 Task: Forward email with the signature Emily Brown with the subject Rejection letter from softage.1@softage.net to softage.10@softage.net with the message Please find attached the revised version of the project scope document., select last 2 words, change the font color from current to purple and background color to black Send the email
Action: Mouse moved to (938, 77)
Screenshot: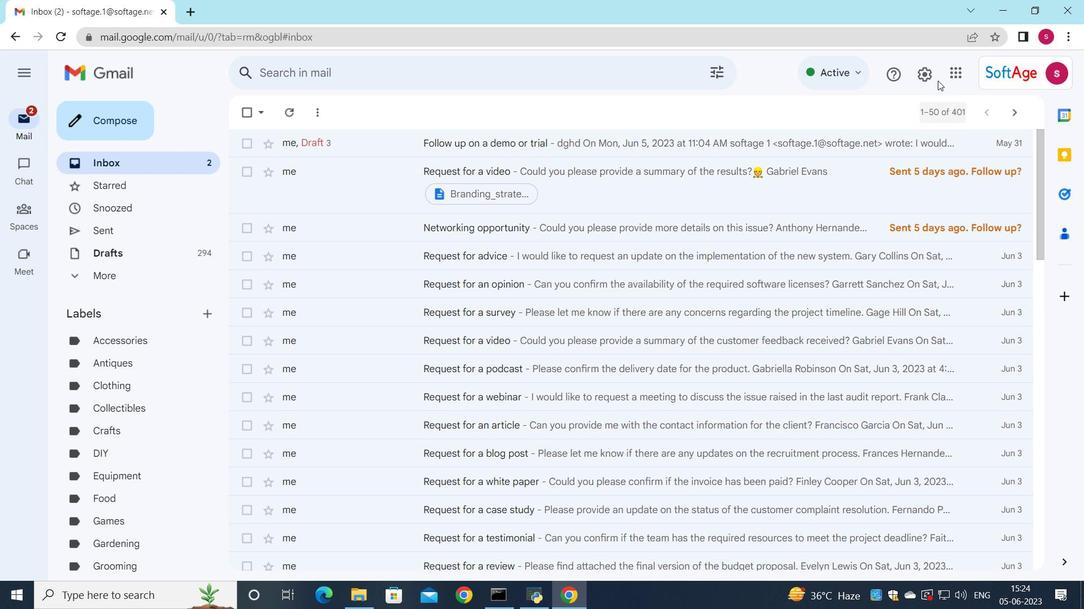 
Action: Mouse pressed left at (938, 77)
Screenshot: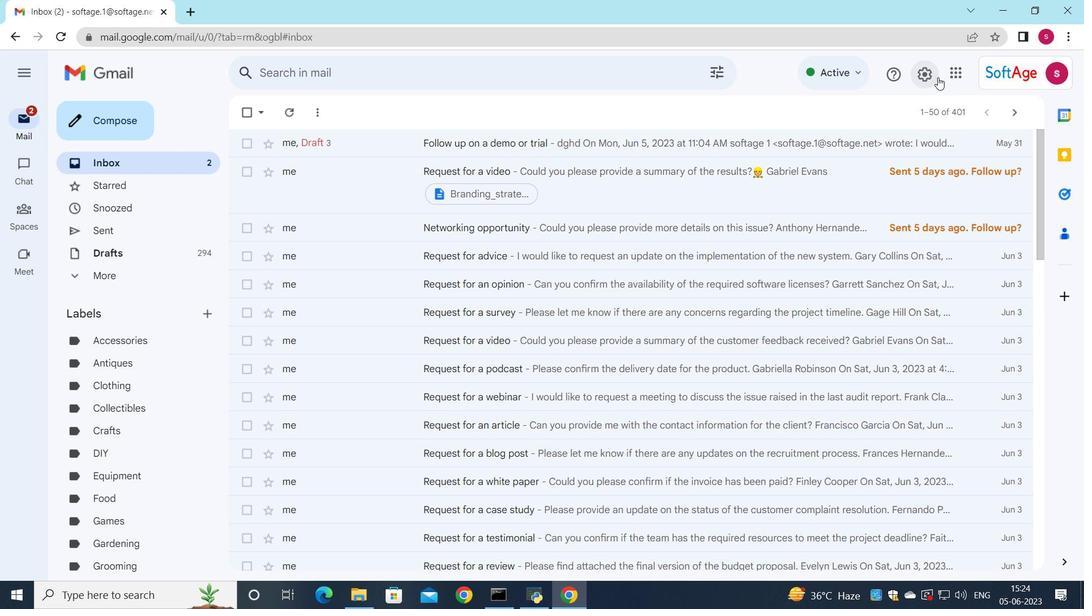 
Action: Mouse scrolled (938, 76) with delta (0, 0)
Screenshot: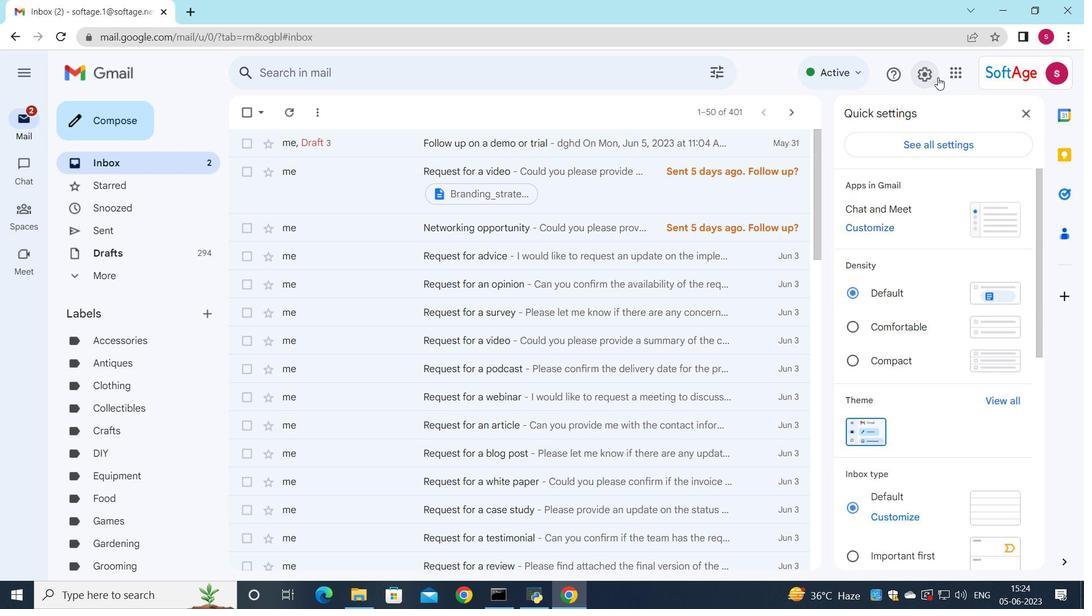 
Action: Mouse moved to (940, 146)
Screenshot: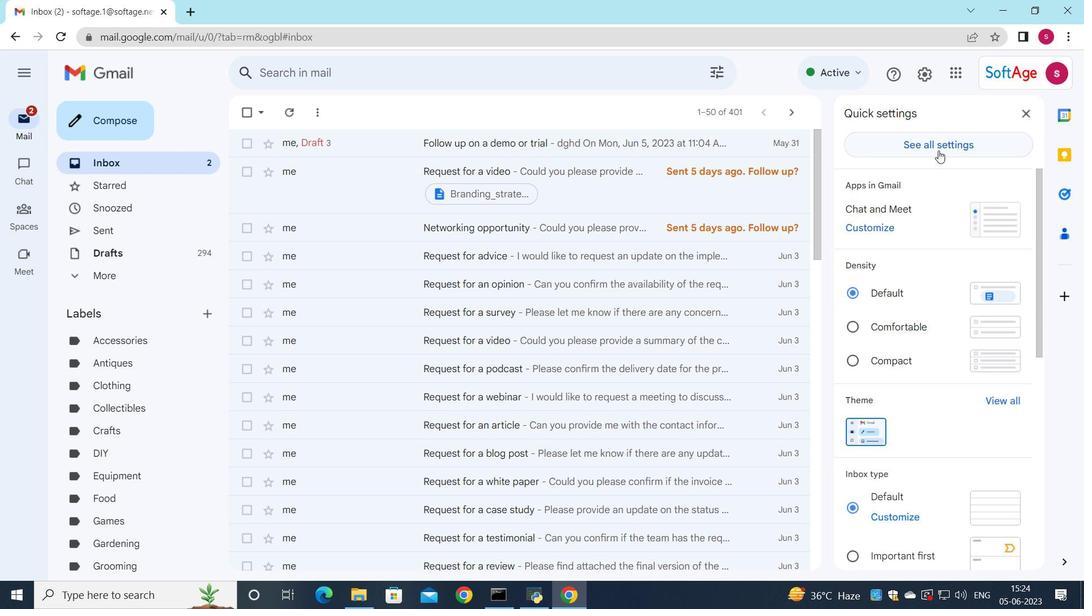 
Action: Mouse pressed left at (940, 146)
Screenshot: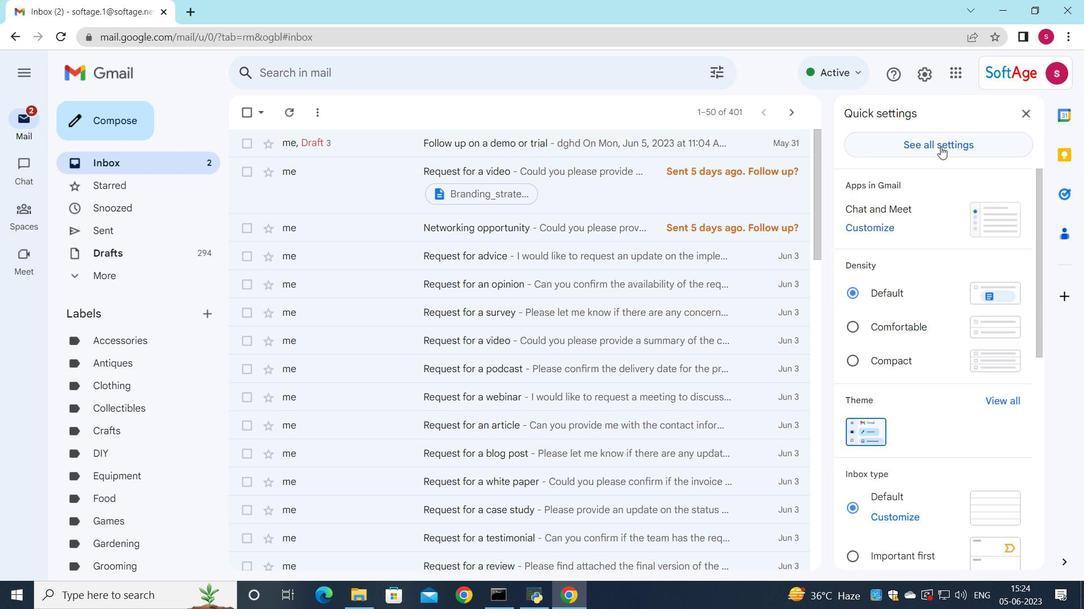 
Action: Mouse moved to (729, 247)
Screenshot: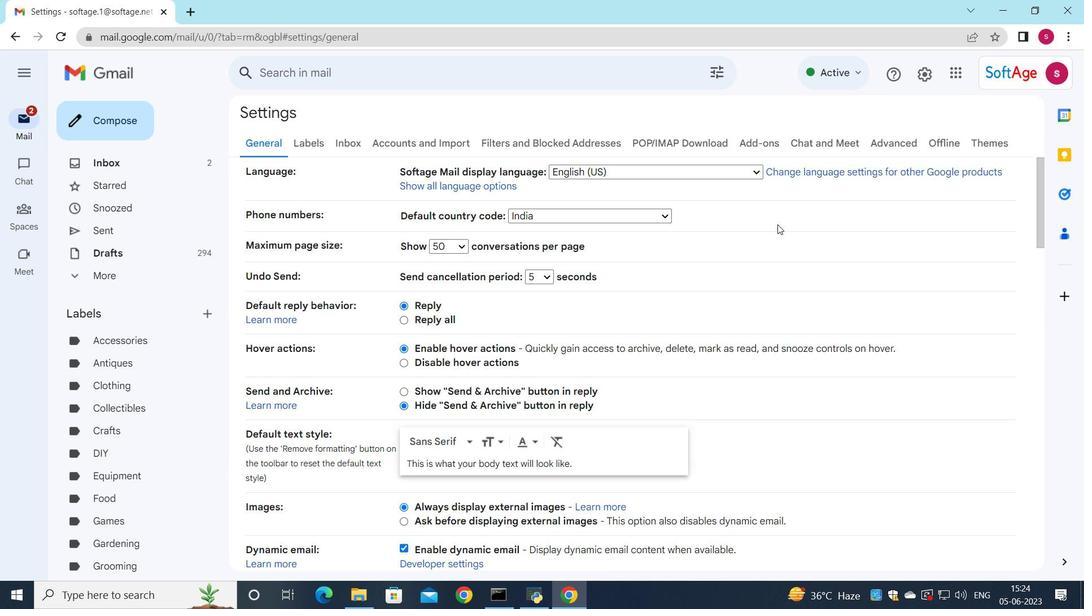 
Action: Mouse scrolled (729, 246) with delta (0, 0)
Screenshot: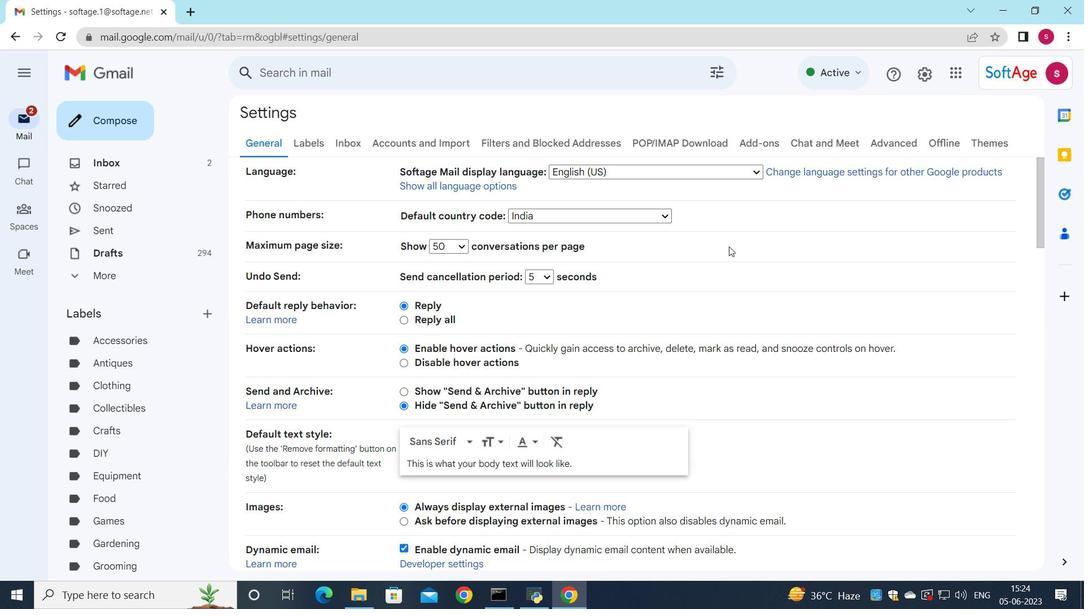 
Action: Mouse scrolled (729, 246) with delta (0, 0)
Screenshot: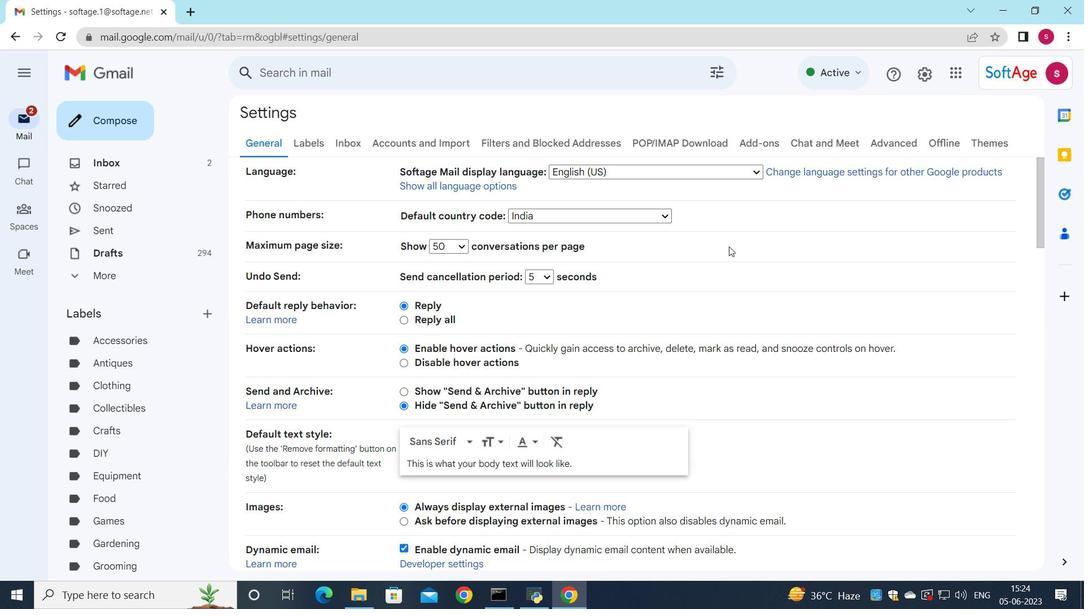 
Action: Mouse scrolled (729, 246) with delta (0, 0)
Screenshot: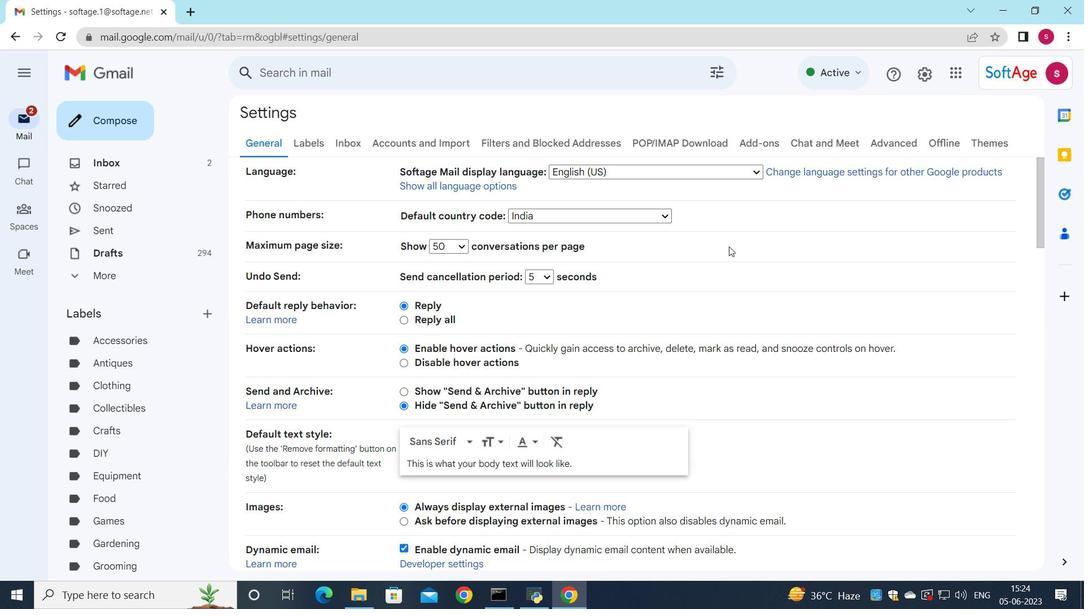 
Action: Mouse moved to (705, 269)
Screenshot: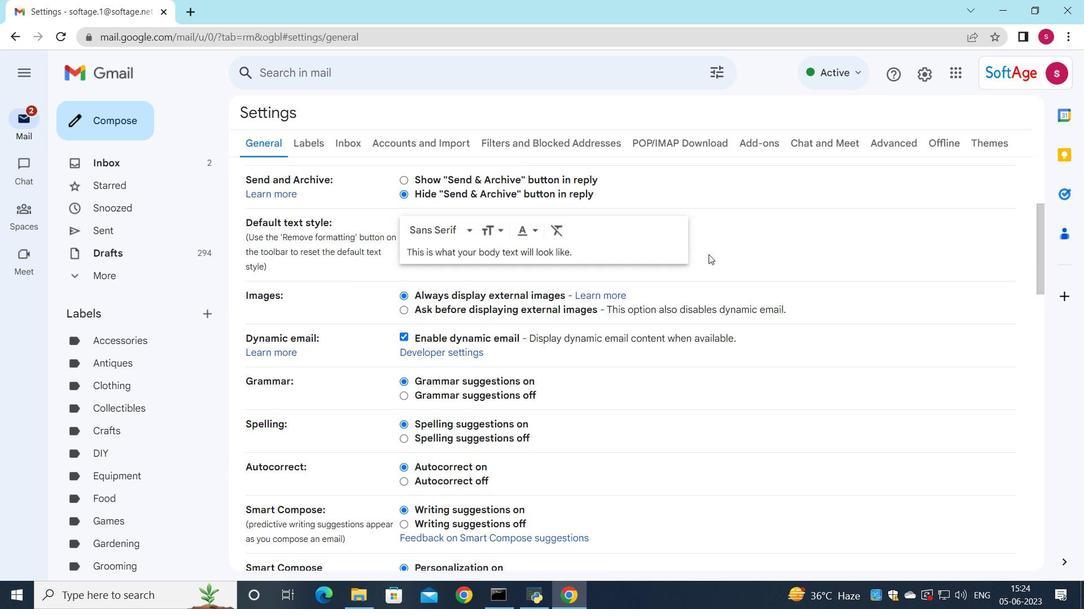 
Action: Mouse scrolled (707, 259) with delta (0, 0)
Screenshot: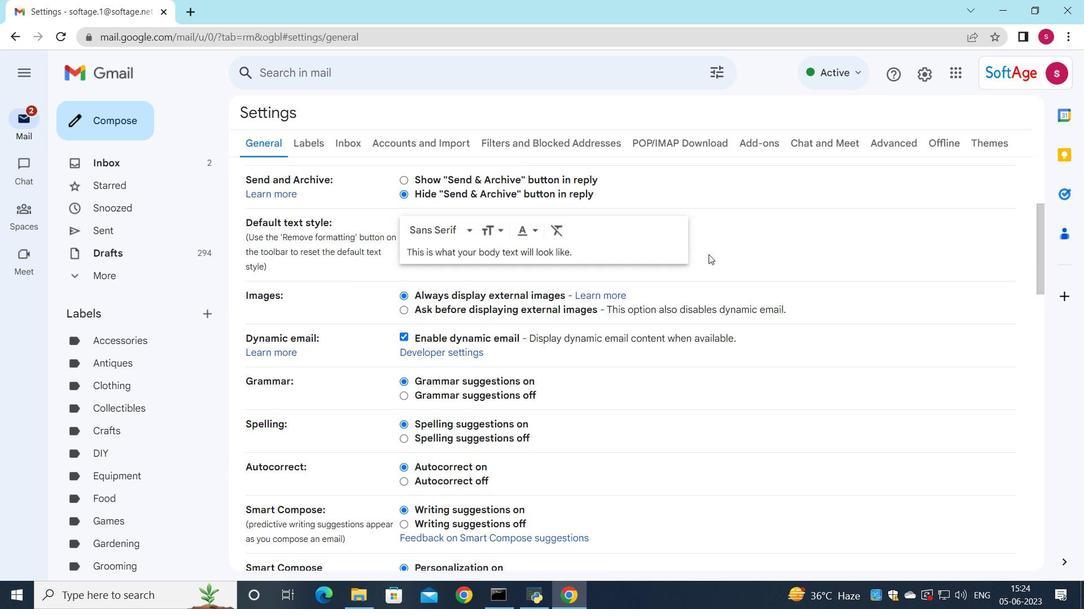 
Action: Mouse moved to (705, 271)
Screenshot: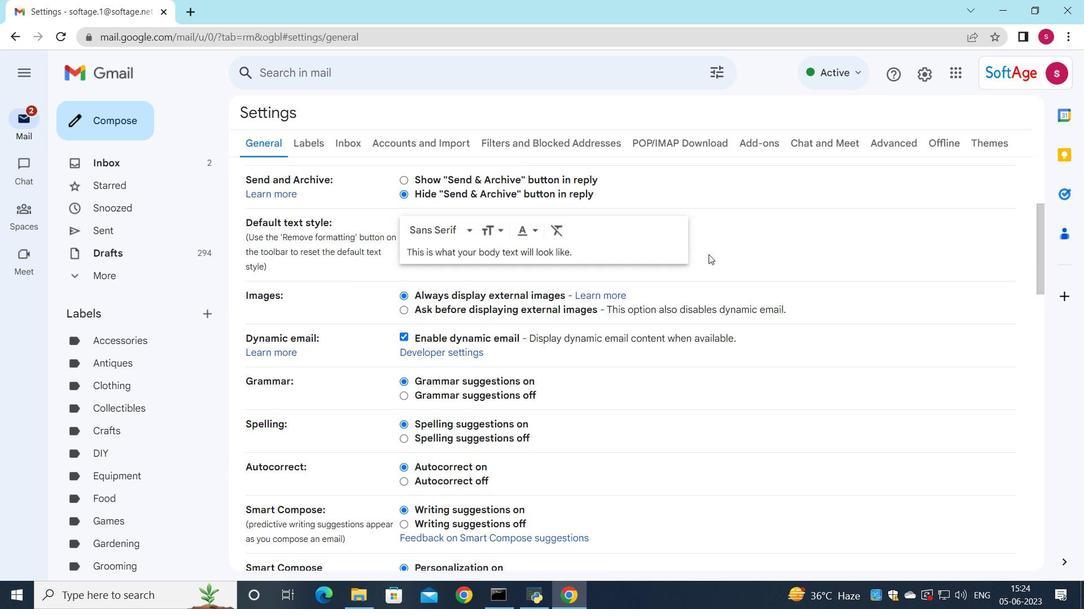 
Action: Mouse scrolled (705, 269) with delta (0, 0)
Screenshot: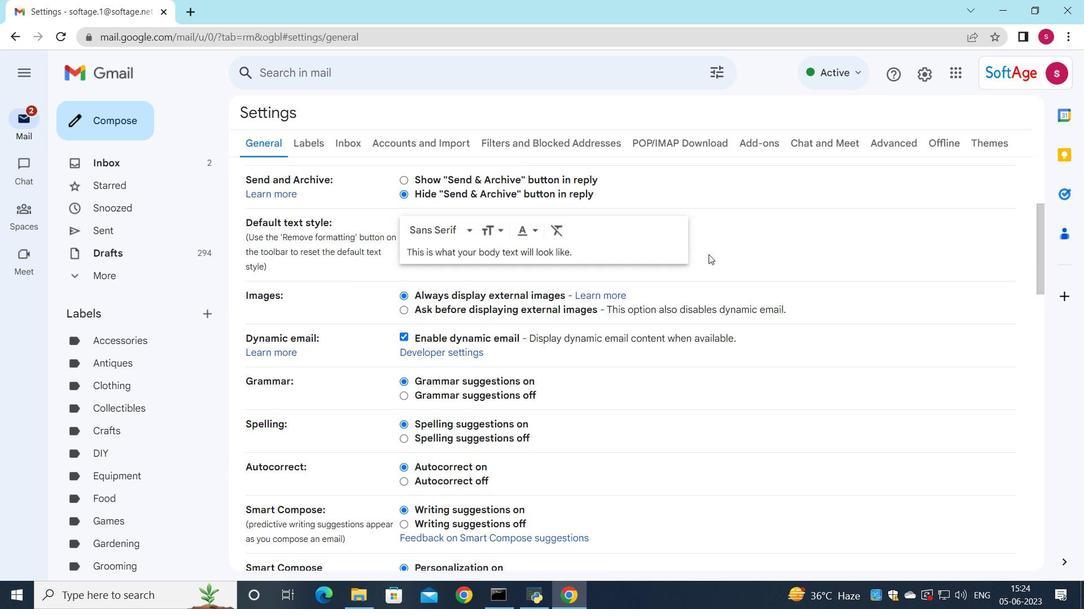 
Action: Mouse moved to (701, 277)
Screenshot: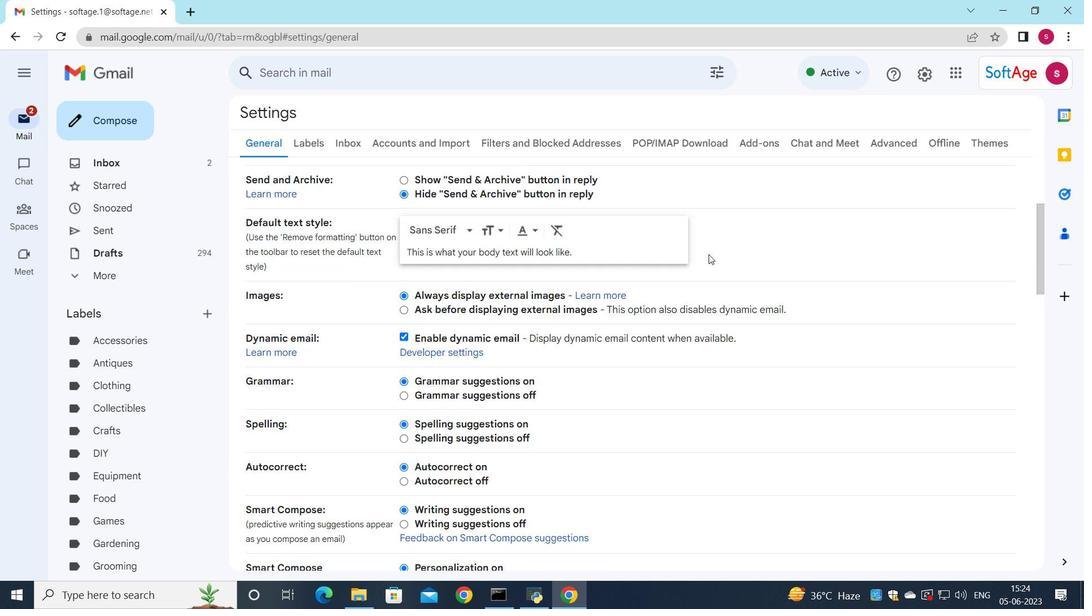 
Action: Mouse scrolled (701, 277) with delta (0, 0)
Screenshot: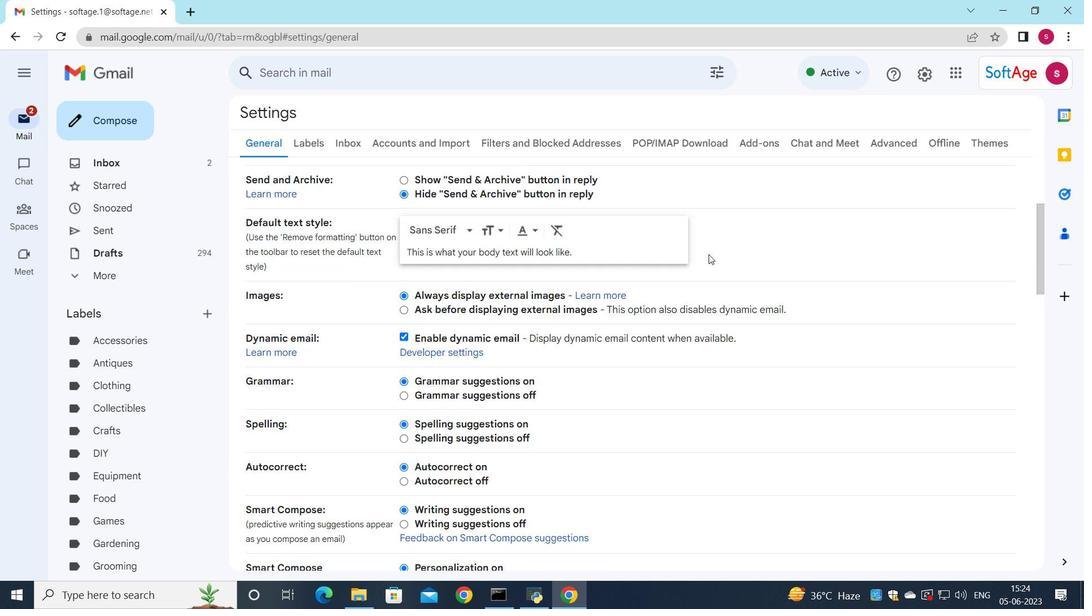 
Action: Mouse moved to (694, 289)
Screenshot: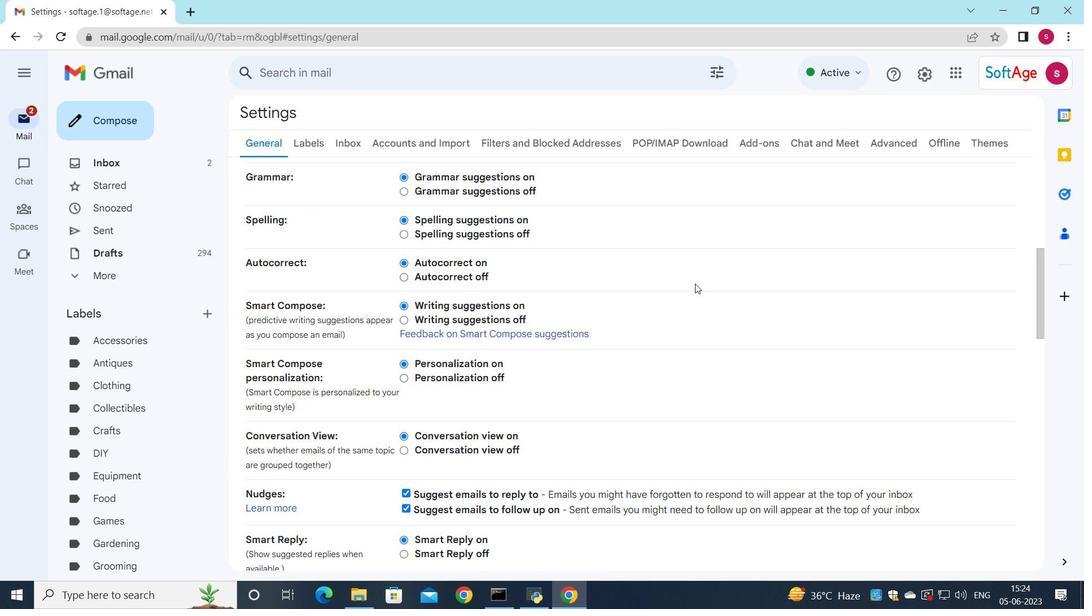 
Action: Mouse scrolled (694, 289) with delta (0, 0)
Screenshot: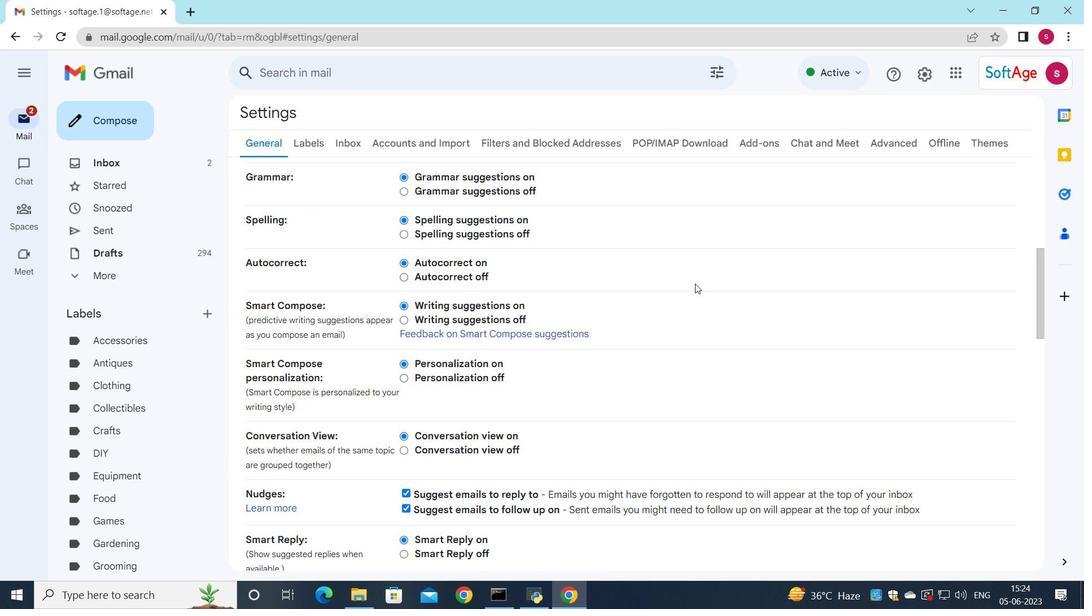 
Action: Mouse moved to (693, 291)
Screenshot: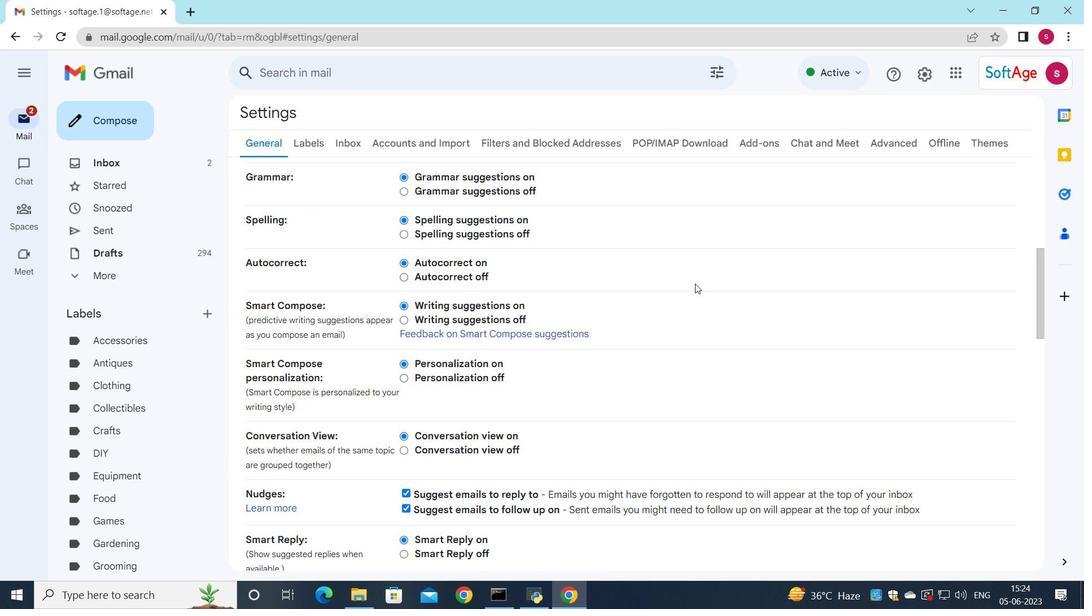 
Action: Mouse scrolled (693, 291) with delta (0, 0)
Screenshot: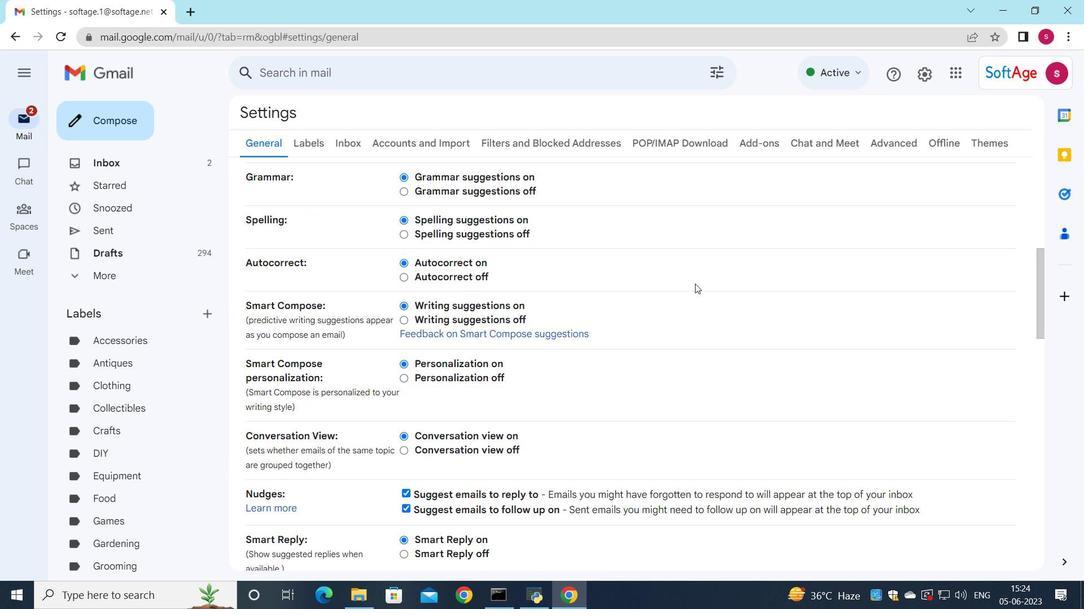 
Action: Mouse moved to (691, 296)
Screenshot: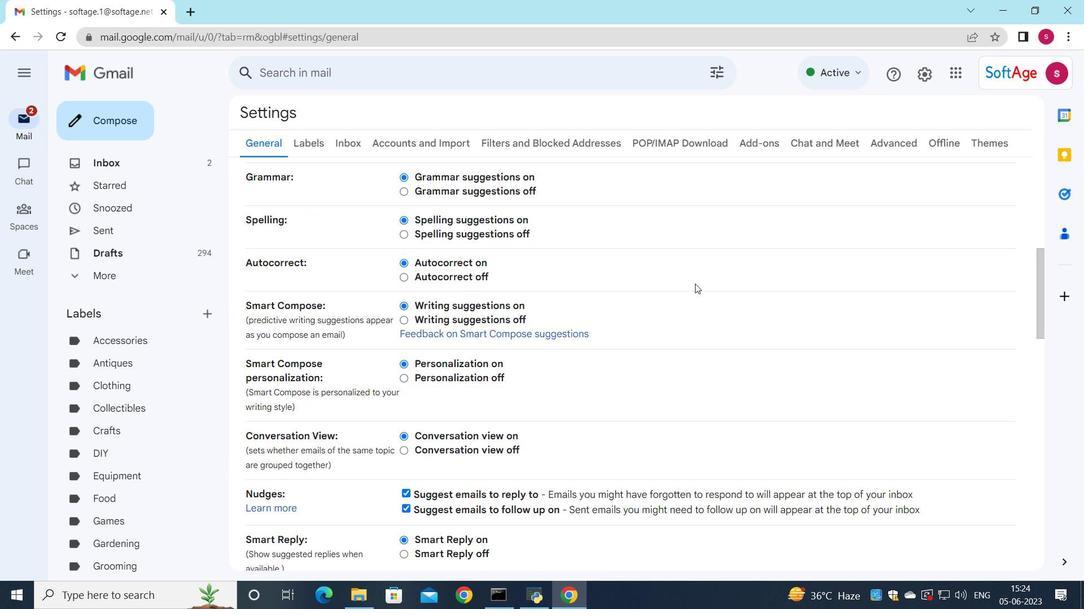 
Action: Mouse scrolled (691, 295) with delta (0, 0)
Screenshot: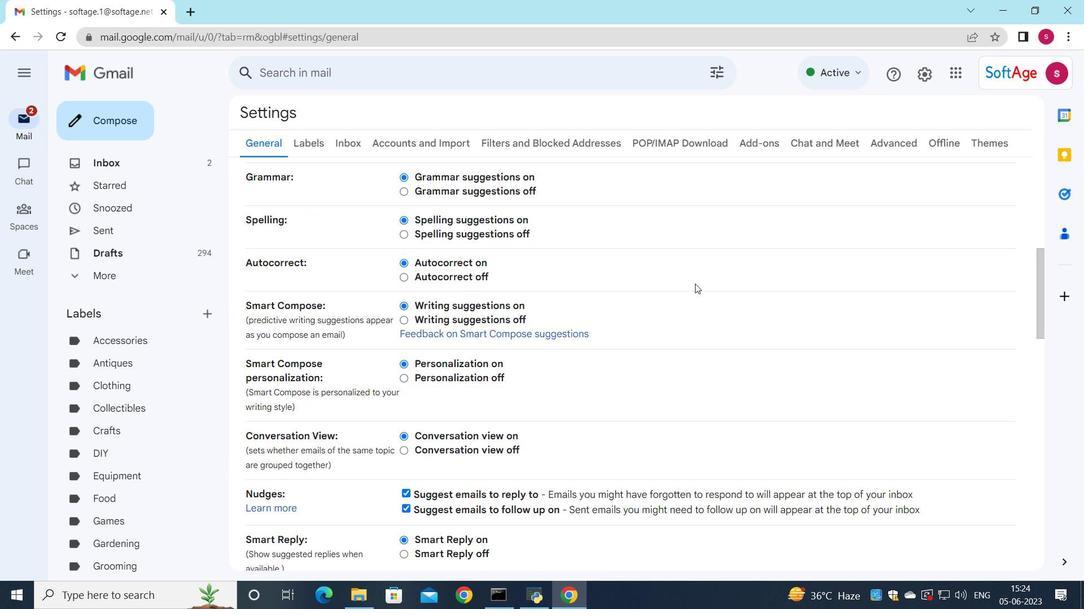 
Action: Mouse moved to (686, 303)
Screenshot: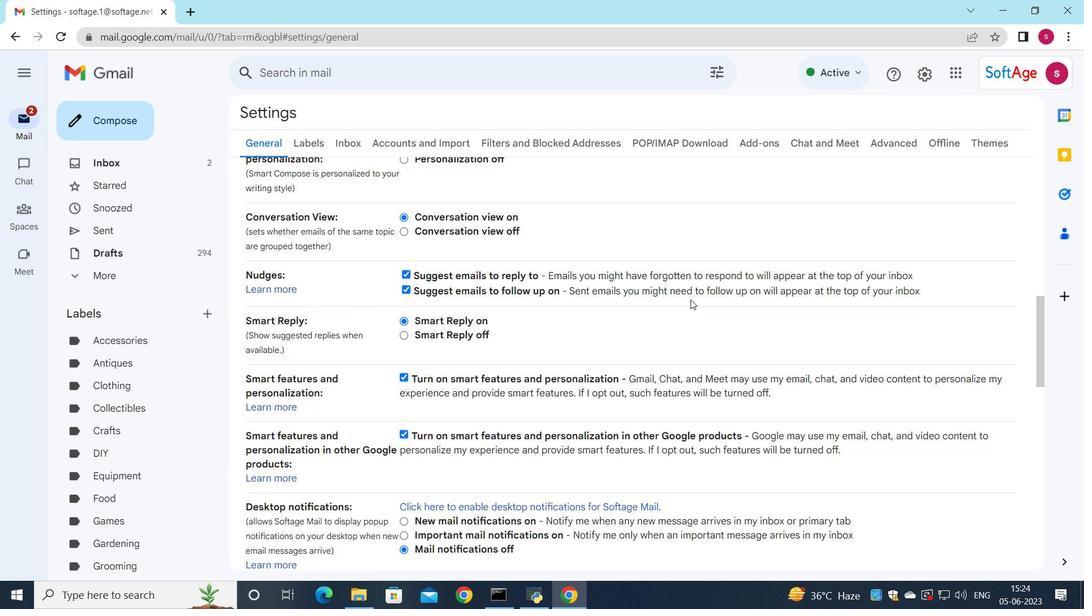 
Action: Mouse scrolled (686, 302) with delta (0, 0)
Screenshot: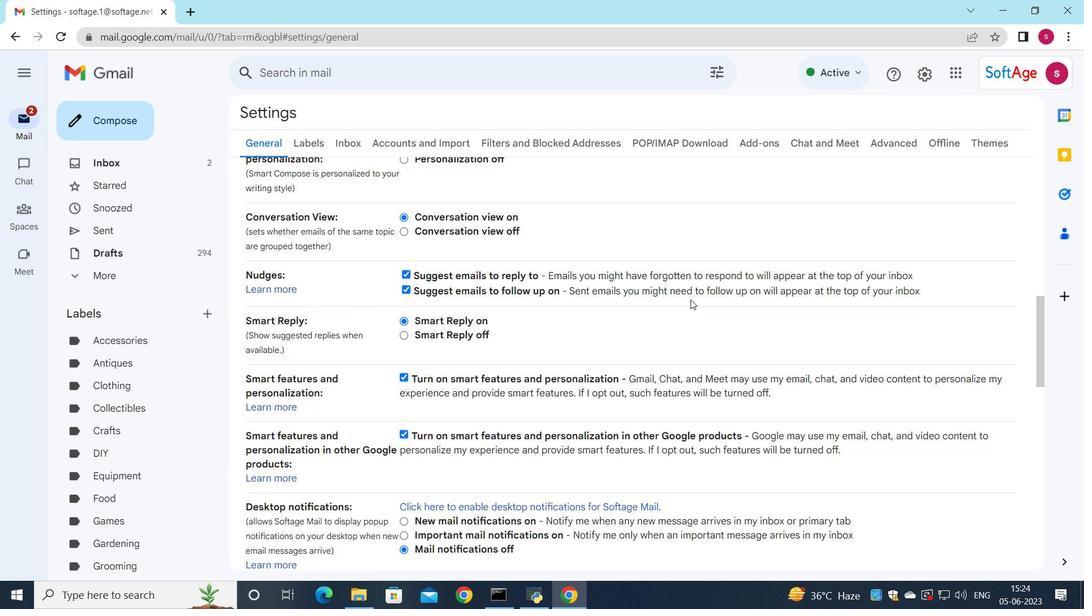 
Action: Mouse moved to (685, 304)
Screenshot: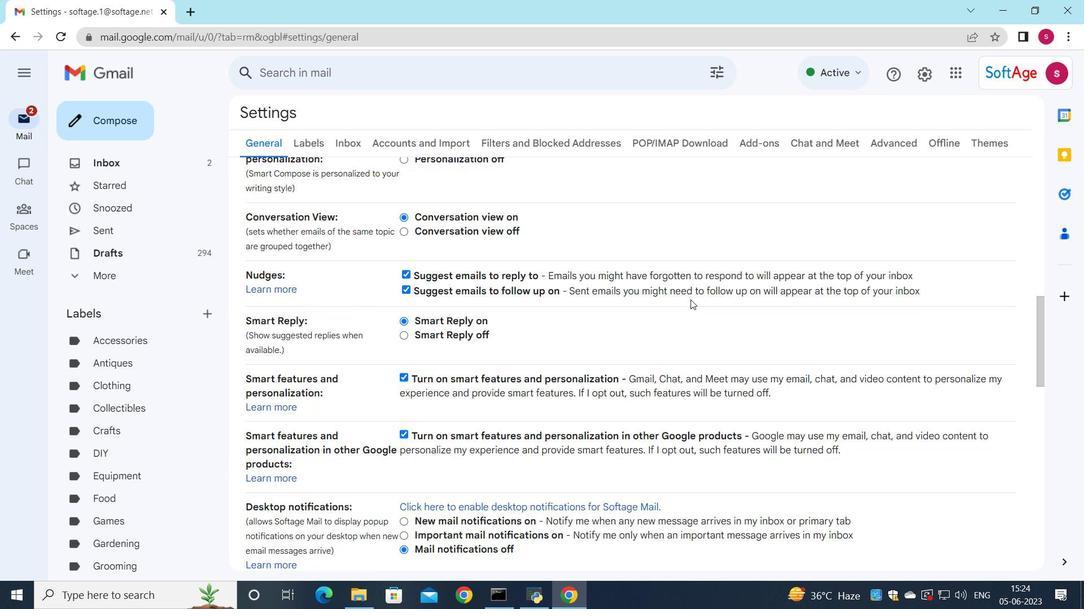 
Action: Mouse scrolled (685, 304) with delta (0, 0)
Screenshot: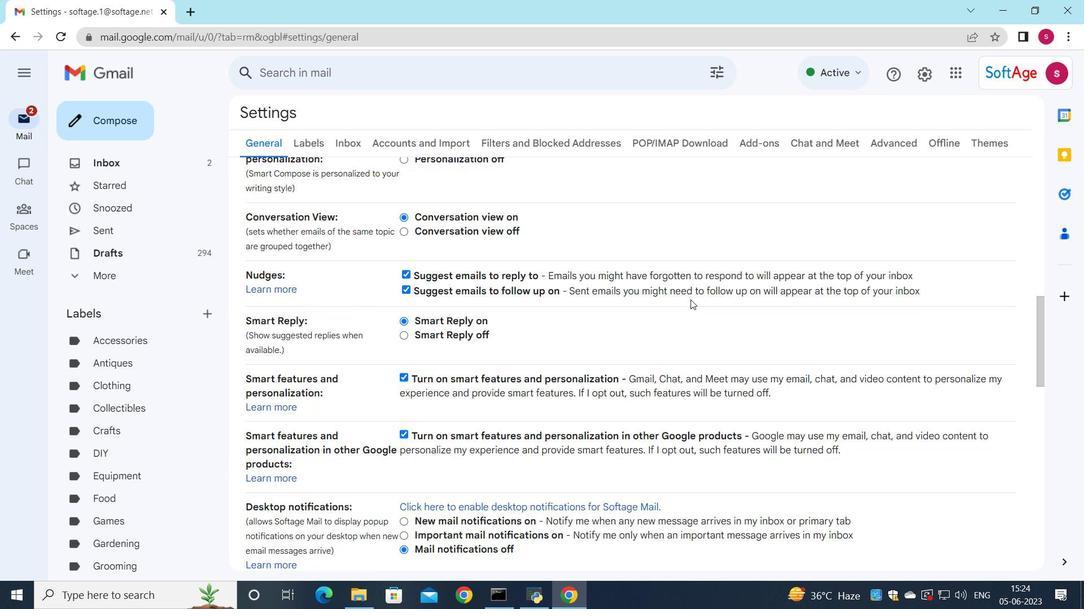 
Action: Mouse moved to (683, 306)
Screenshot: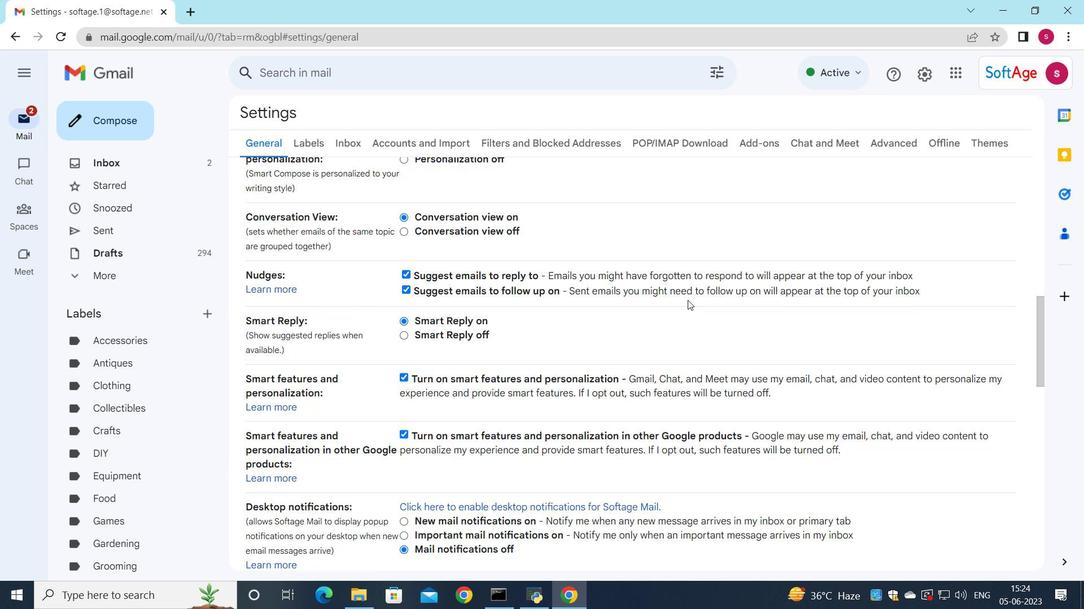 
Action: Mouse scrolled (683, 305) with delta (0, 0)
Screenshot: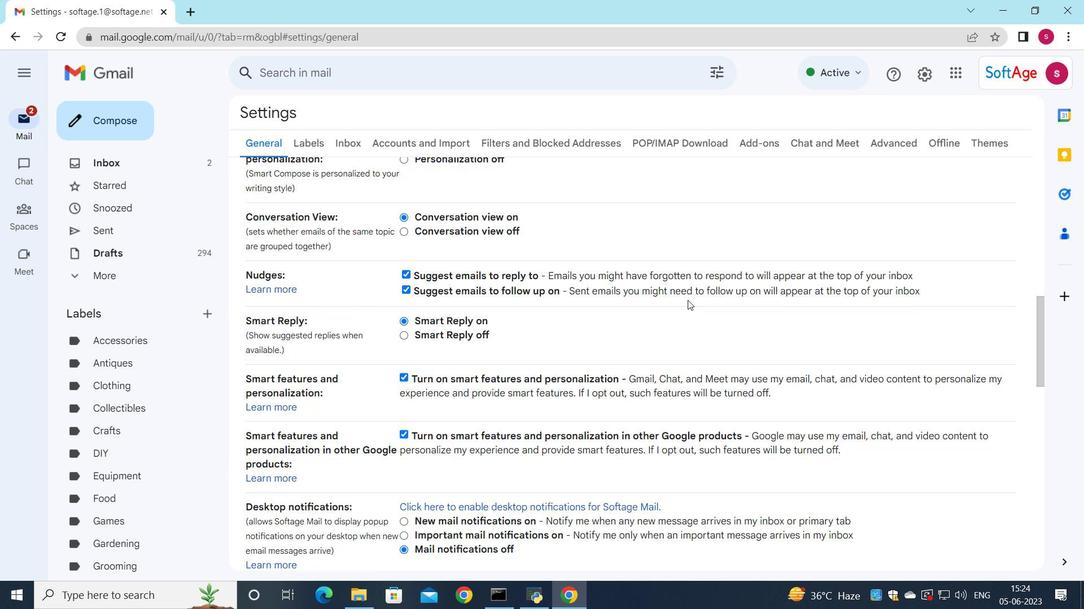 
Action: Mouse moved to (711, 150)
Screenshot: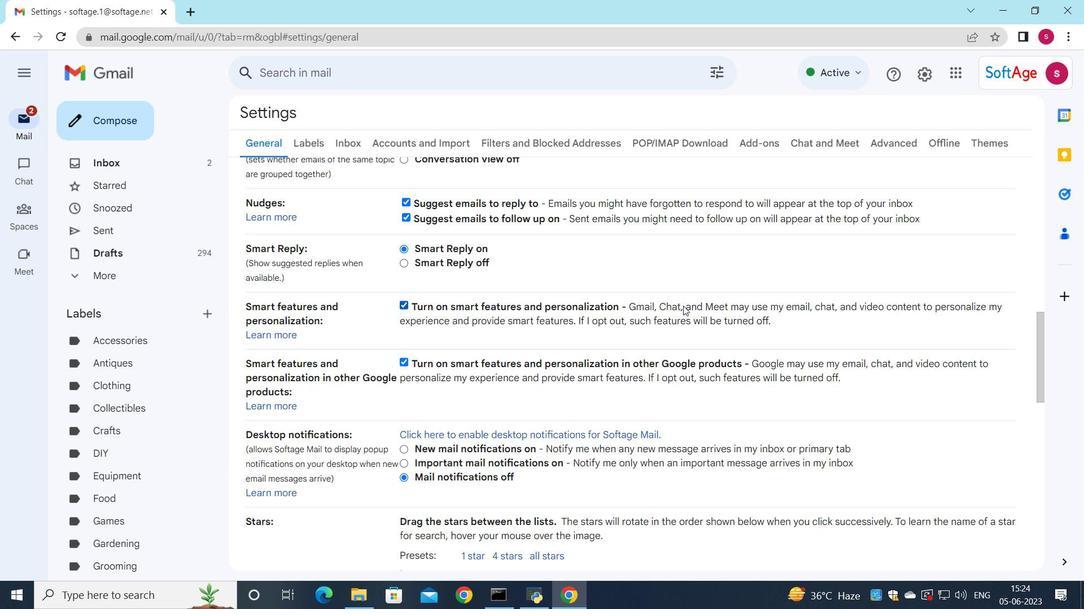 
Action: Mouse scrolled (711, 149) with delta (0, 0)
Screenshot: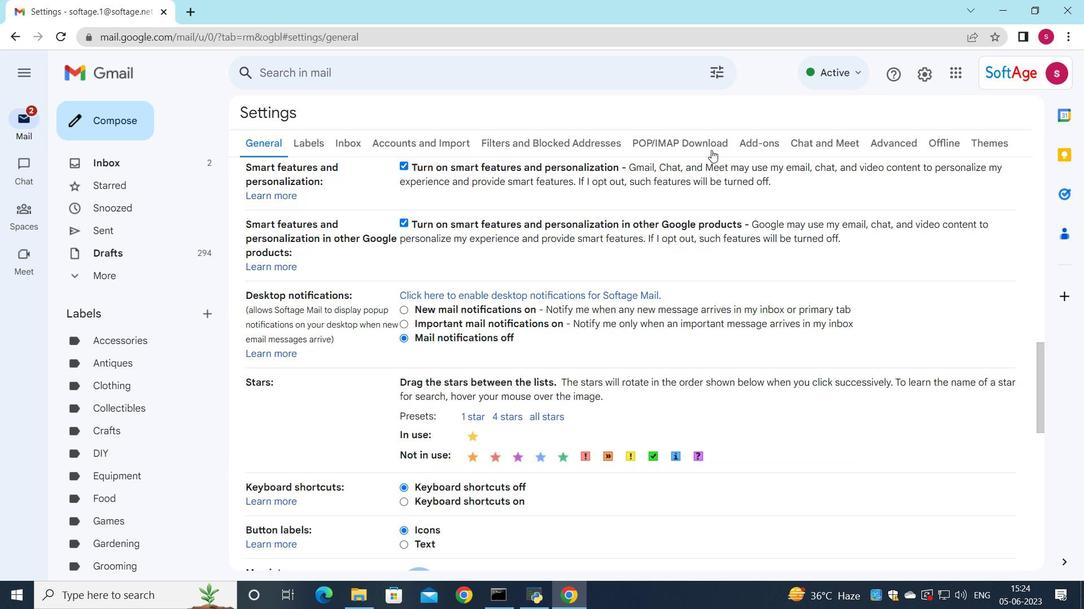 
Action: Mouse moved to (712, 155)
Screenshot: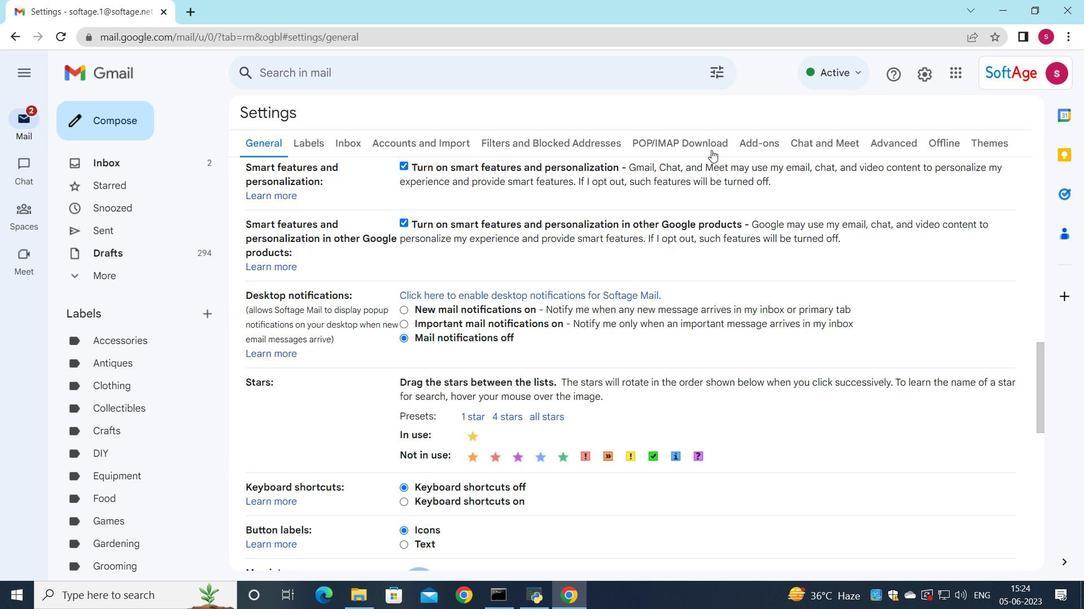 
Action: Mouse scrolled (712, 154) with delta (0, 0)
Screenshot: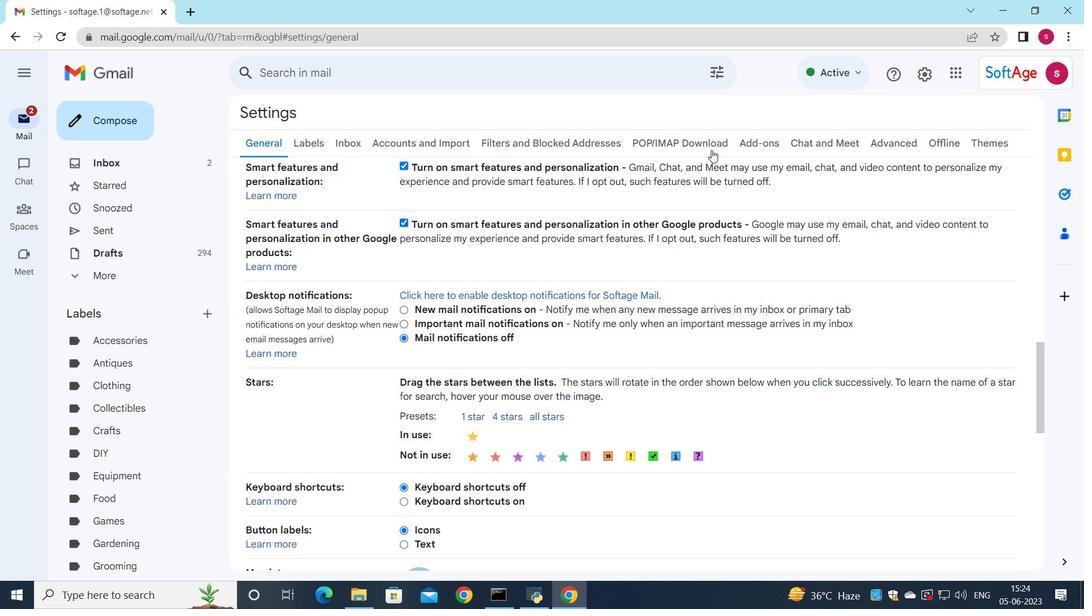 
Action: Mouse moved to (692, 258)
Screenshot: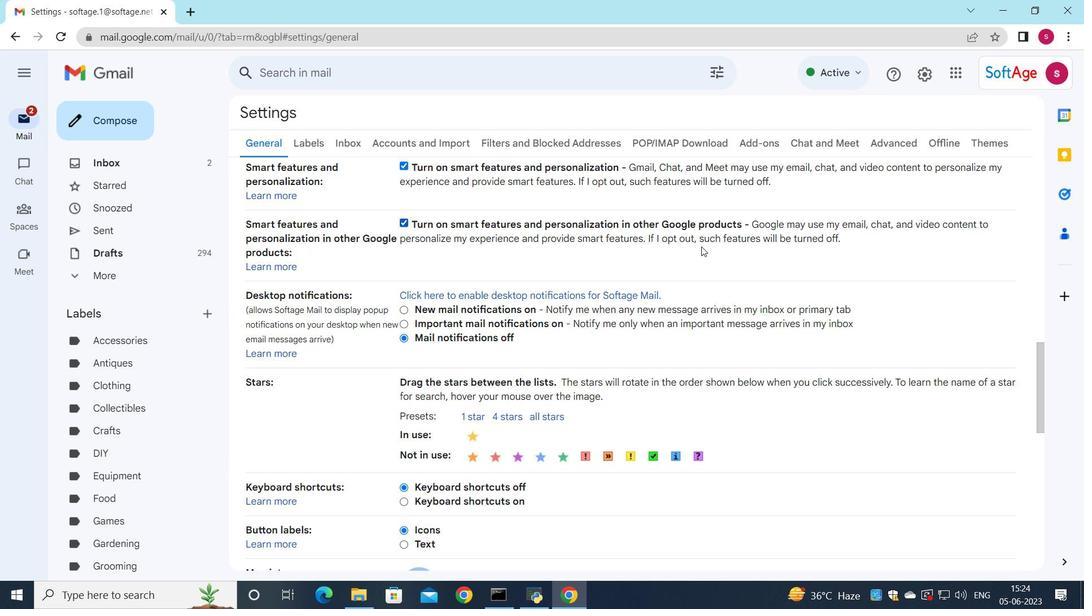 
Action: Mouse scrolled (692, 257) with delta (0, 0)
Screenshot: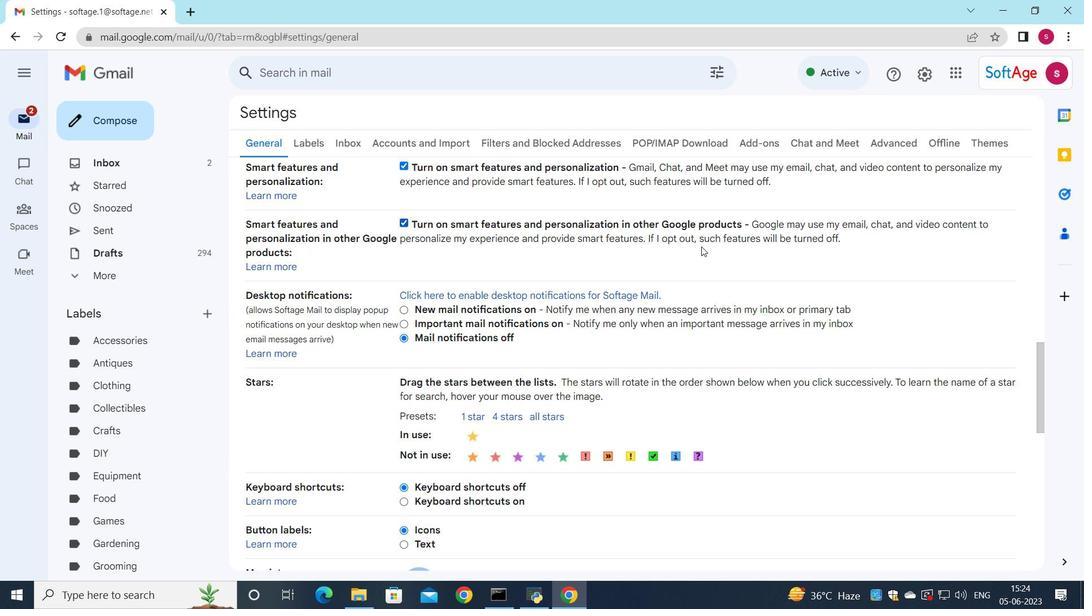 
Action: Mouse moved to (688, 264)
Screenshot: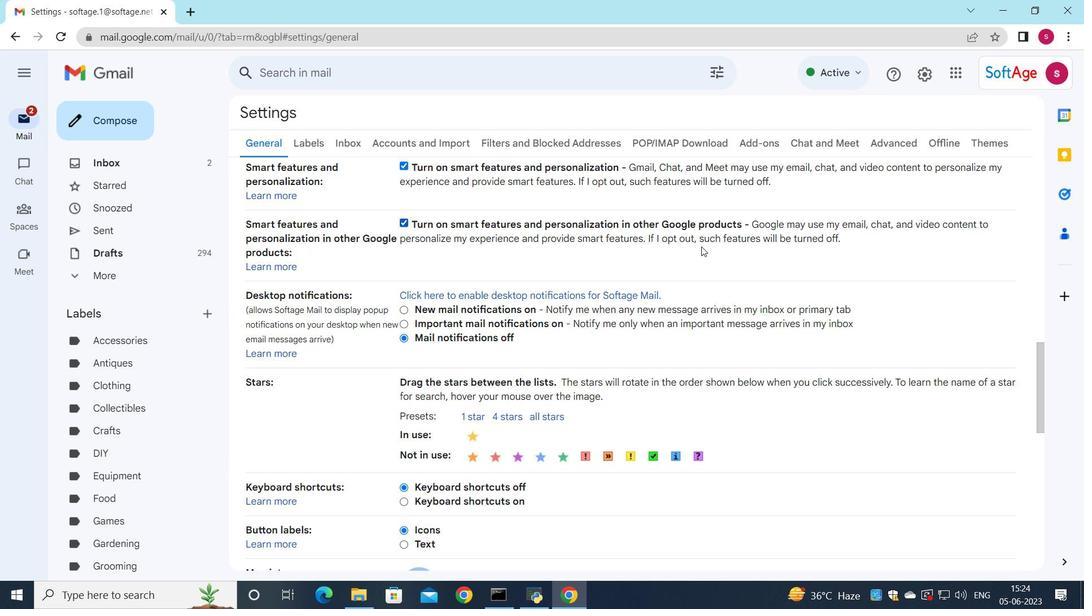 
Action: Mouse scrolled (688, 263) with delta (0, 0)
Screenshot: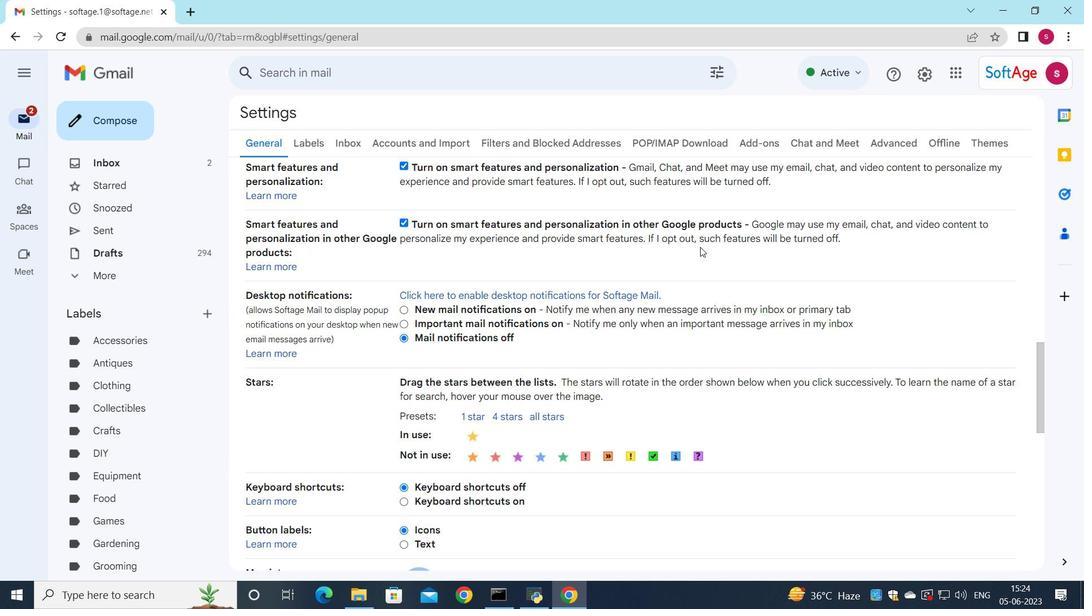 
Action: Mouse moved to (681, 276)
Screenshot: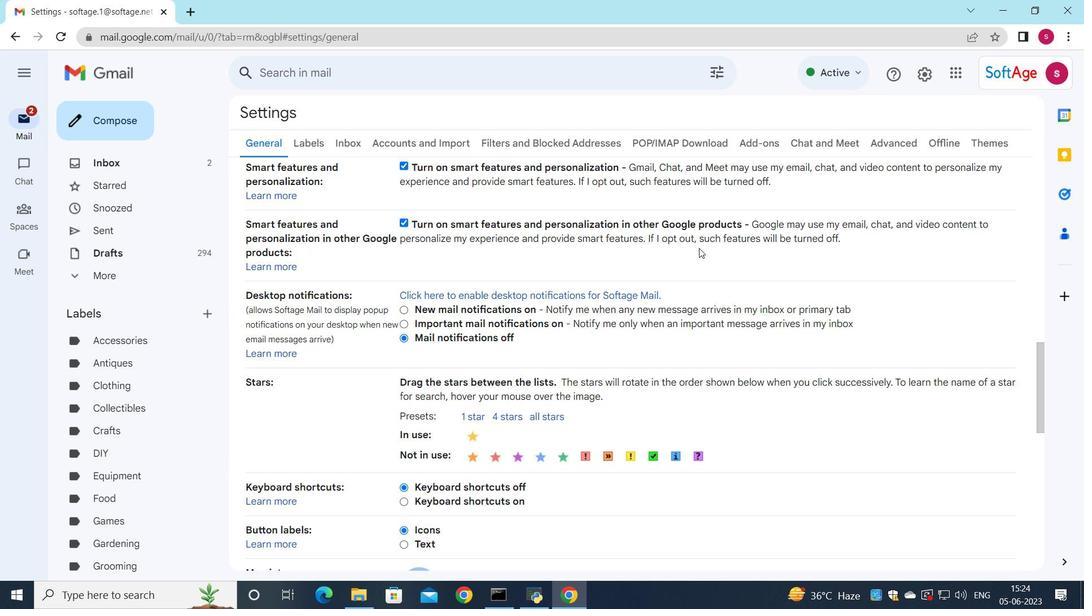 
Action: Mouse scrolled (681, 275) with delta (0, 0)
Screenshot: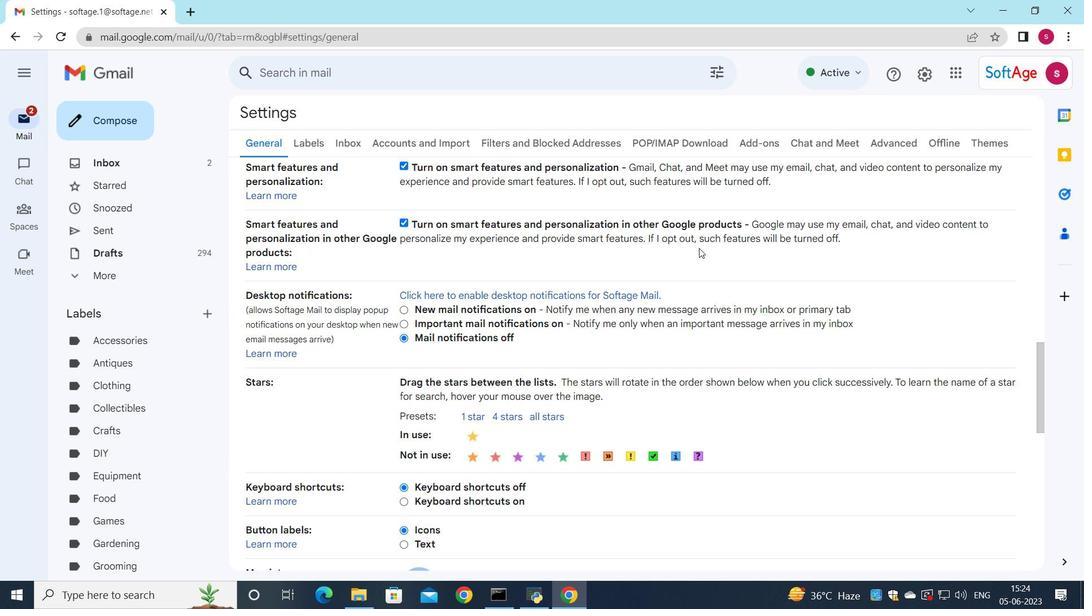 
Action: Mouse moved to (604, 323)
Screenshot: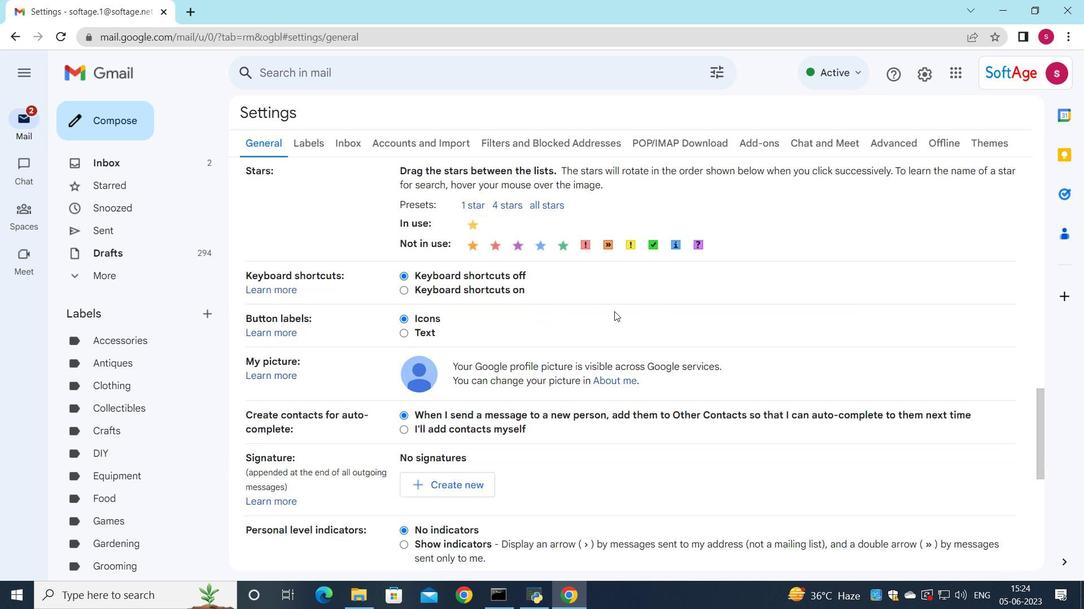 
Action: Mouse scrolled (604, 322) with delta (0, 0)
Screenshot: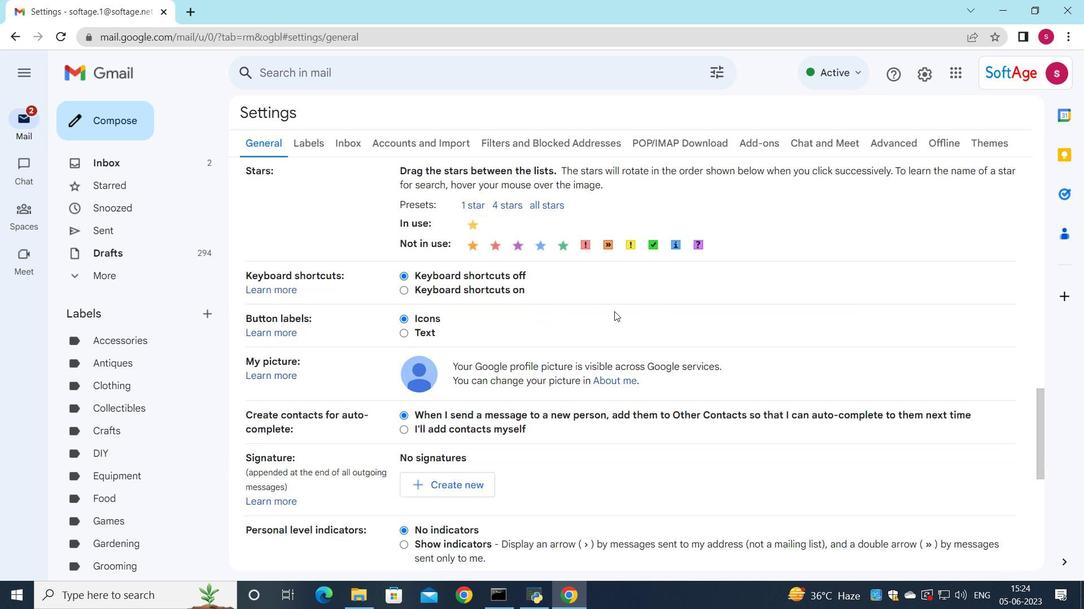 
Action: Mouse moved to (604, 323)
Screenshot: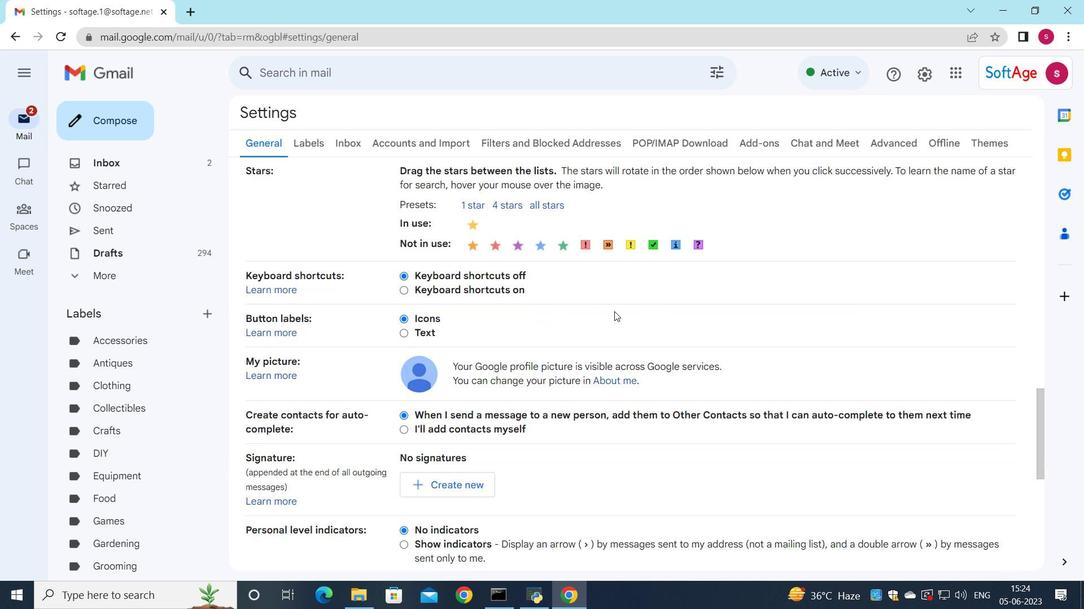 
Action: Mouse scrolled (604, 323) with delta (0, 0)
Screenshot: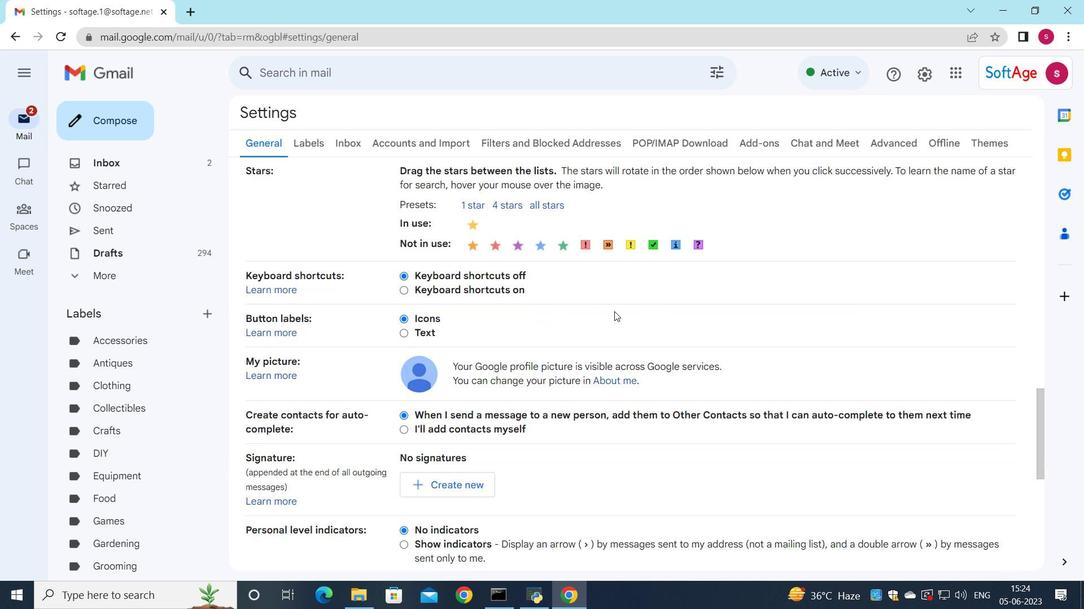 
Action: Mouse moved to (603, 324)
Screenshot: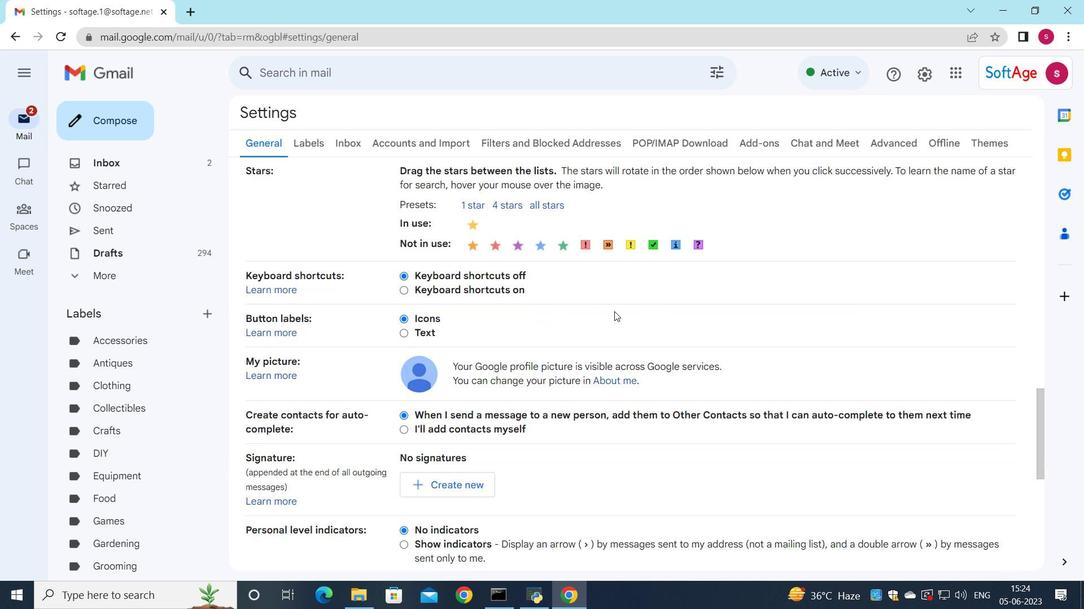 
Action: Mouse scrolled (603, 324) with delta (0, 0)
Screenshot: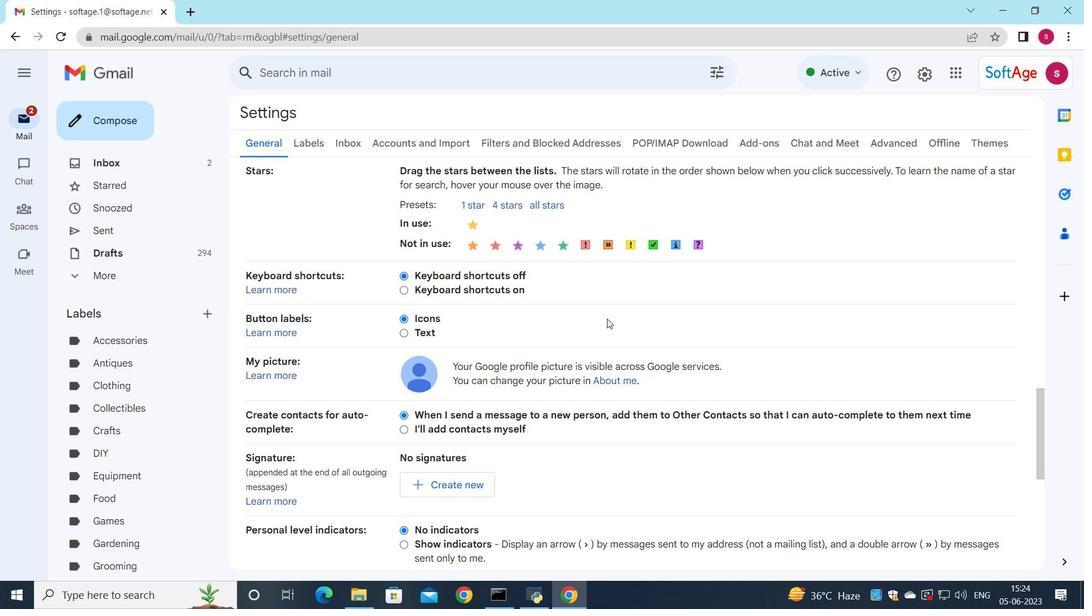 
Action: Mouse moved to (459, 268)
Screenshot: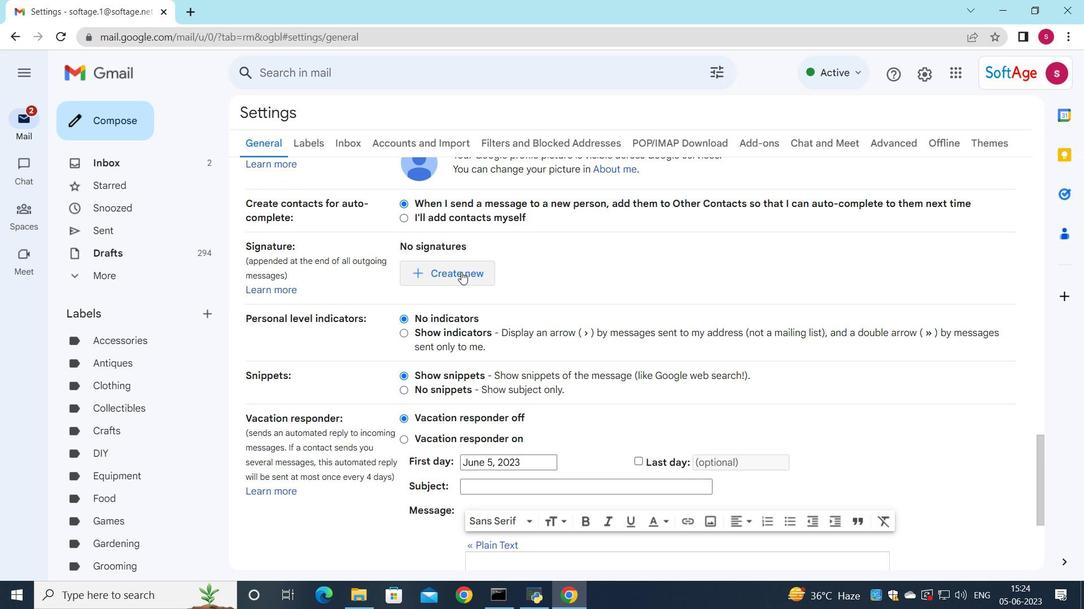 
Action: Mouse pressed left at (459, 268)
Screenshot: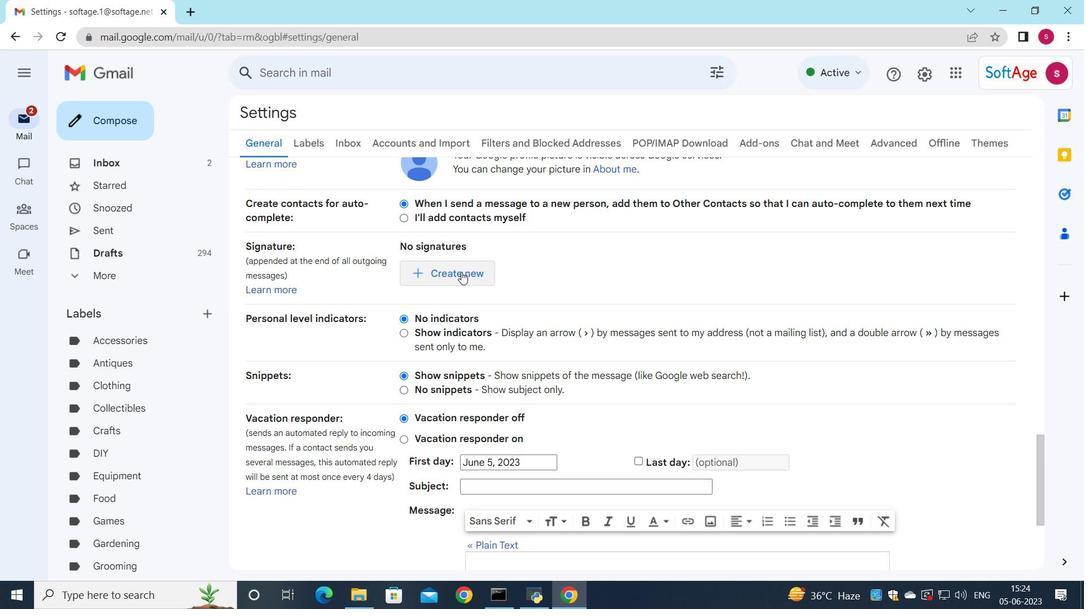 
Action: Mouse moved to (700, 221)
Screenshot: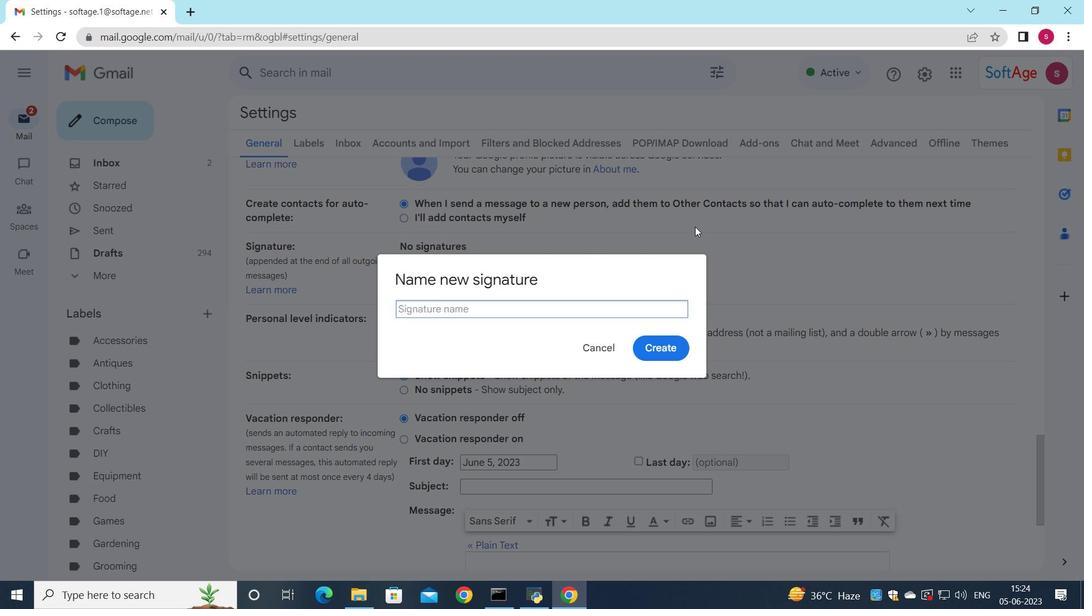 
Action: Key pressed <Key.shift>Emily<Key.space><Key.shift>Brpwn
Screenshot: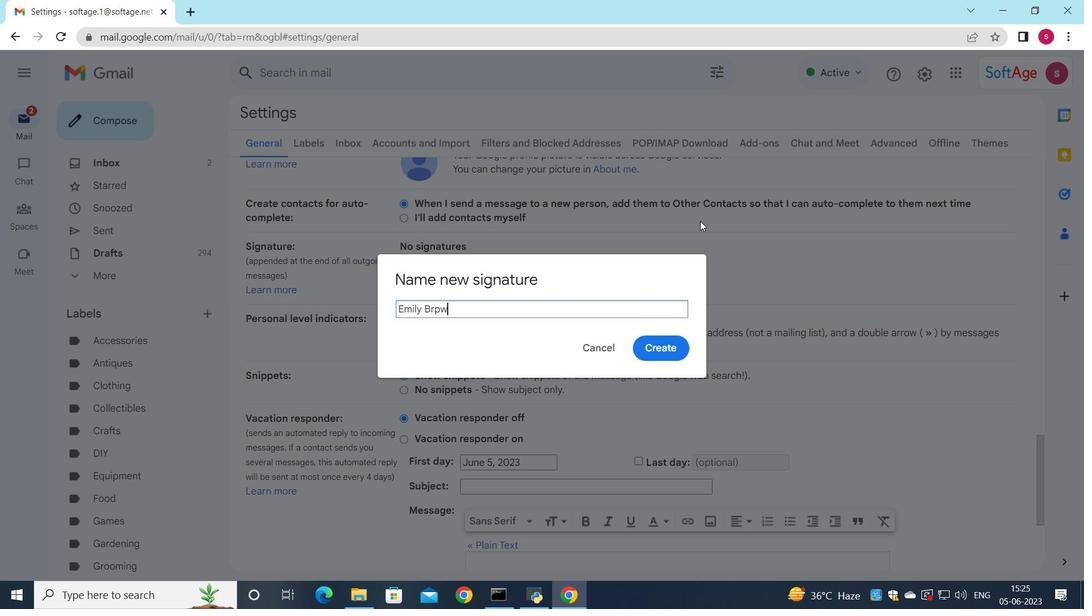 
Action: Mouse moved to (440, 313)
Screenshot: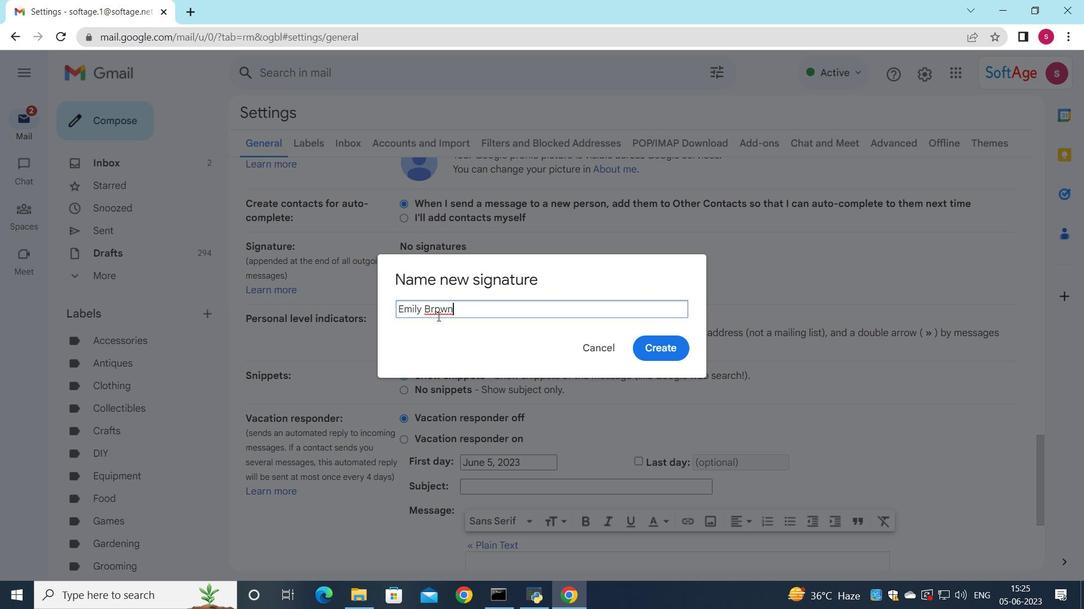 
Action: Mouse pressed left at (440, 313)
Screenshot: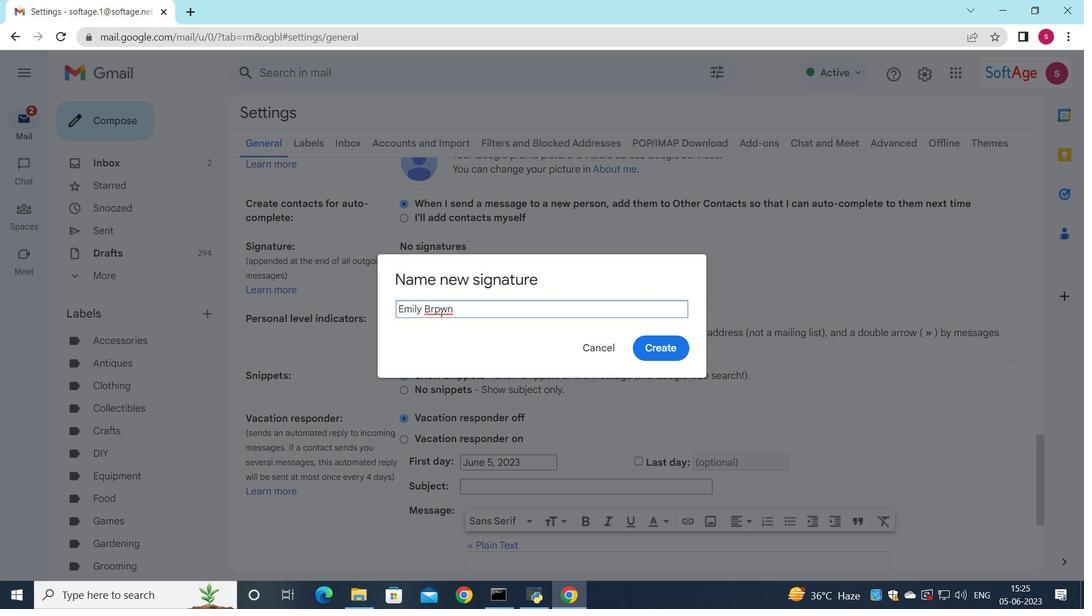 
Action: Mouse moved to (443, 129)
Screenshot: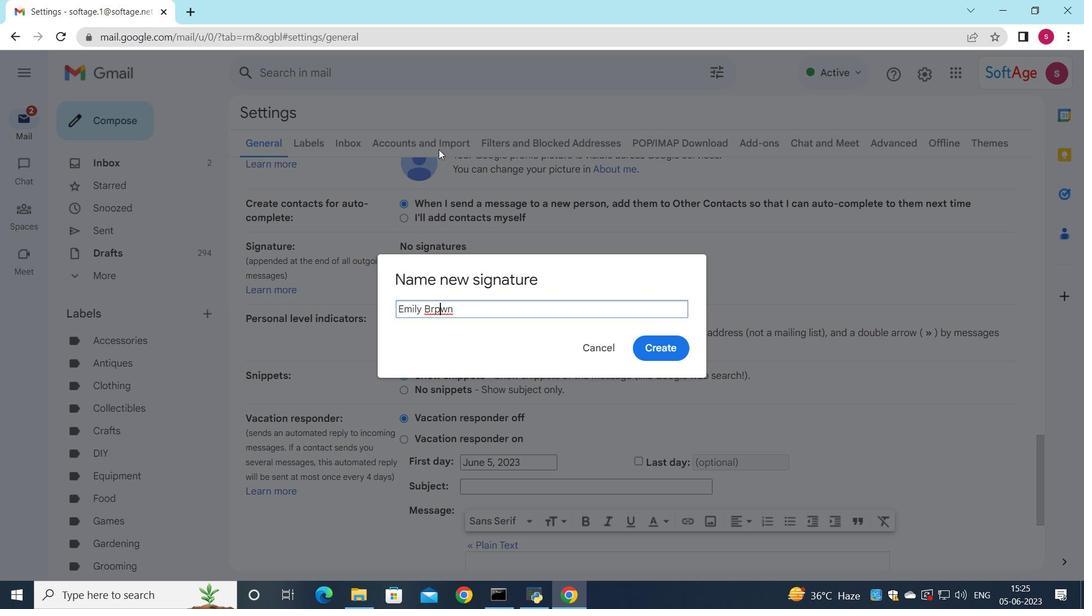 
Action: Key pressed <Key.backspace>o
Screenshot: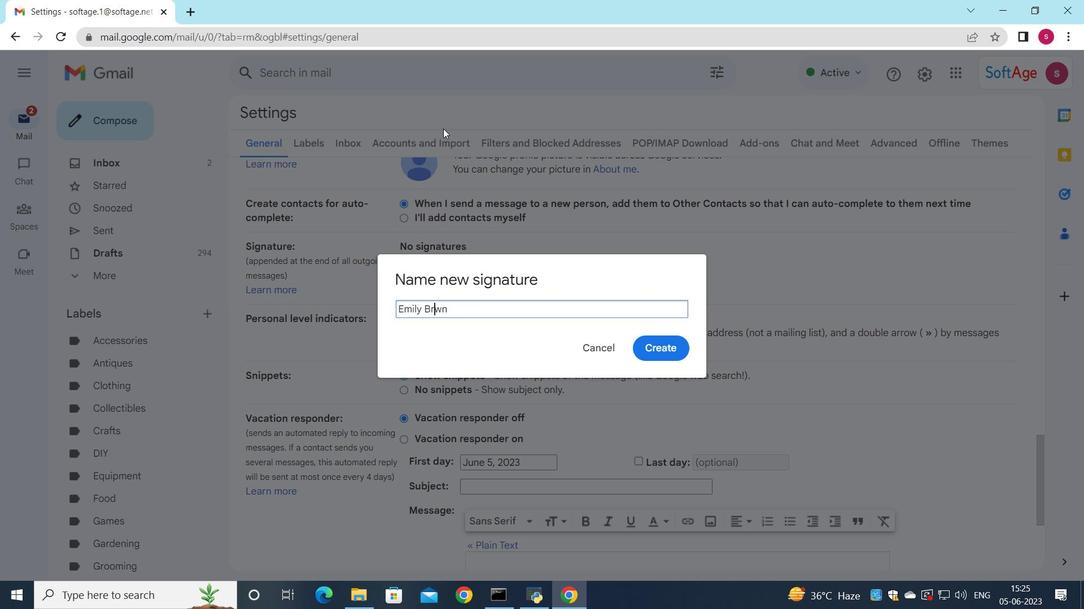 
Action: Mouse moved to (649, 352)
Screenshot: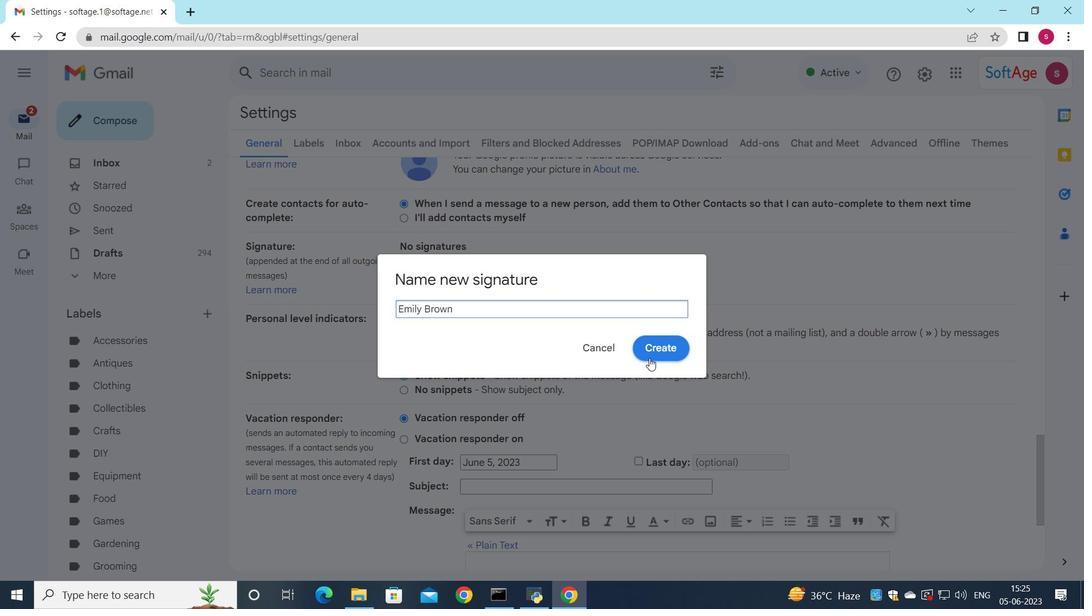 
Action: Mouse pressed left at (649, 352)
Screenshot: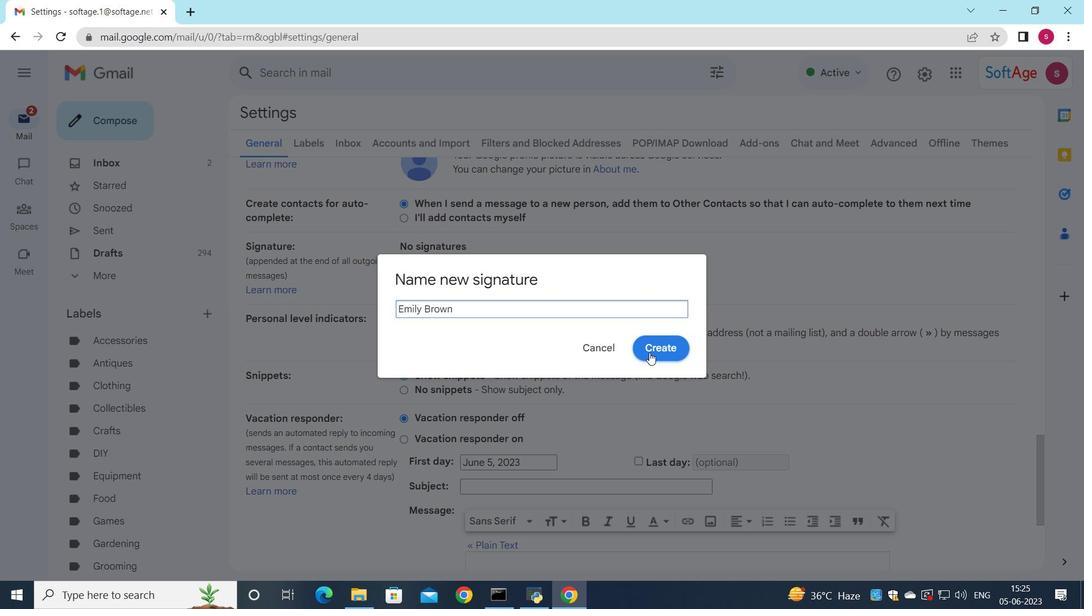 
Action: Mouse moved to (607, 288)
Screenshot: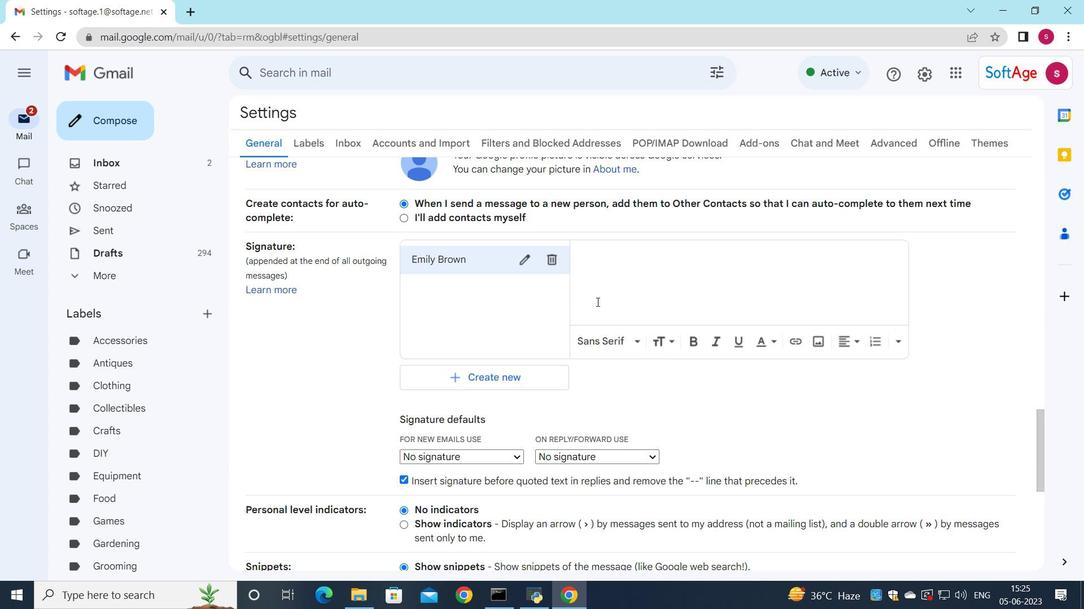 
Action: Mouse pressed left at (607, 288)
Screenshot: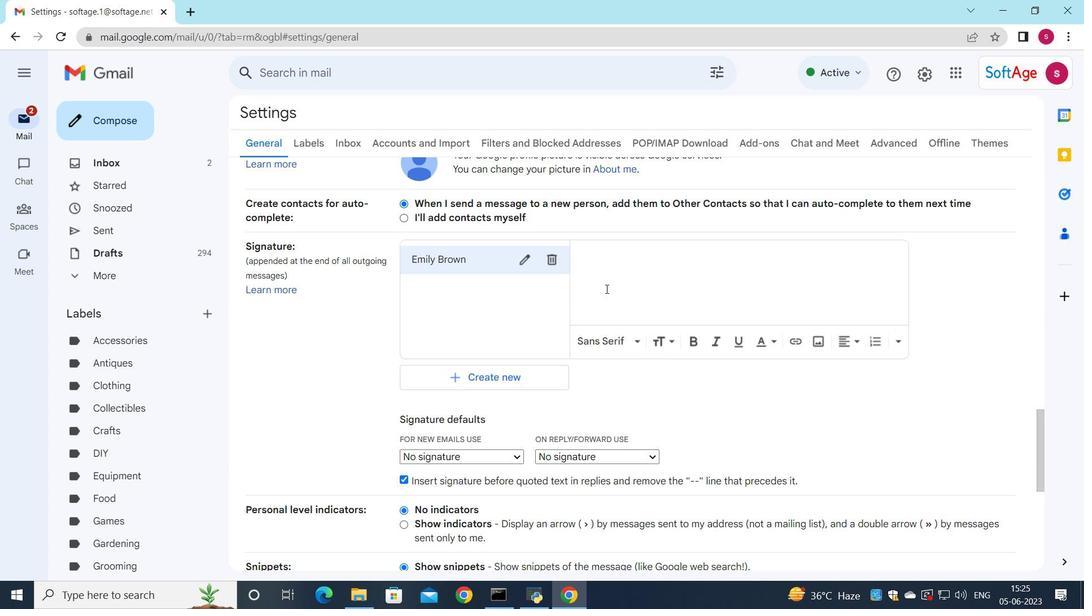 
Action: Key pressed <Key.shift><Key.shift><Key.shift><Key.shift><Key.shift><Key.shift><Key.shift>Emily<Key.space><Key.shift>Brown
Screenshot: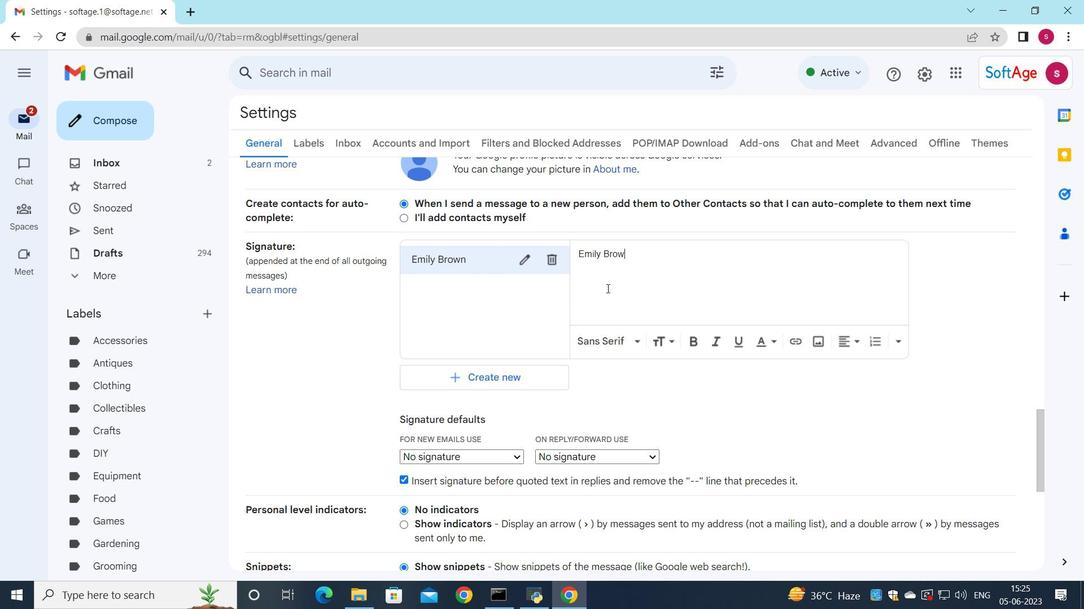 
Action: Mouse scrolled (607, 288) with delta (0, 0)
Screenshot: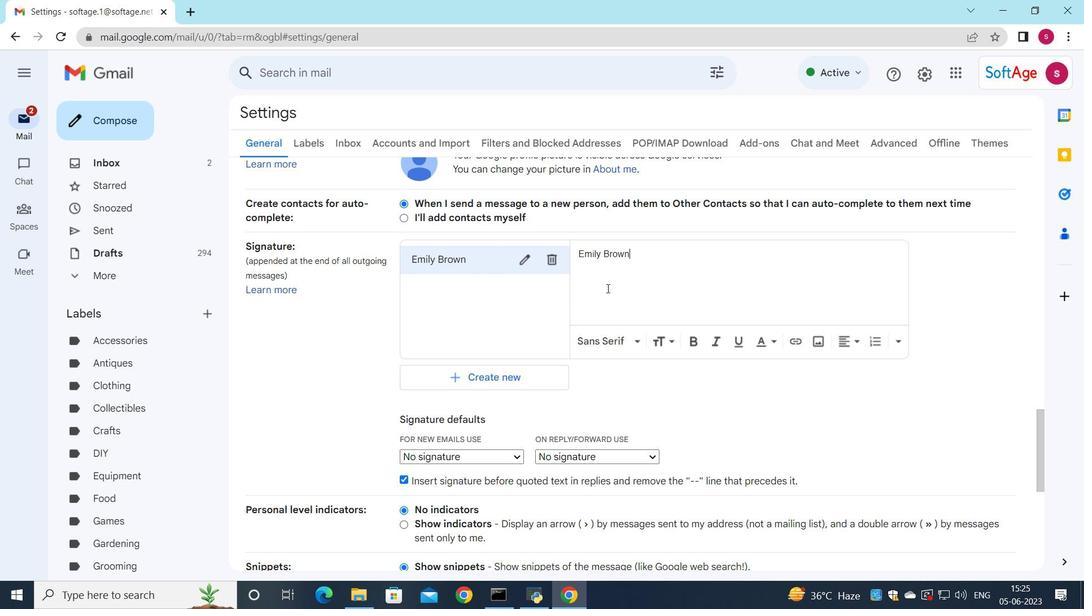 
Action: Mouse scrolled (607, 288) with delta (0, 0)
Screenshot: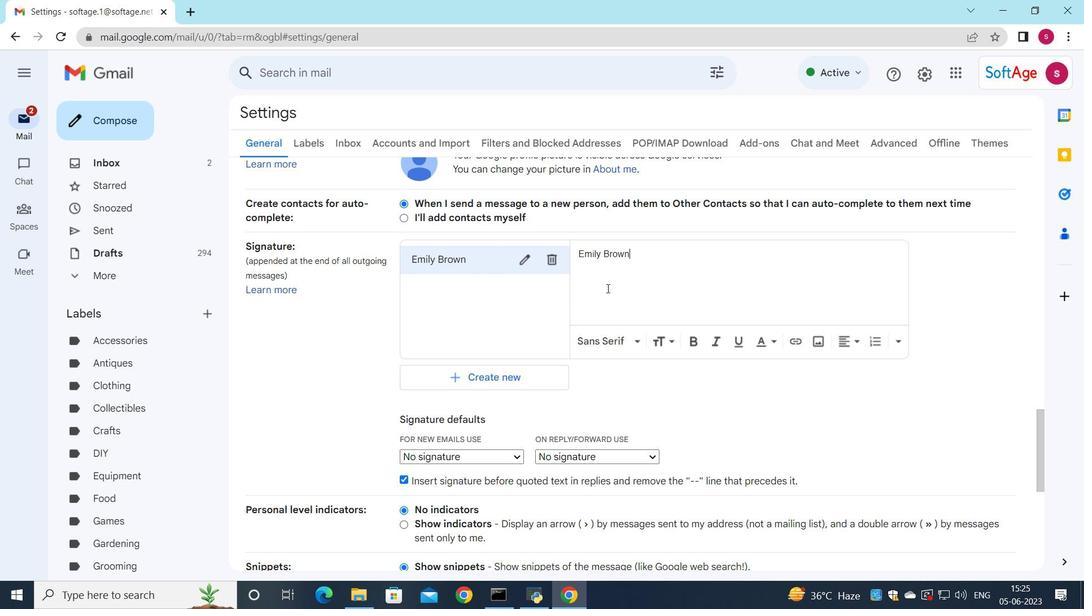 
Action: Mouse moved to (607, 293)
Screenshot: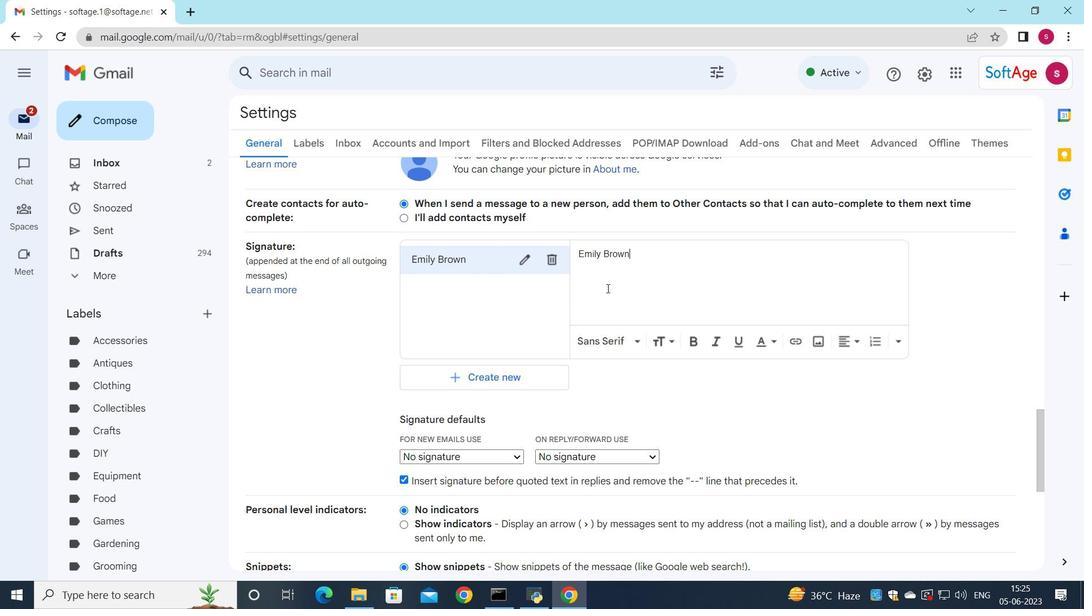 
Action: Mouse scrolled (607, 292) with delta (0, 0)
Screenshot: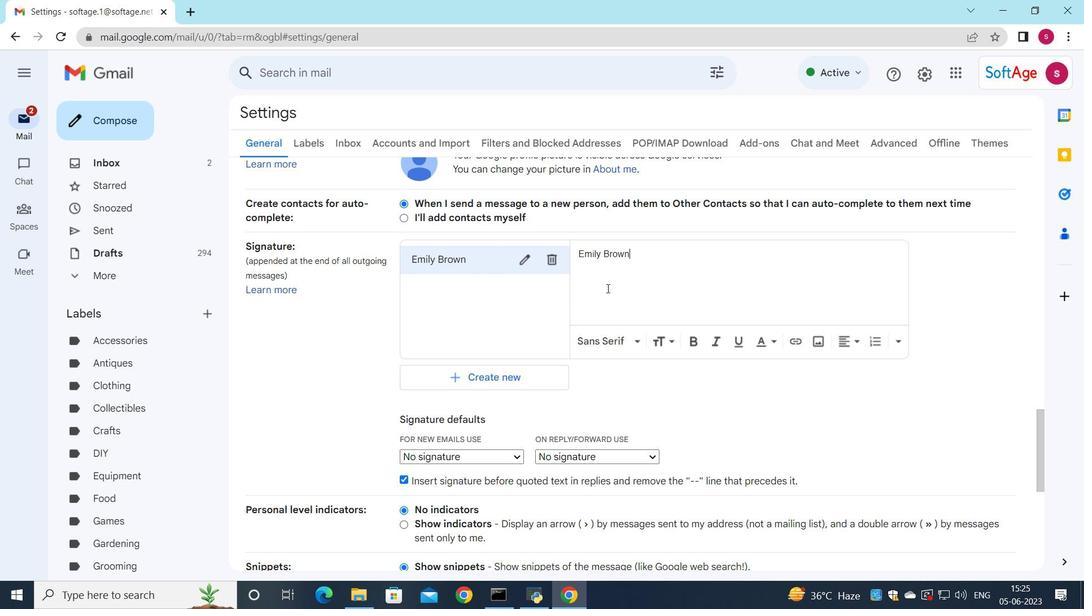 
Action: Mouse moved to (512, 237)
Screenshot: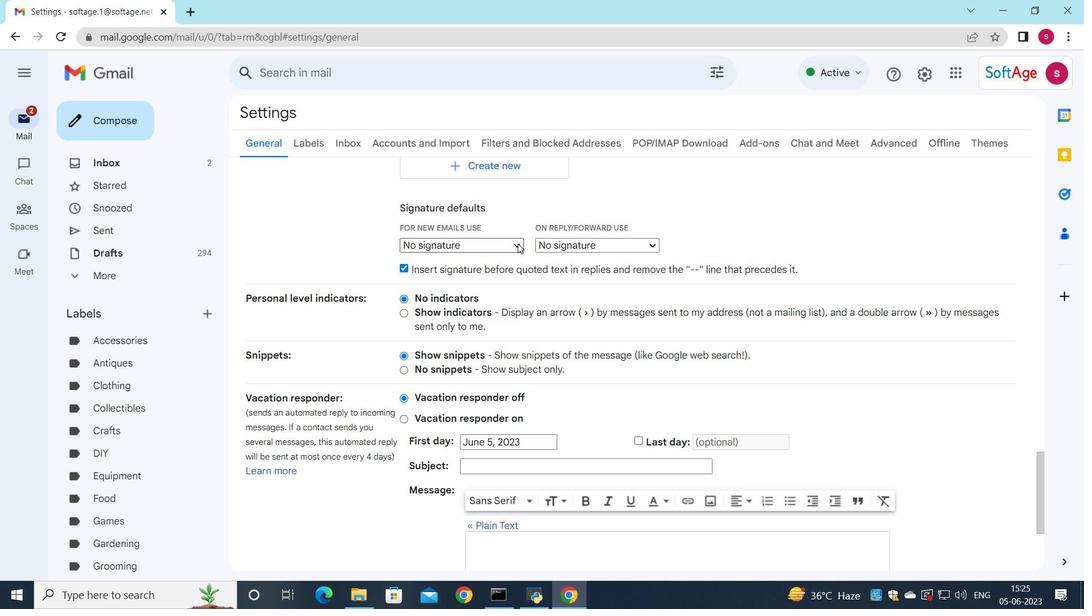 
Action: Mouse pressed left at (512, 237)
Screenshot: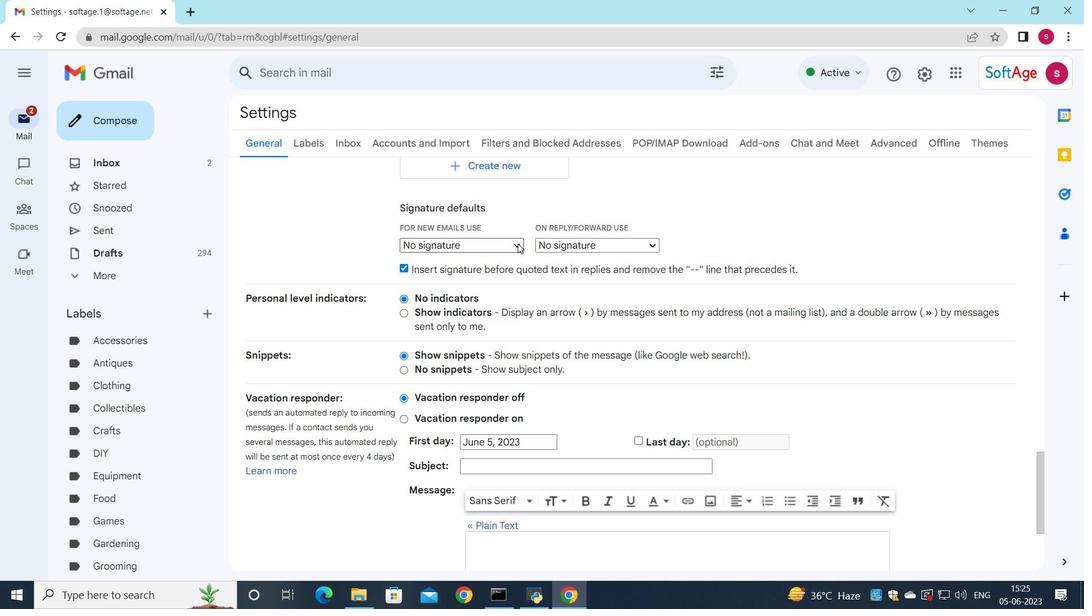
Action: Mouse moved to (503, 273)
Screenshot: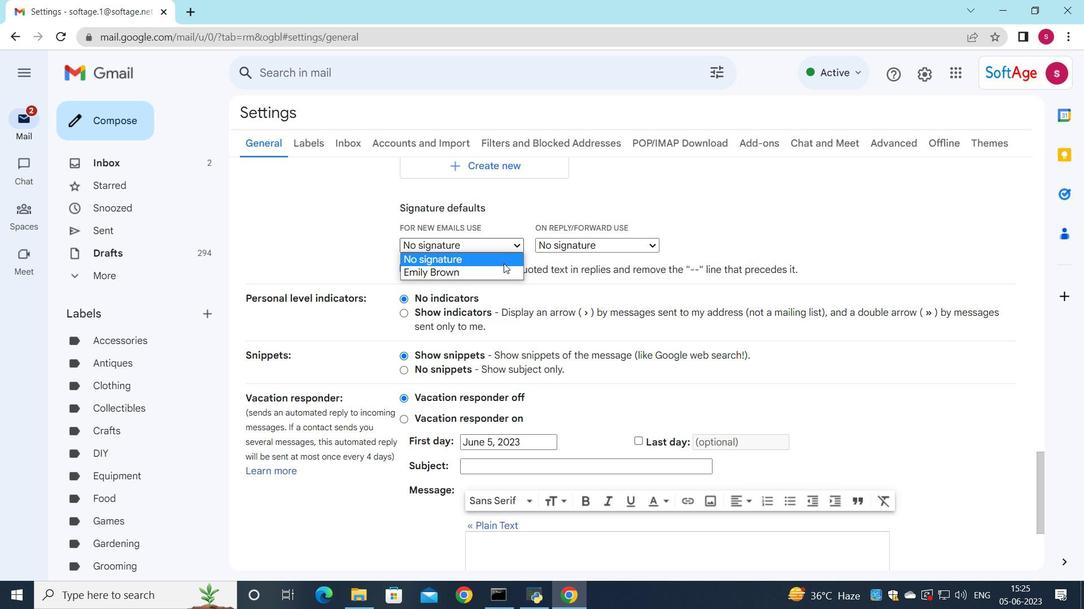 
Action: Mouse pressed left at (503, 273)
Screenshot: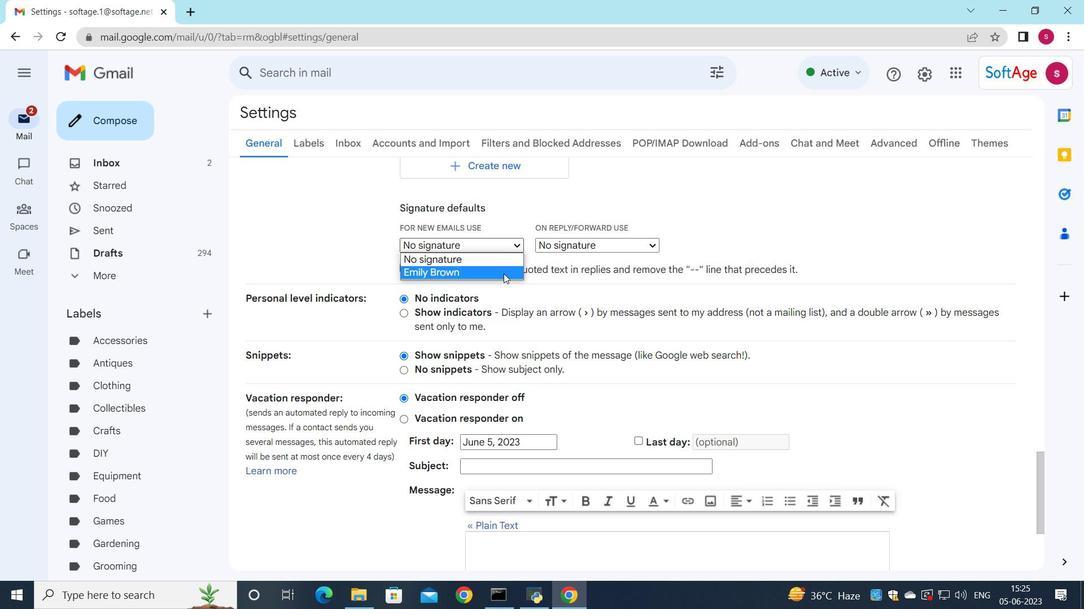 
Action: Mouse moved to (583, 249)
Screenshot: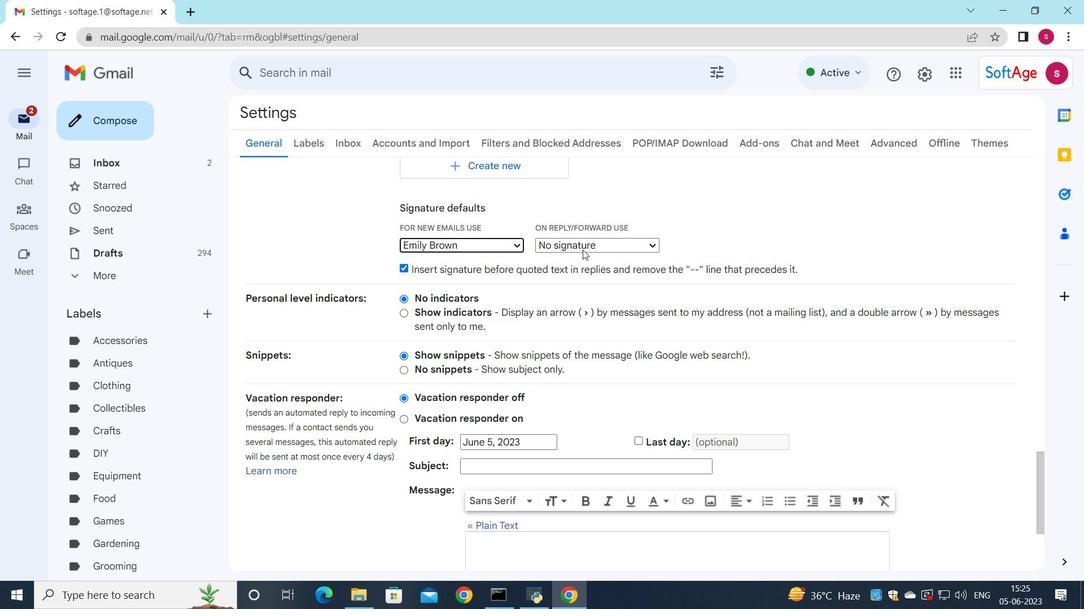 
Action: Mouse pressed left at (583, 249)
Screenshot: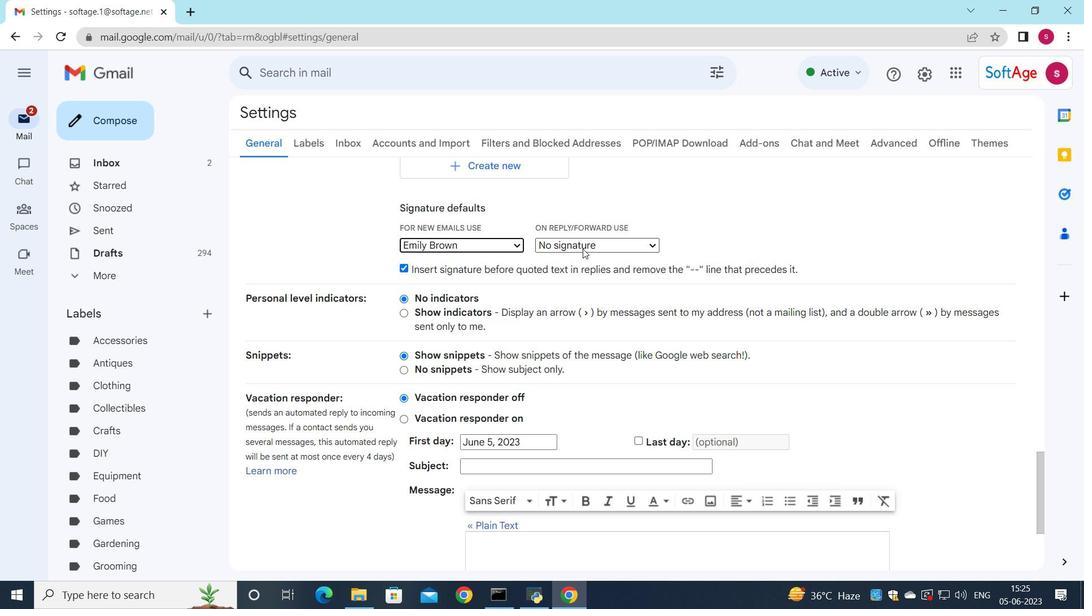 
Action: Mouse moved to (583, 273)
Screenshot: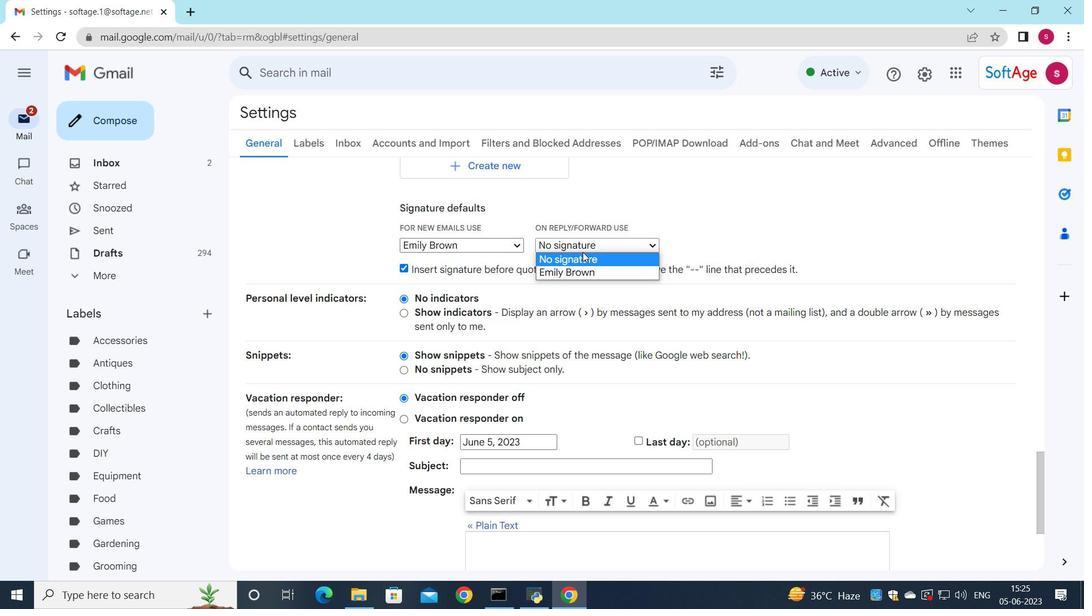 
Action: Mouse pressed left at (583, 273)
Screenshot: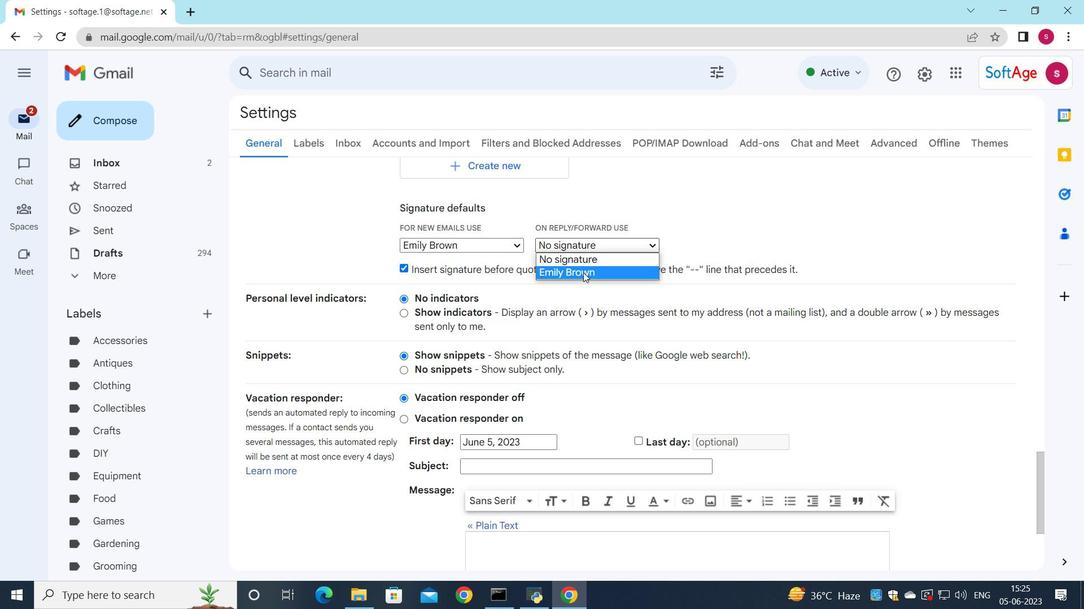 
Action: Mouse scrolled (583, 272) with delta (0, 0)
Screenshot: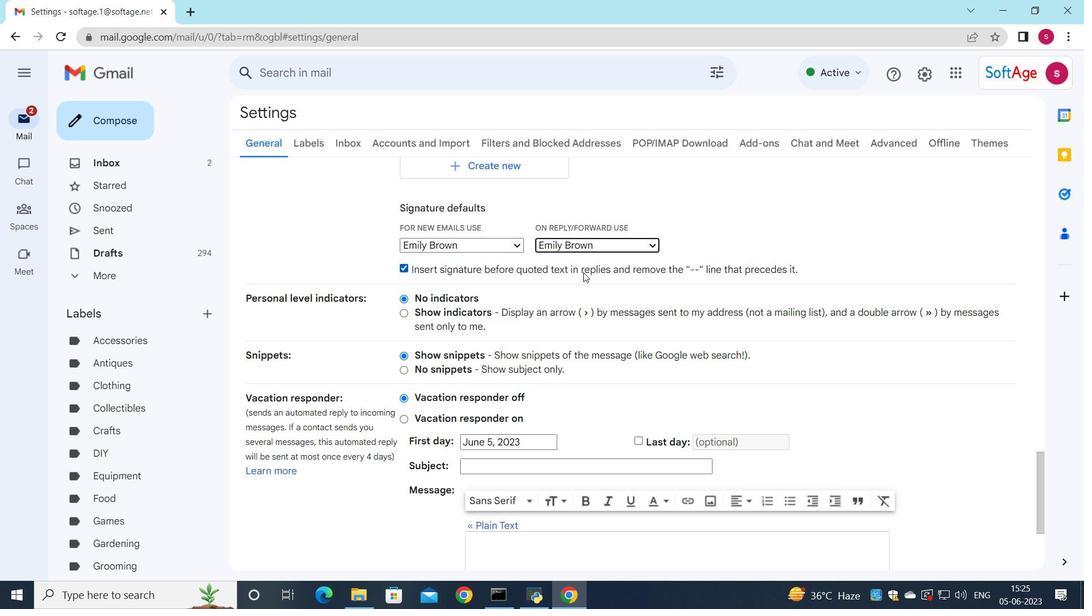 
Action: Mouse scrolled (583, 272) with delta (0, 0)
Screenshot: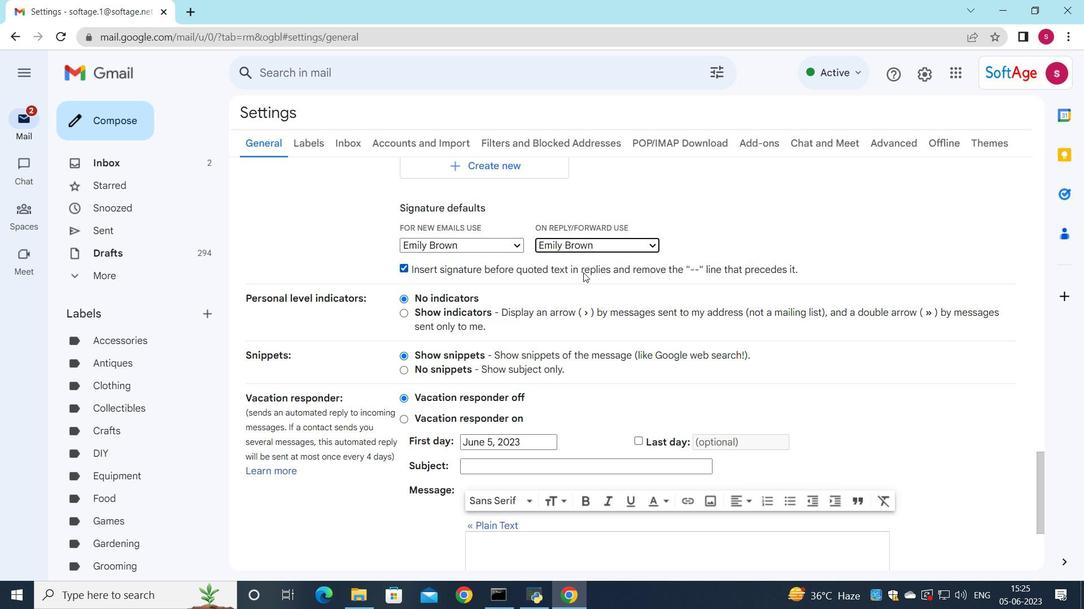 
Action: Mouse scrolled (583, 272) with delta (0, 0)
Screenshot: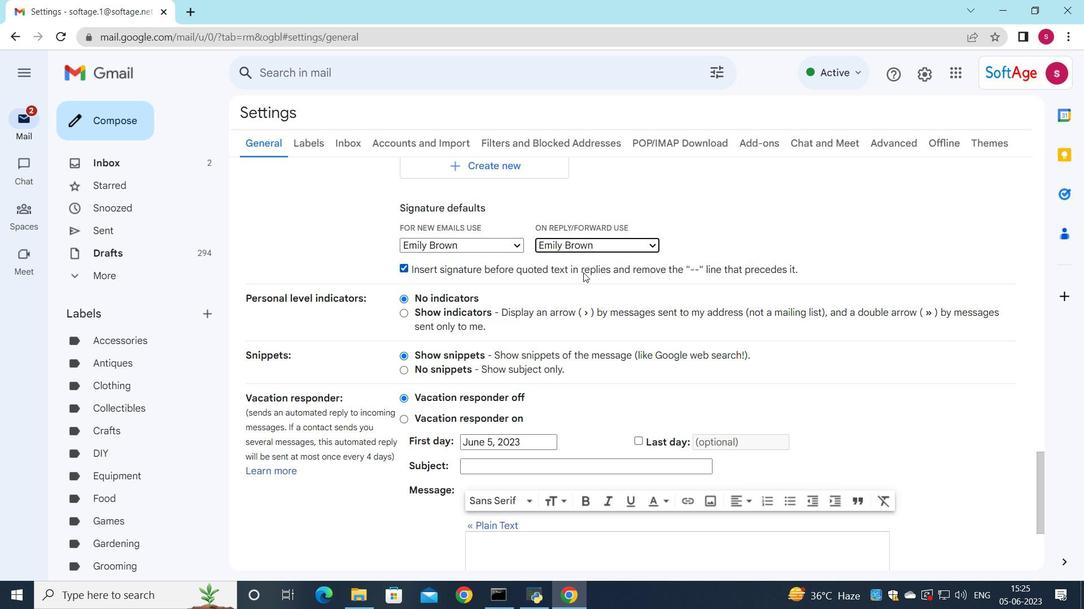 
Action: Mouse scrolled (583, 272) with delta (0, 0)
Screenshot: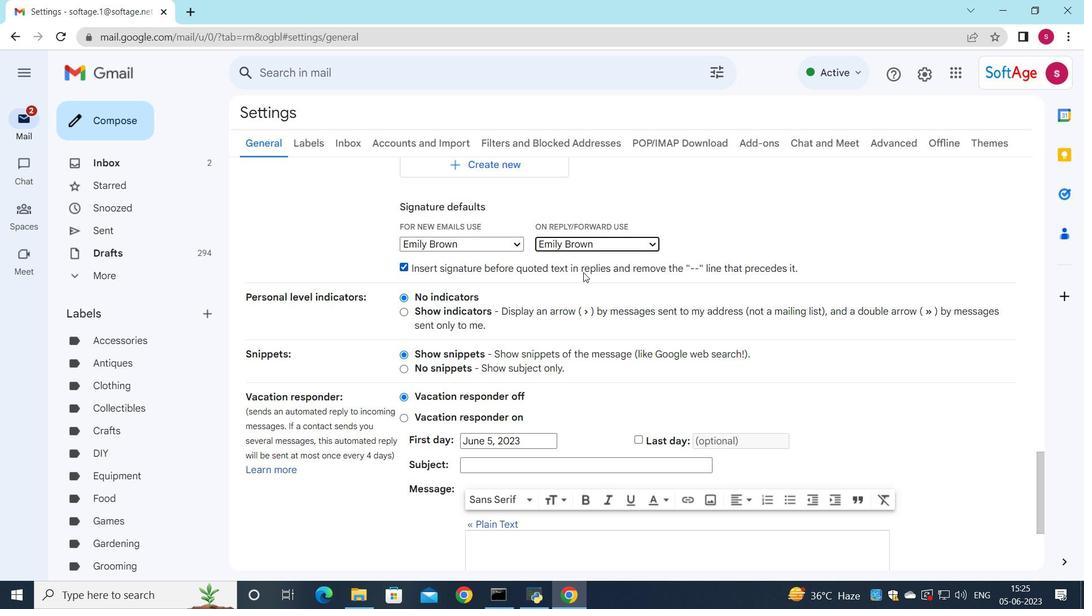 
Action: Mouse moved to (592, 313)
Screenshot: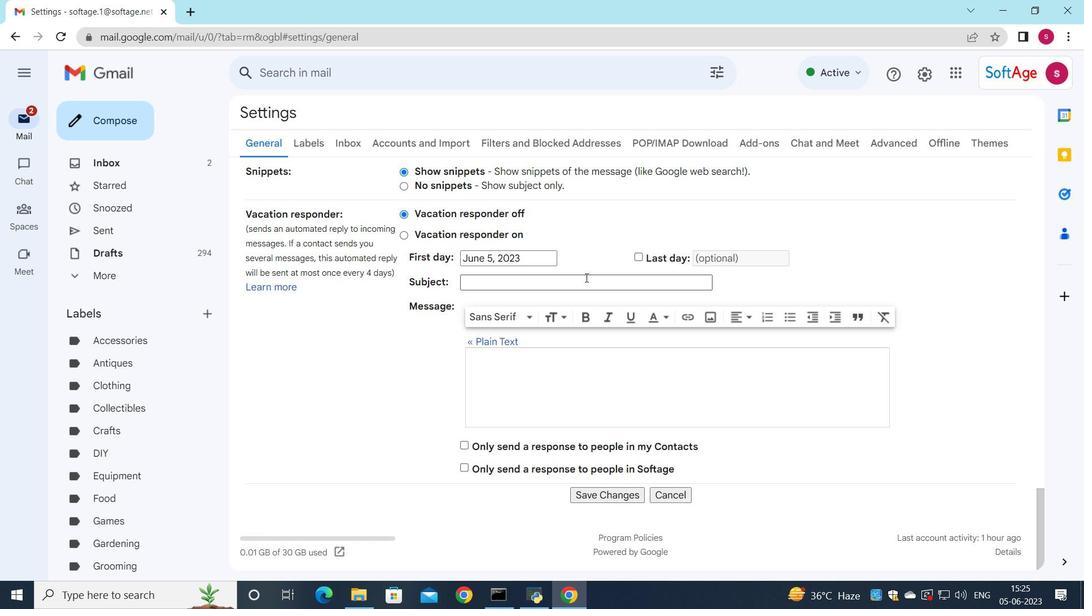 
Action: Mouse scrolled (592, 313) with delta (0, 0)
Screenshot: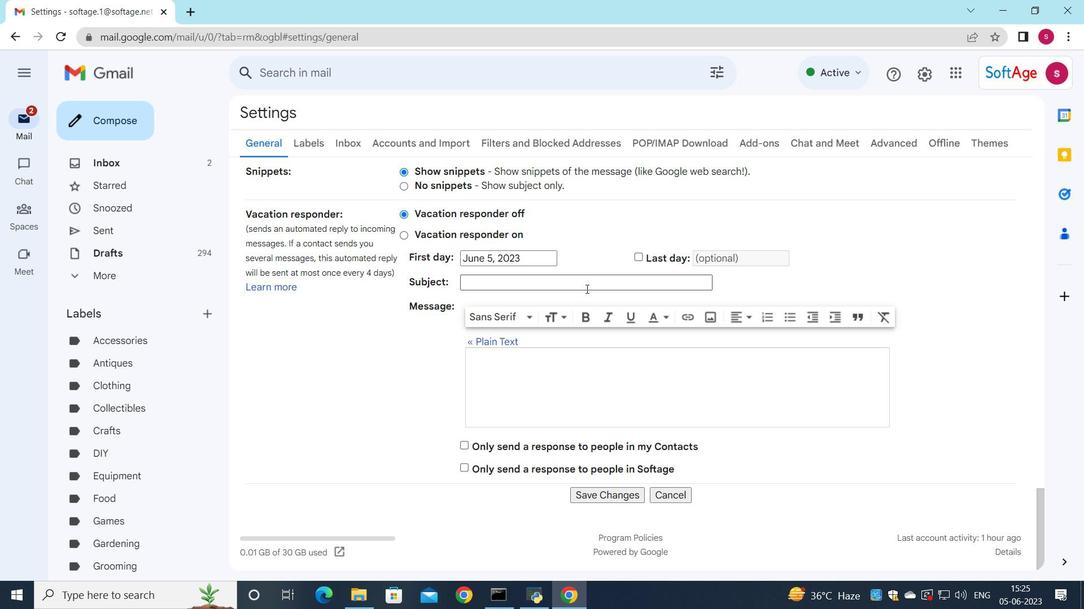 
Action: Mouse moved to (592, 316)
Screenshot: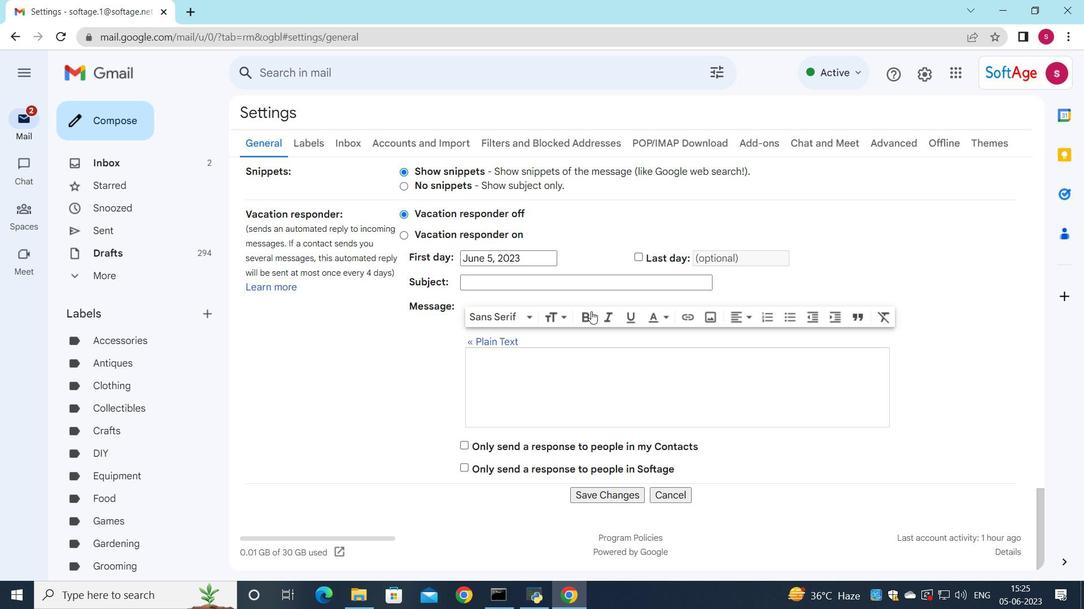 
Action: Mouse scrolled (592, 315) with delta (0, 0)
Screenshot: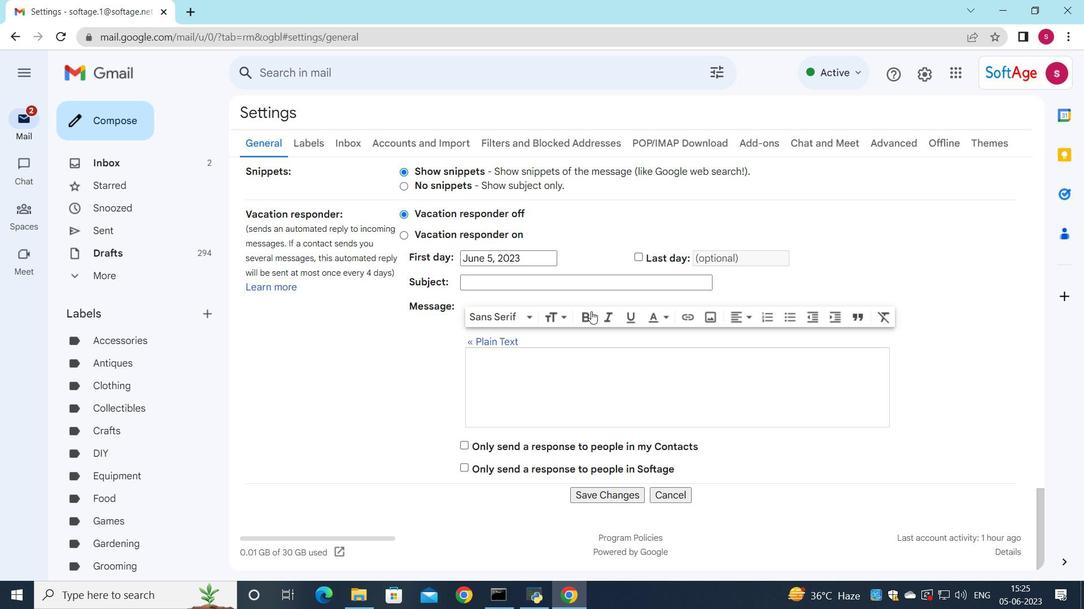 
Action: Mouse moved to (592, 323)
Screenshot: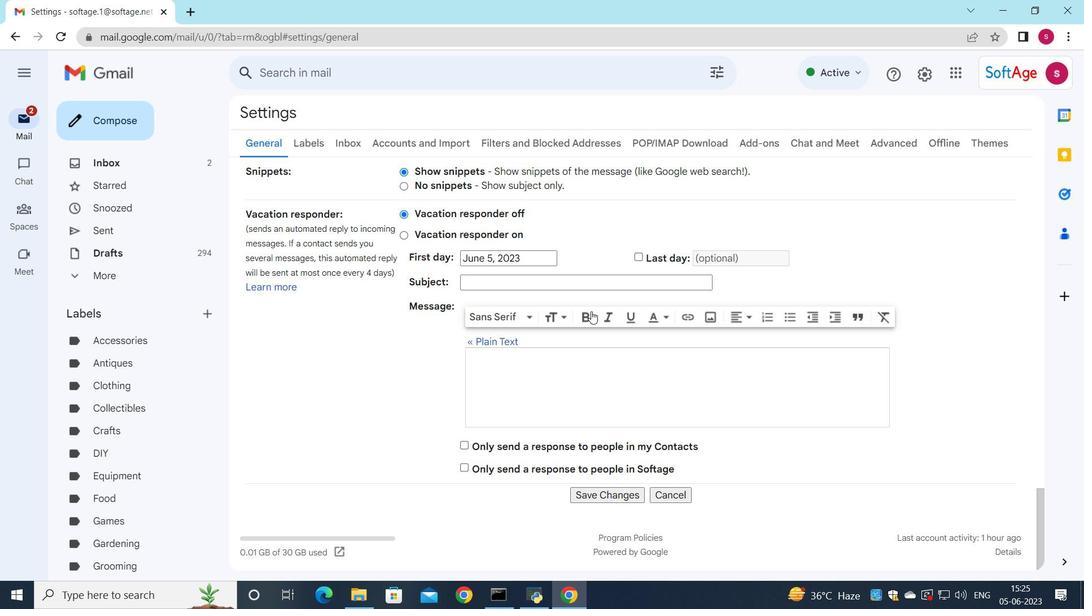 
Action: Mouse scrolled (592, 322) with delta (0, 0)
Screenshot: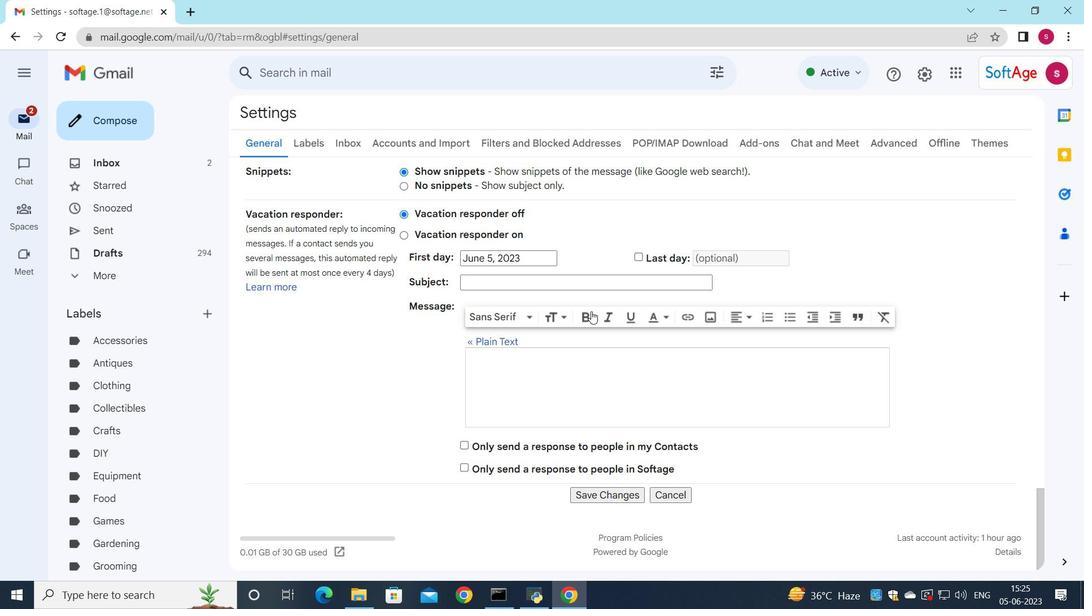 
Action: Mouse moved to (607, 496)
Screenshot: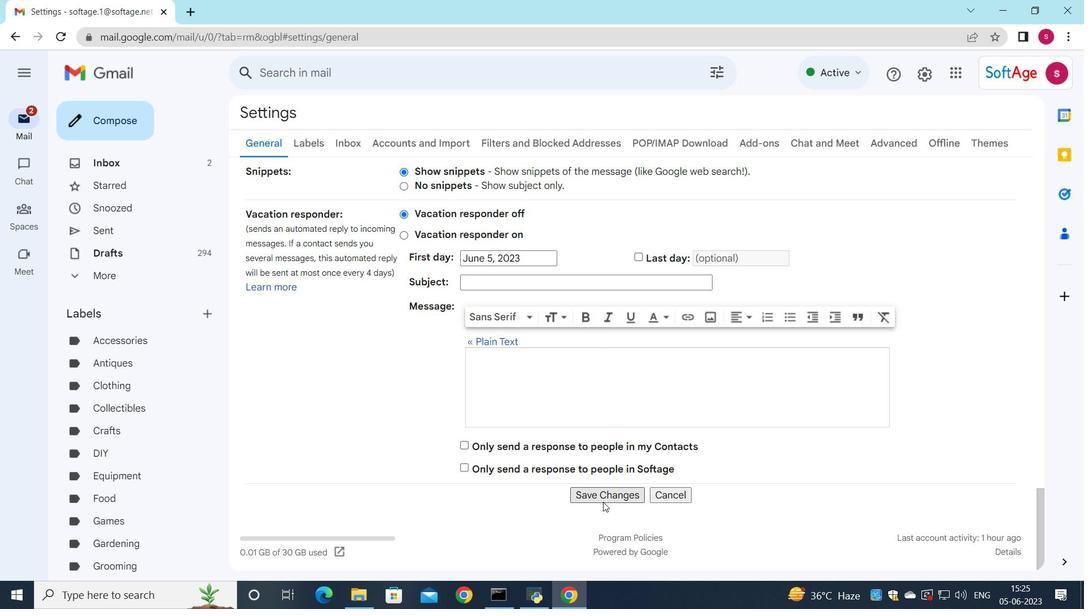 
Action: Mouse pressed left at (607, 496)
Screenshot: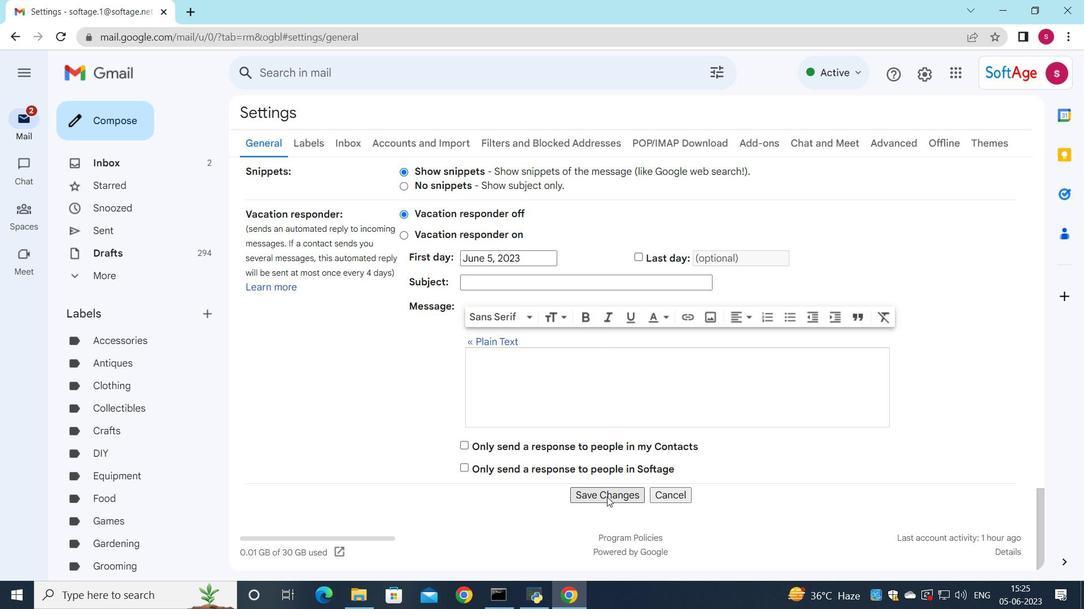 
Action: Mouse moved to (644, 178)
Screenshot: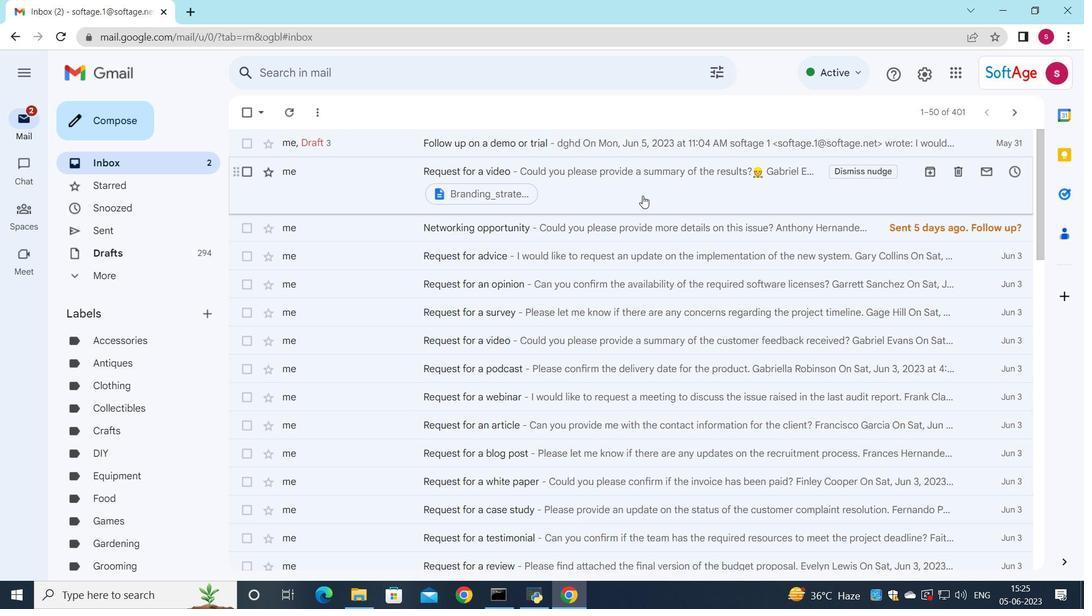 
Action: Mouse pressed left at (644, 178)
Screenshot: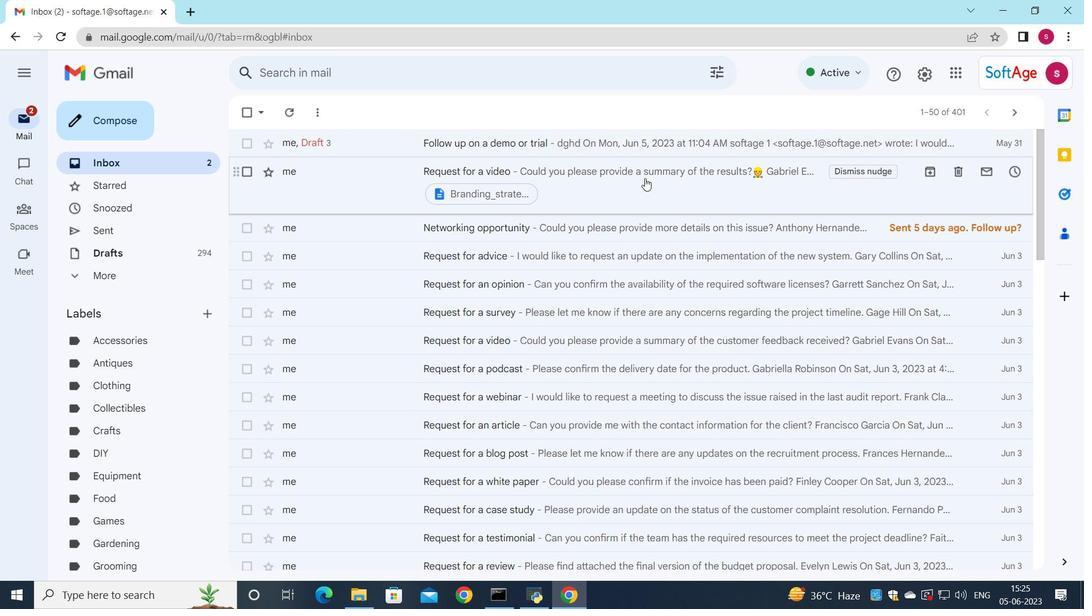
Action: Mouse moved to (490, 444)
Screenshot: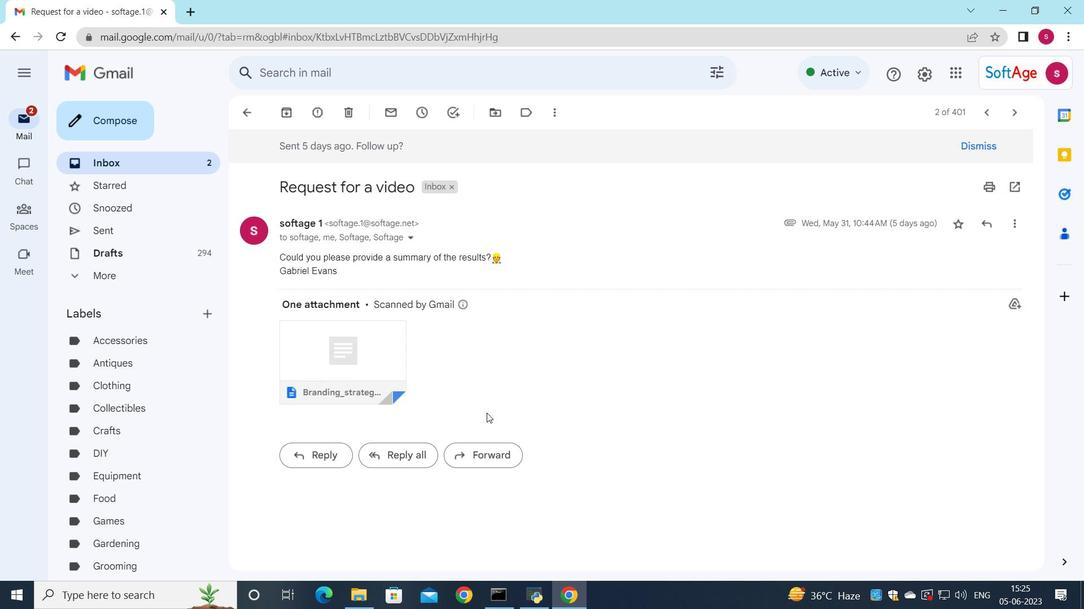 
Action: Mouse pressed left at (490, 444)
Screenshot: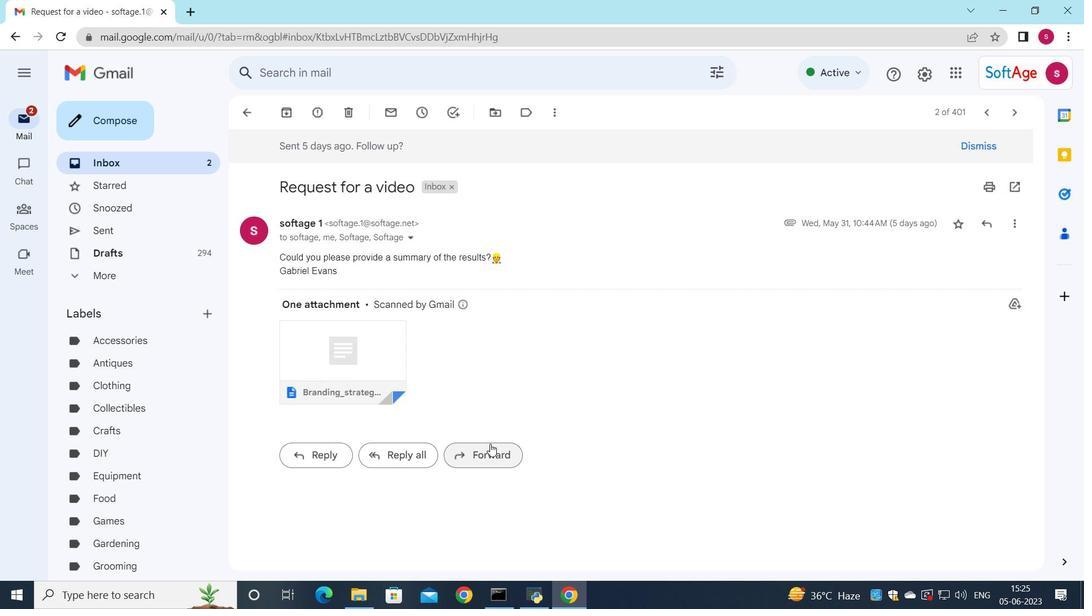 
Action: Mouse moved to (307, 430)
Screenshot: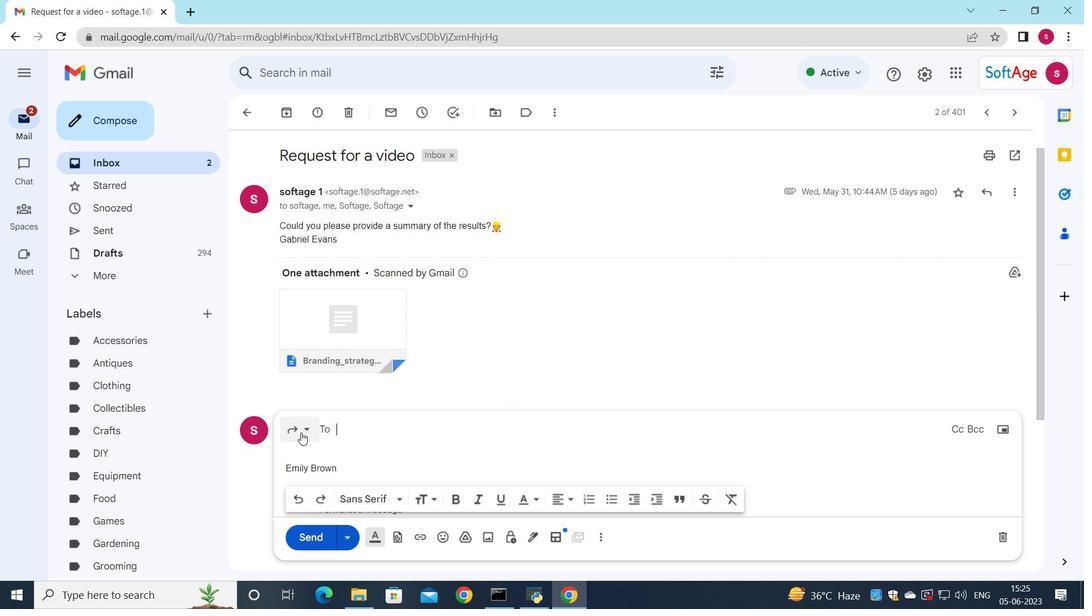 
Action: Mouse pressed left at (307, 430)
Screenshot: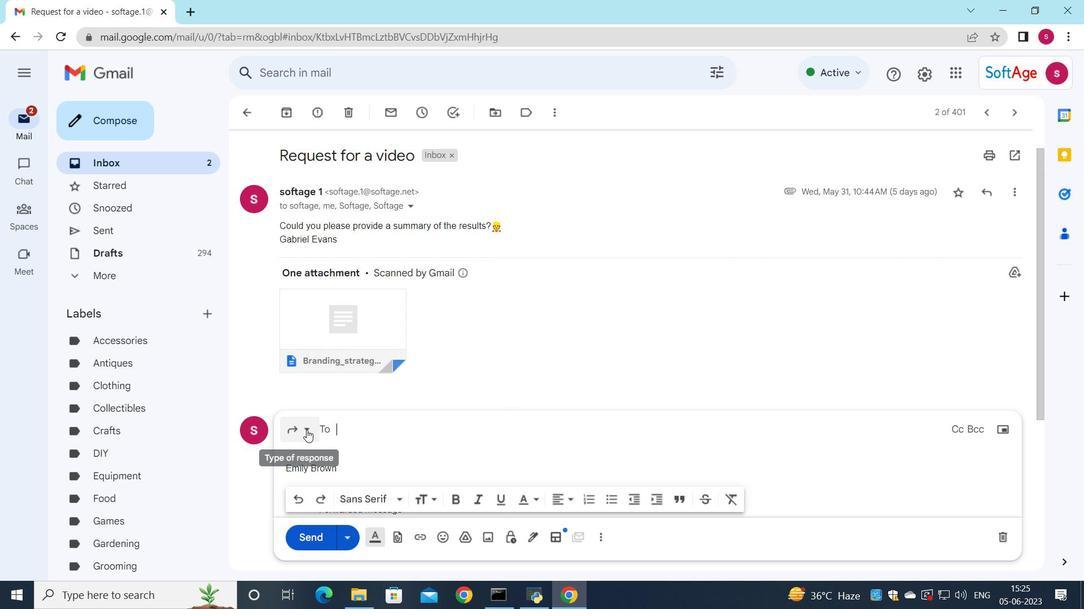 
Action: Mouse moved to (337, 374)
Screenshot: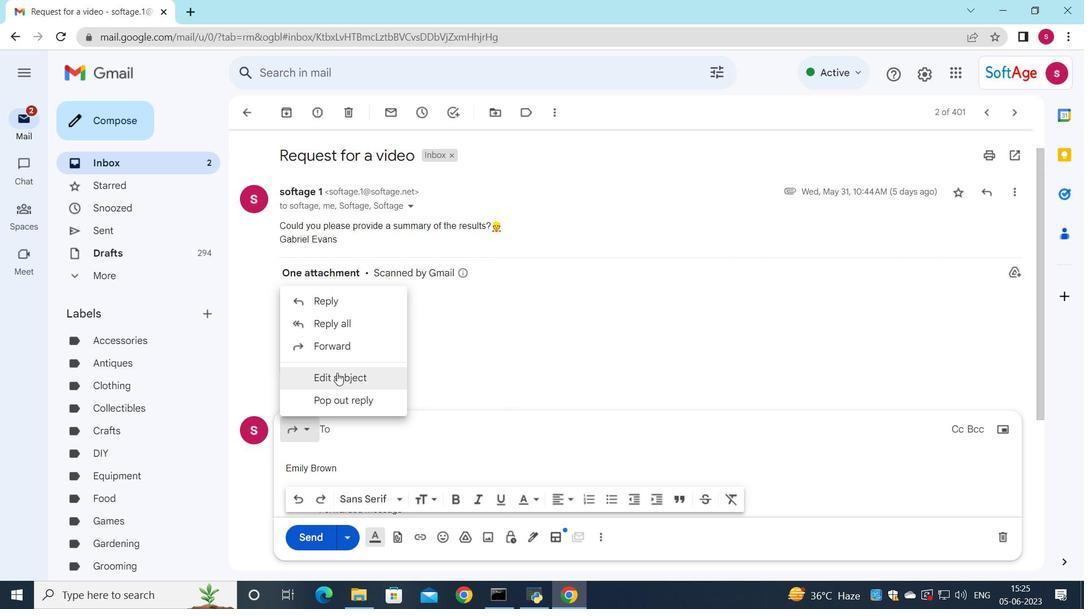 
Action: Mouse pressed left at (337, 374)
Screenshot: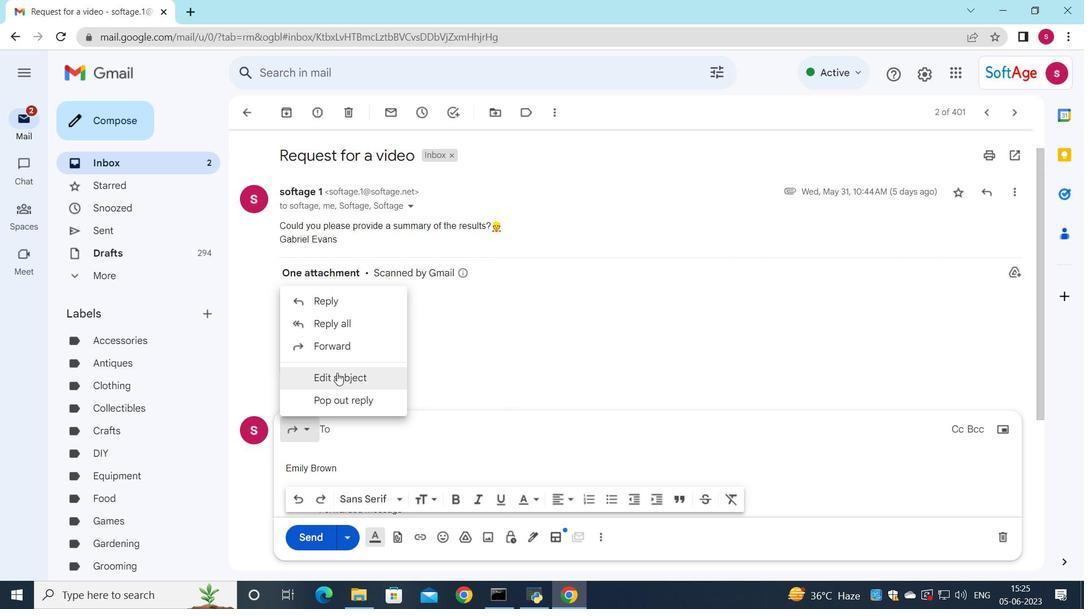 
Action: Mouse moved to (406, 358)
Screenshot: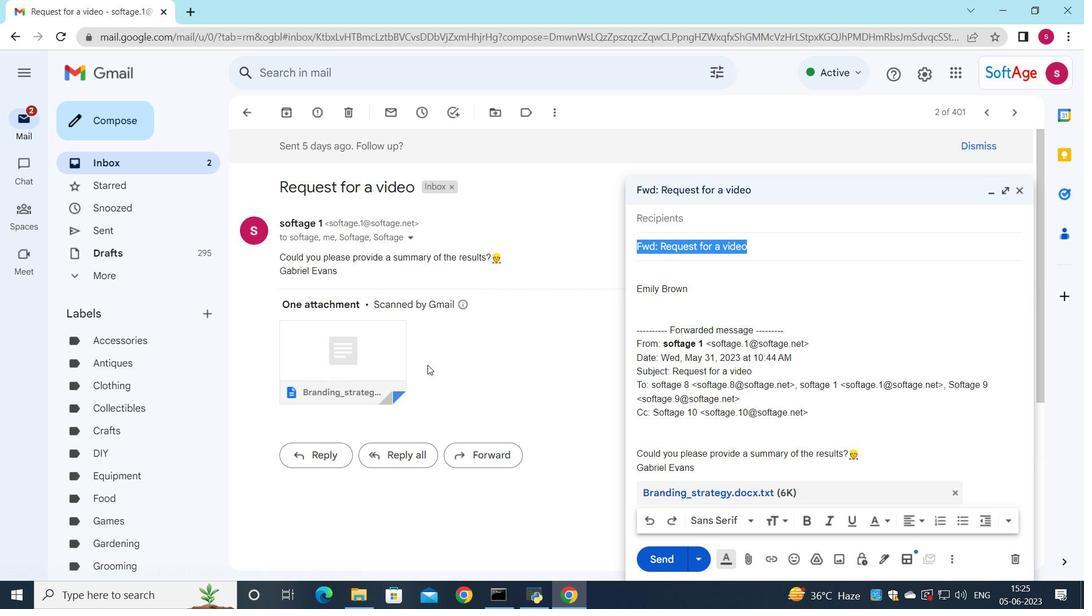 
Action: Key pressed <Key.shift>Rejection<Key.space>letter
Screenshot: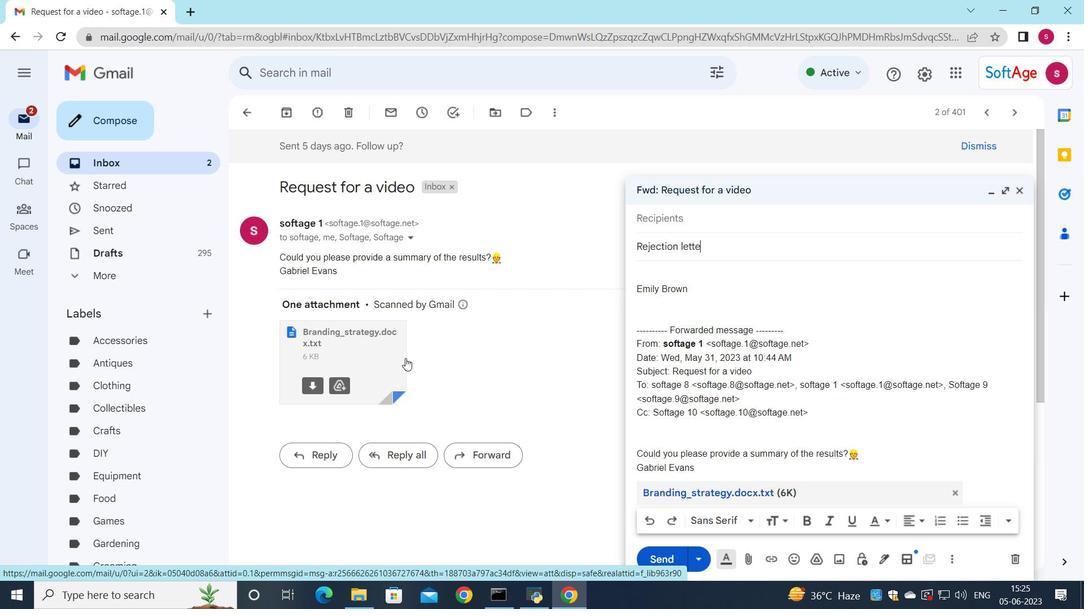 
Action: Mouse moved to (656, 220)
Screenshot: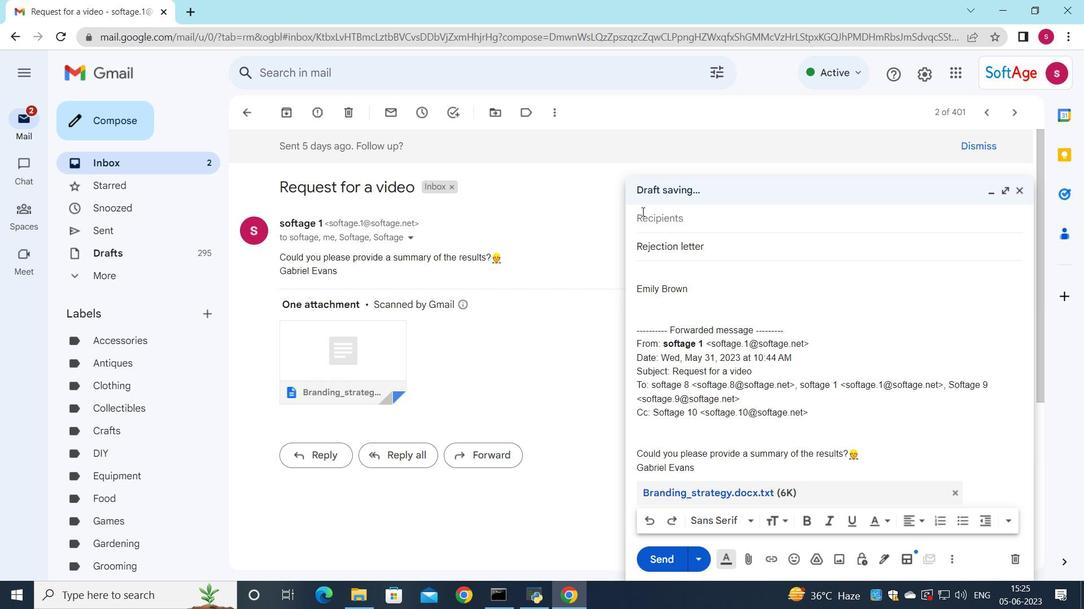 
Action: Mouse pressed left at (656, 220)
Screenshot: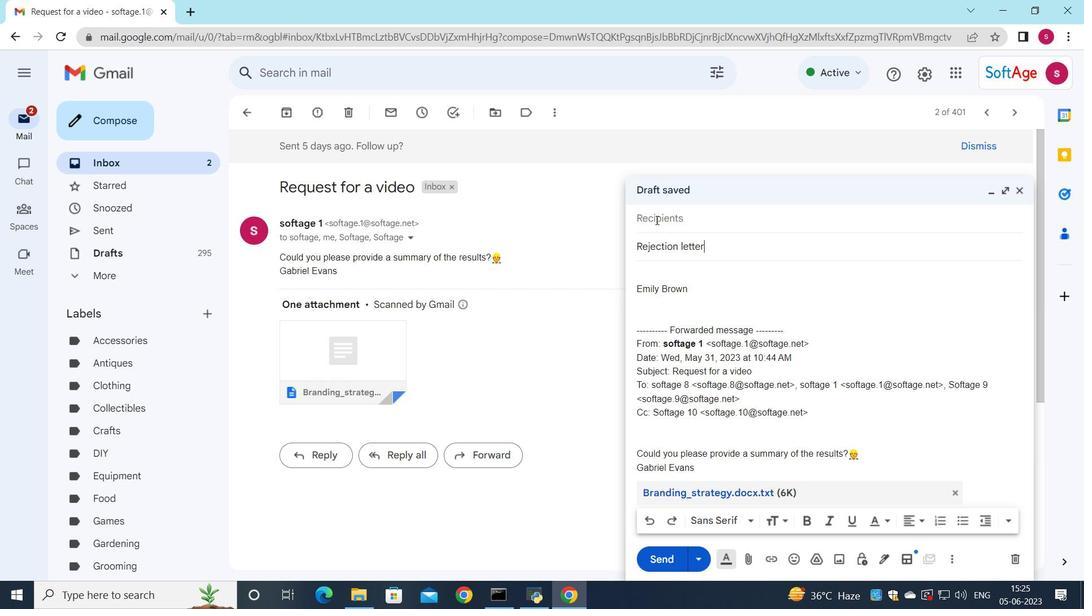 
Action: Mouse moved to (716, 214)
Screenshot: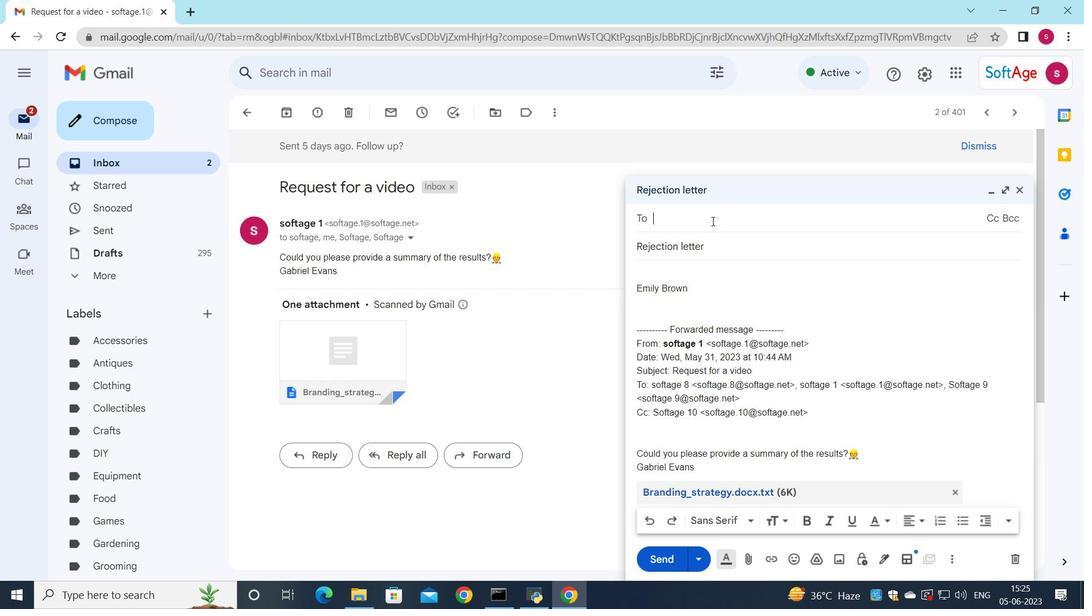 
Action: Key pressed <Key.down>
Screenshot: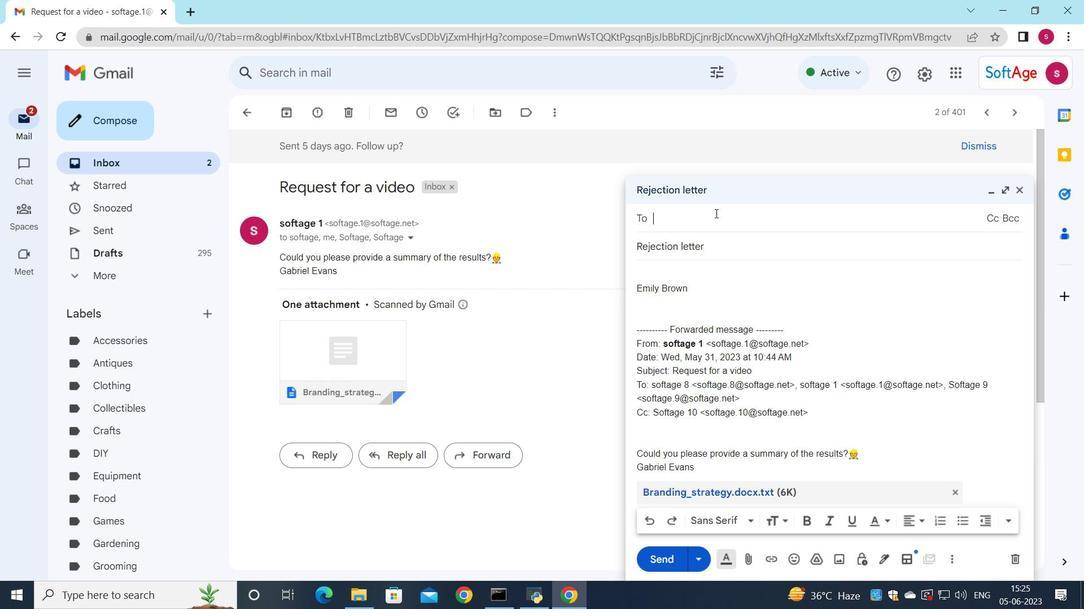 
Action: Mouse moved to (770, 252)
Screenshot: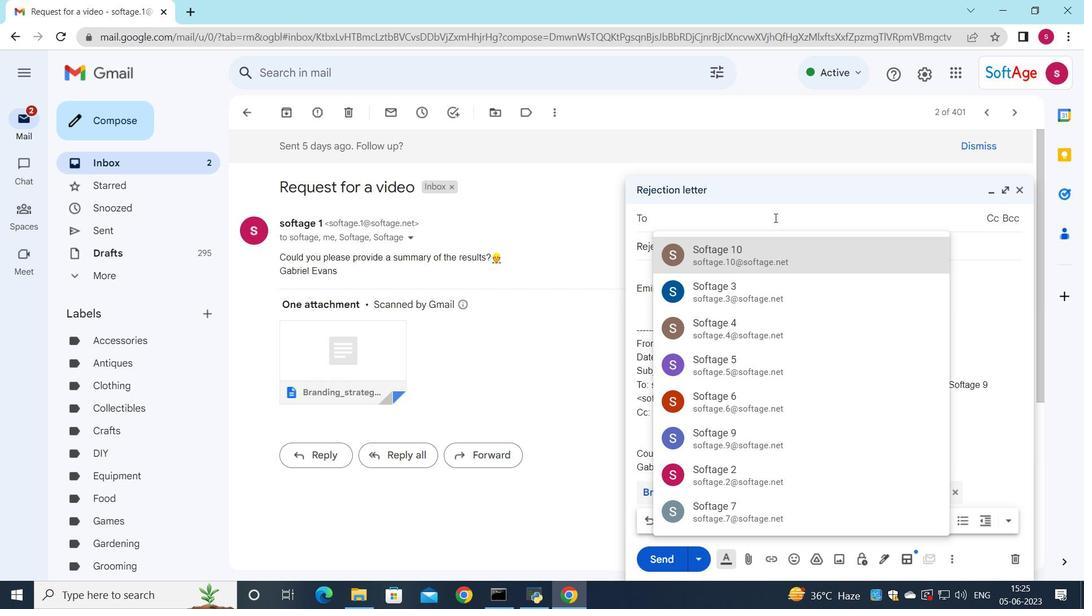 
Action: Mouse pressed left at (770, 252)
Screenshot: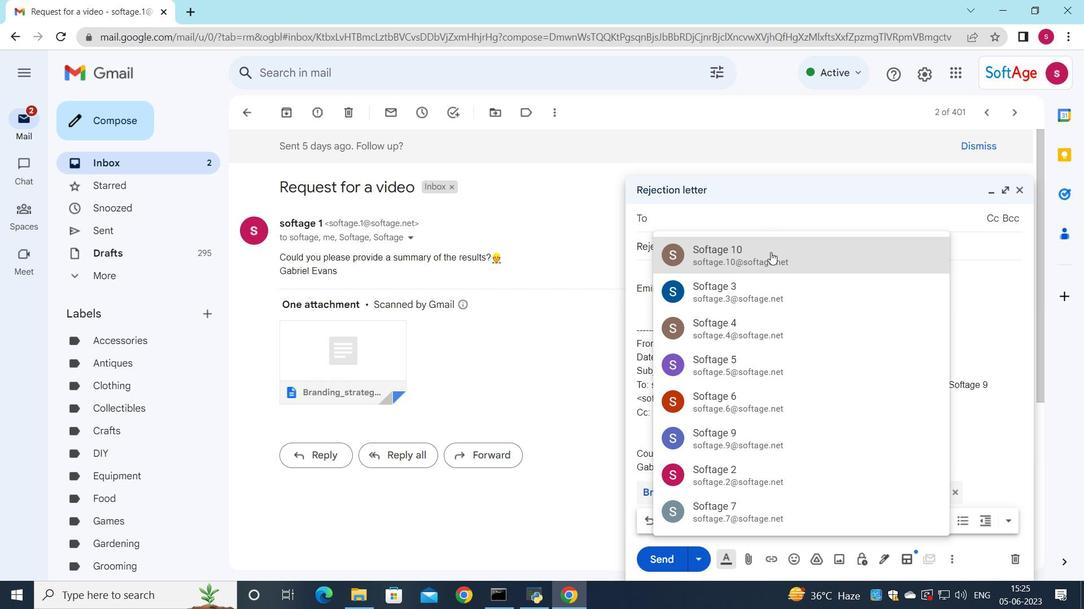 
Action: Mouse moved to (656, 285)
Screenshot: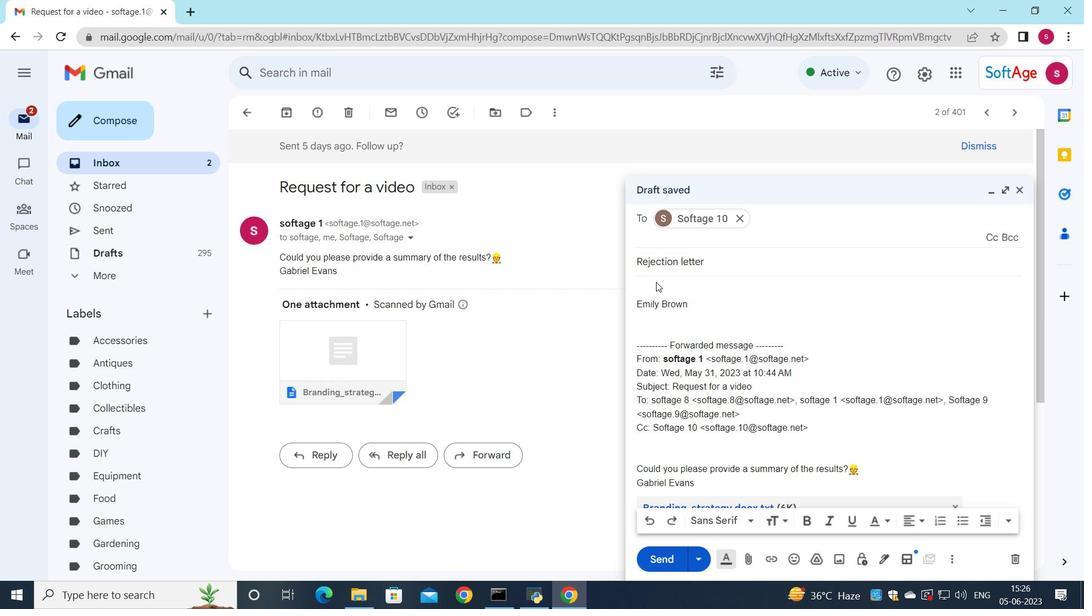 
Action: Mouse pressed left at (656, 285)
Screenshot: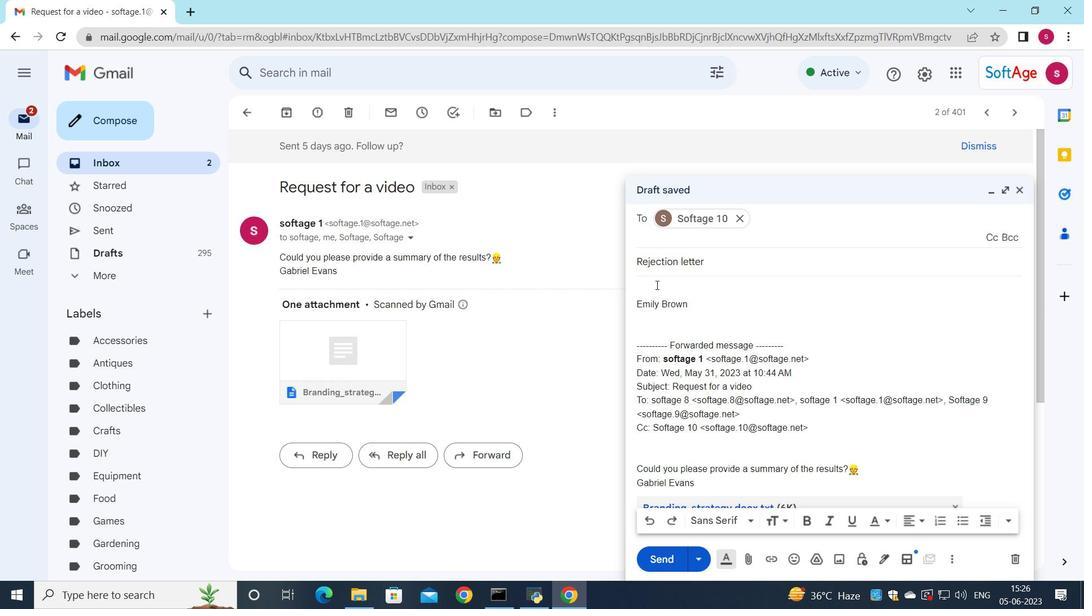
Action: Key pressed <Key.shift>Please<Key.space>find<Key.space>attached<Key.space>the<Key.space>revised<Key.space>version<Key.space>of<Key.space>the<Key.space>project<Key.space>scope<Key.space>document.
Screenshot: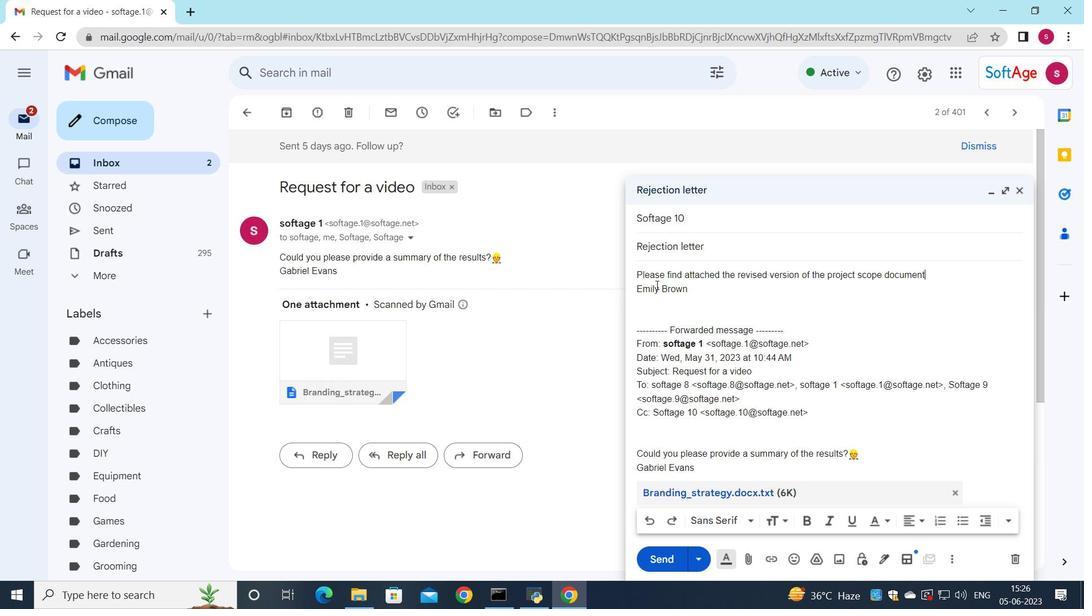 
Action: Mouse moved to (933, 273)
Screenshot: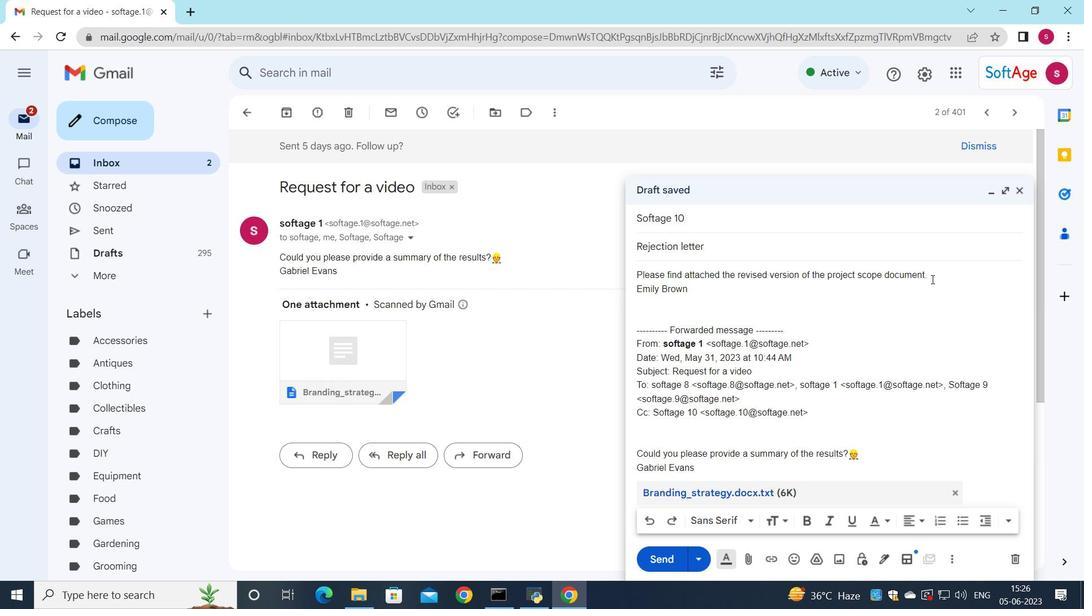
Action: Mouse pressed left at (933, 273)
Screenshot: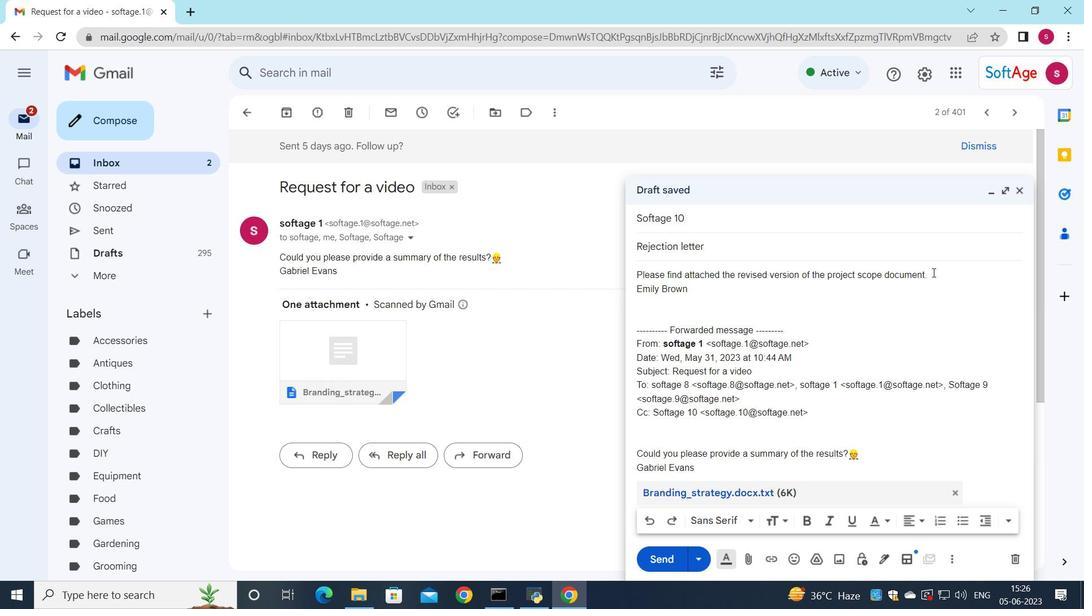 
Action: Mouse moved to (886, 520)
Screenshot: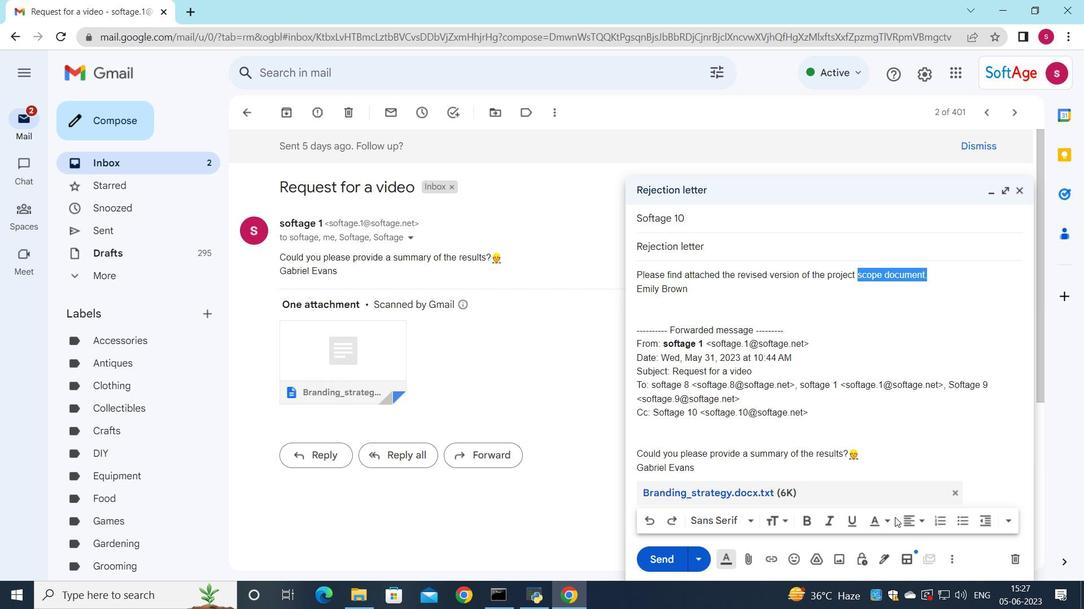 
Action: Mouse pressed left at (886, 520)
Screenshot: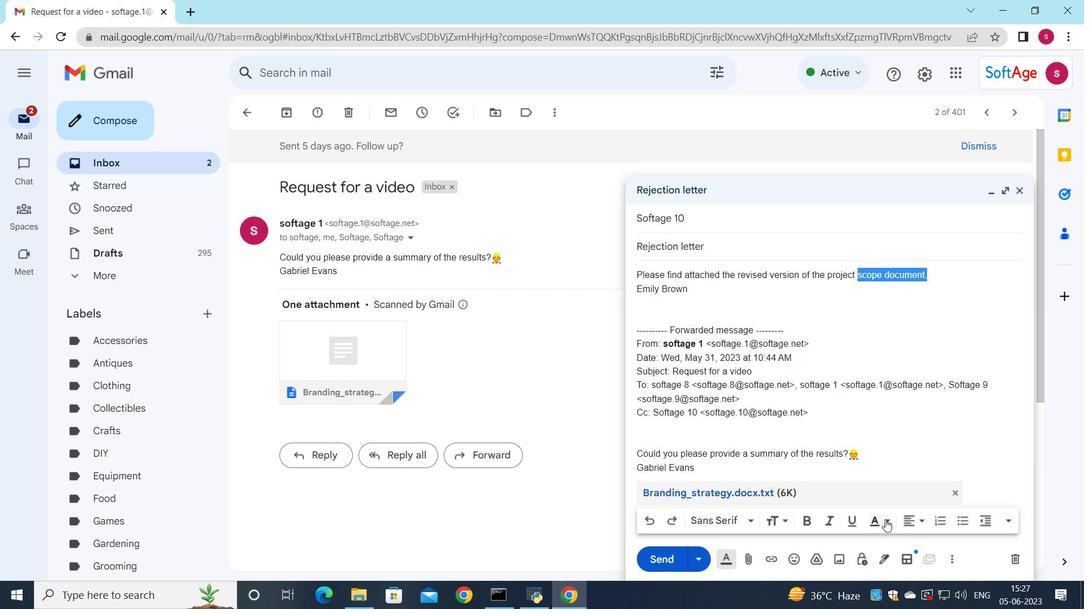 
Action: Mouse moved to (877, 425)
Screenshot: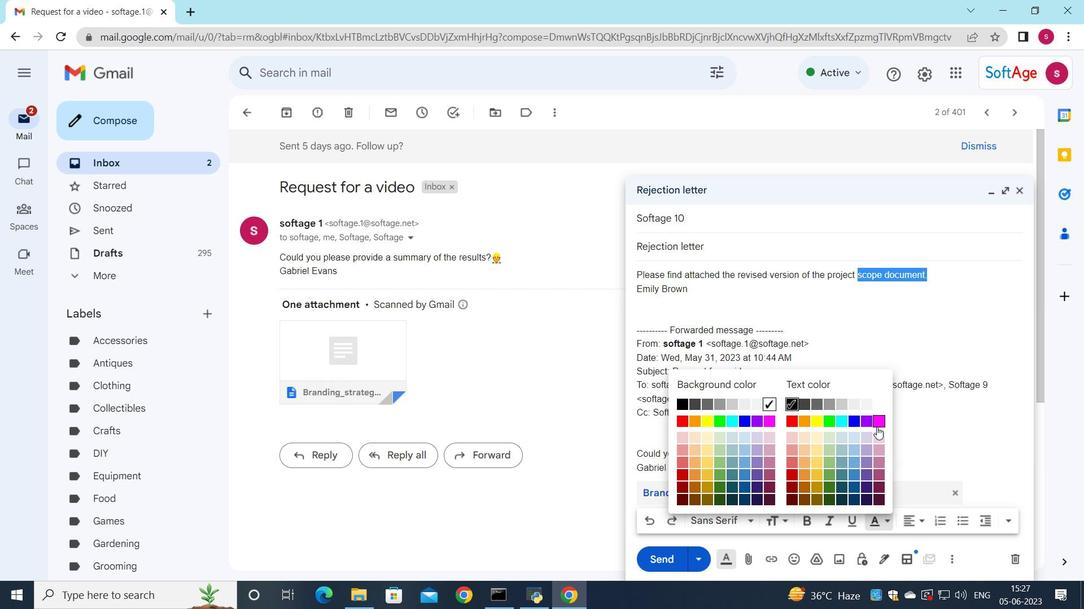 
Action: Mouse pressed left at (877, 425)
Screenshot: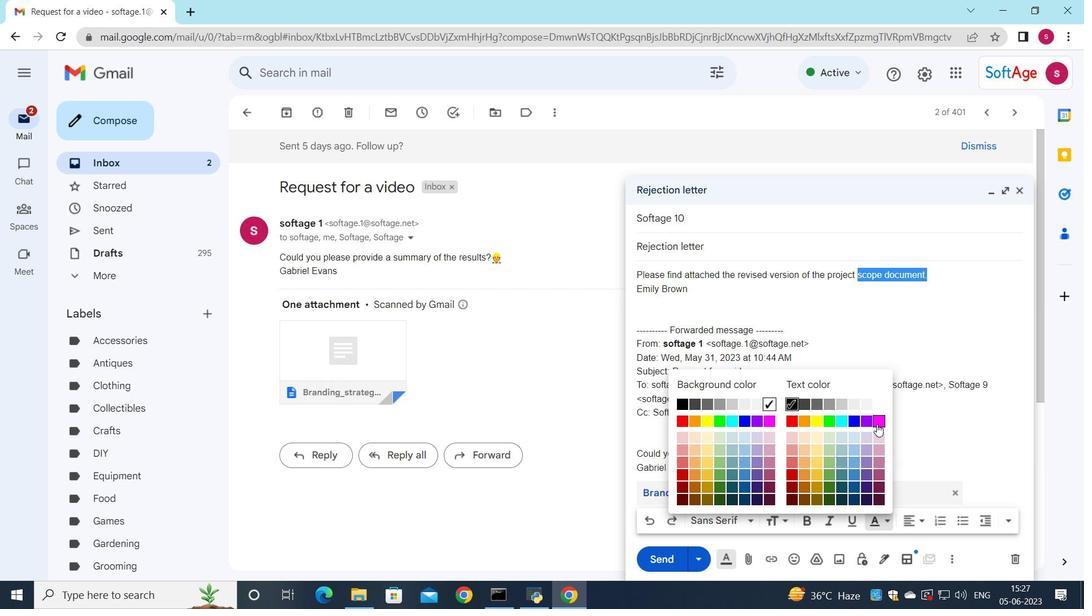 
Action: Mouse moved to (881, 521)
Screenshot: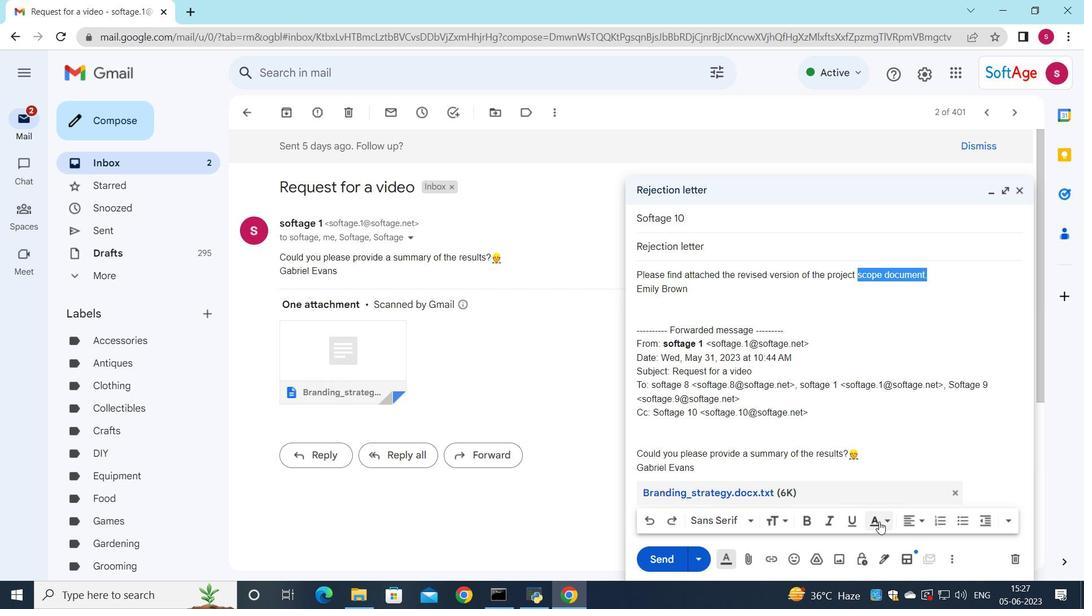 
Action: Mouse pressed left at (881, 521)
Screenshot: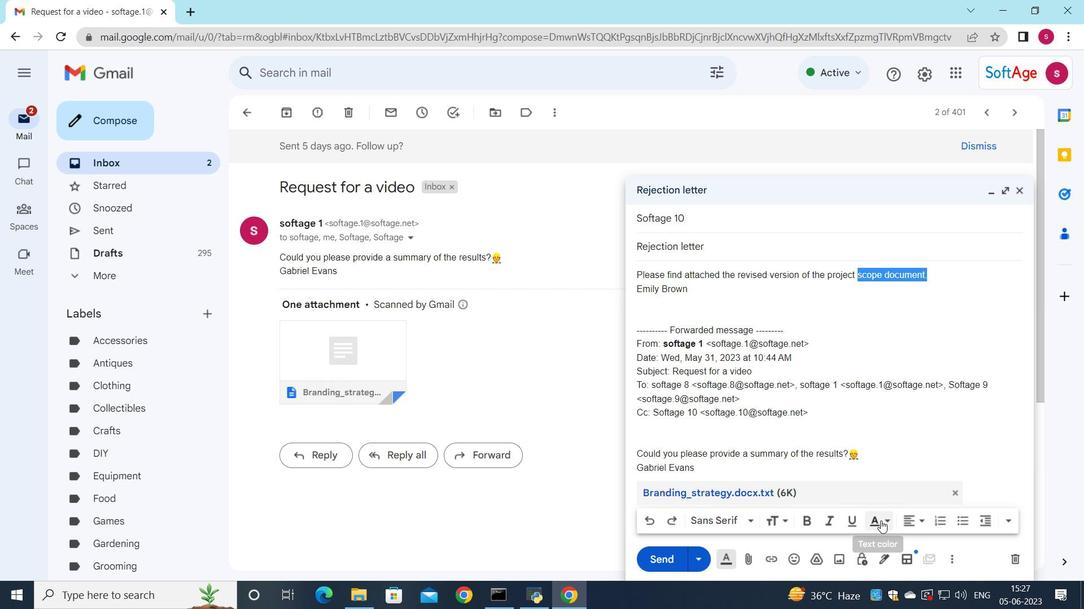 
Action: Mouse moved to (683, 409)
Screenshot: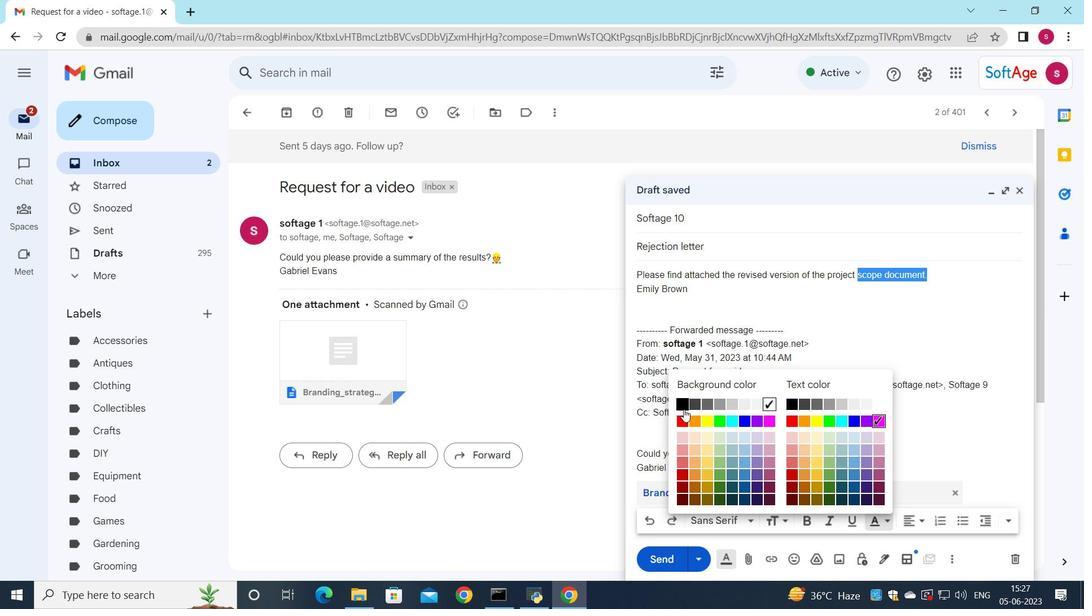 
Action: Mouse pressed left at (683, 409)
Screenshot: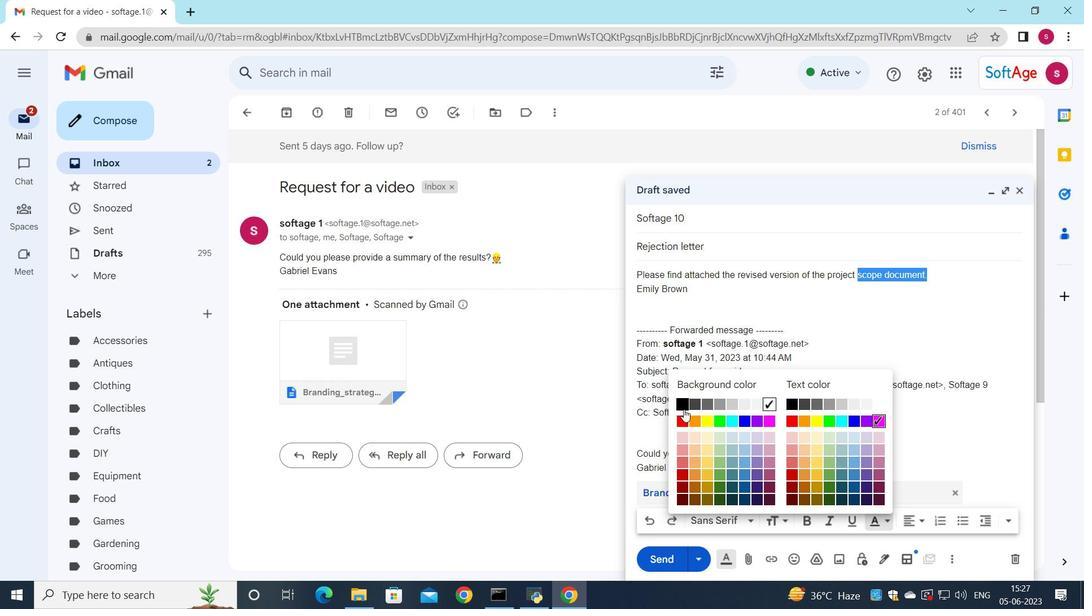 
Action: Mouse moved to (659, 550)
Screenshot: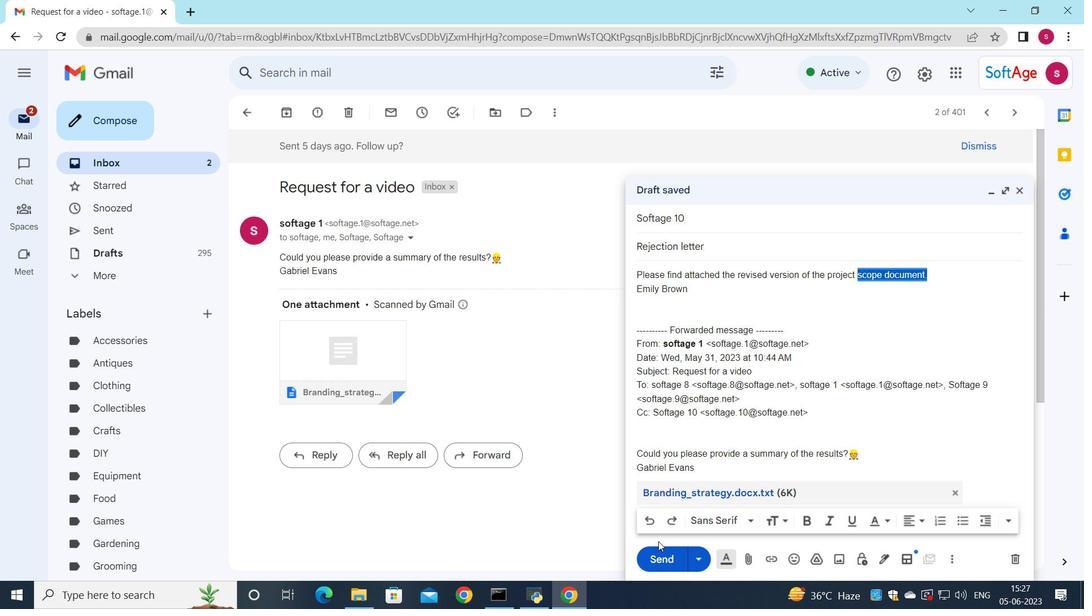 
Action: Mouse pressed left at (659, 550)
Screenshot: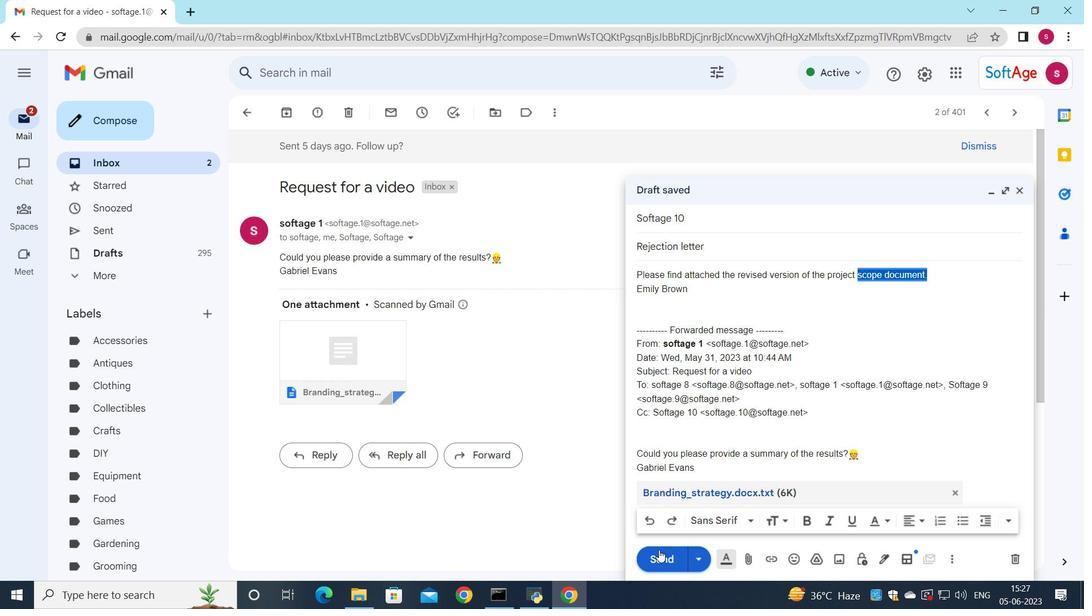 
Action: Mouse moved to (644, 408)
Screenshot: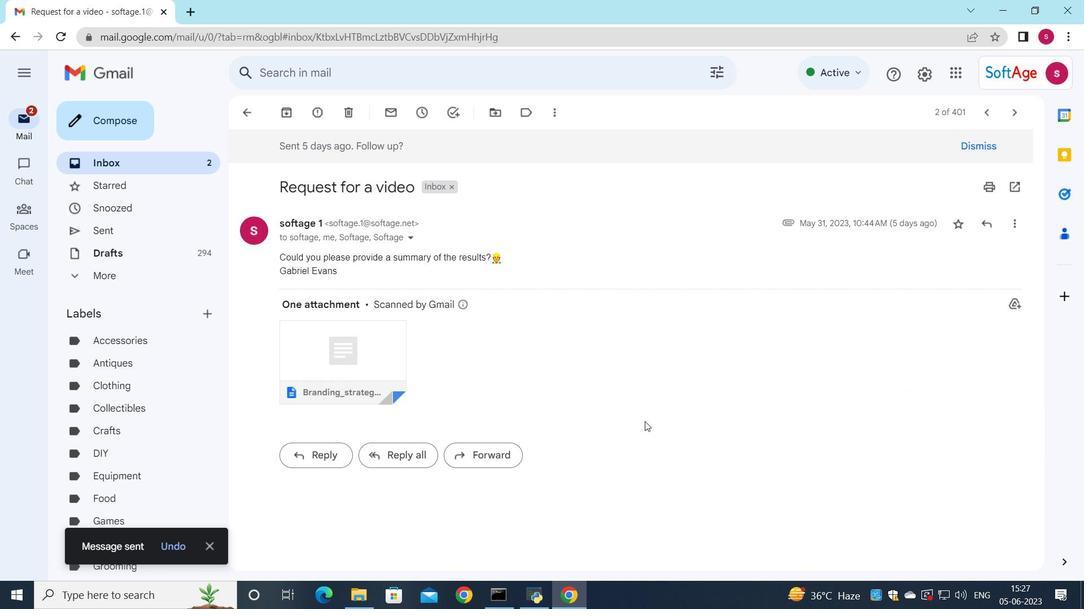 
